 Task: Create a shopping list for pet supplies on Amazon.
Action: Mouse moved to (307, 78)
Screenshot: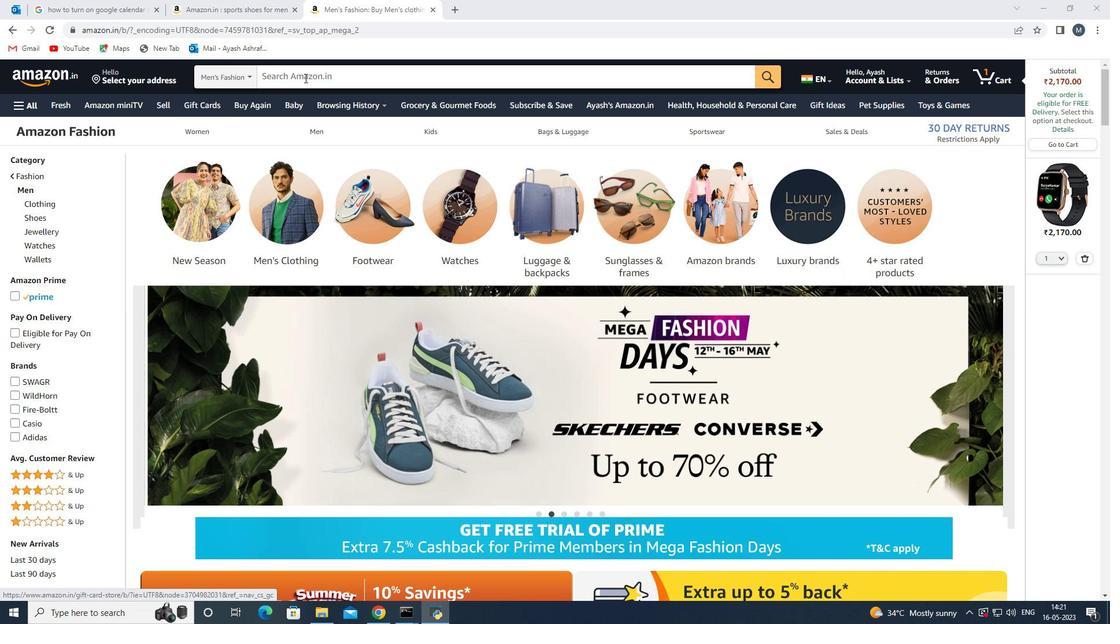 
Action: Mouse pressed left at (307, 78)
Screenshot: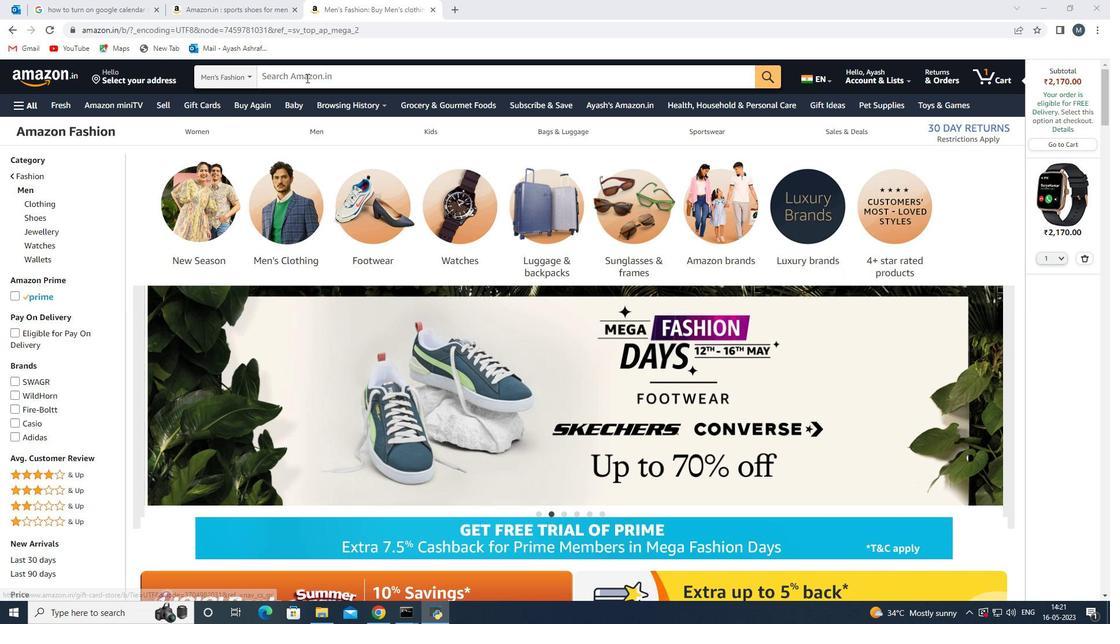 
Action: Key pressed pet<Key.space>supplies<Key.enter>
Screenshot: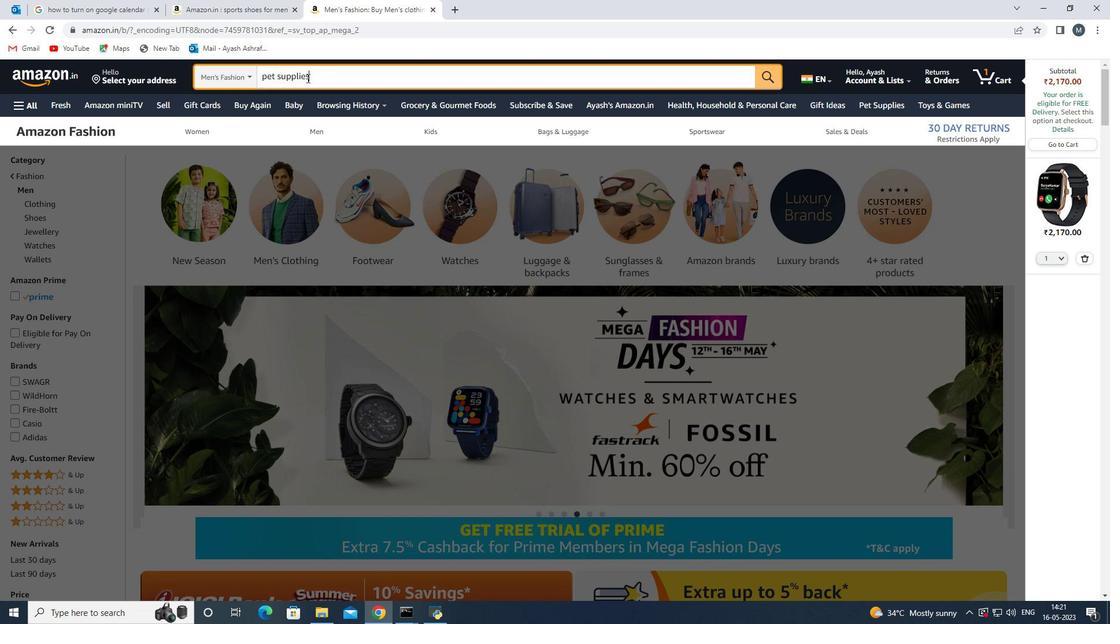 
Action: Mouse moved to (415, 336)
Screenshot: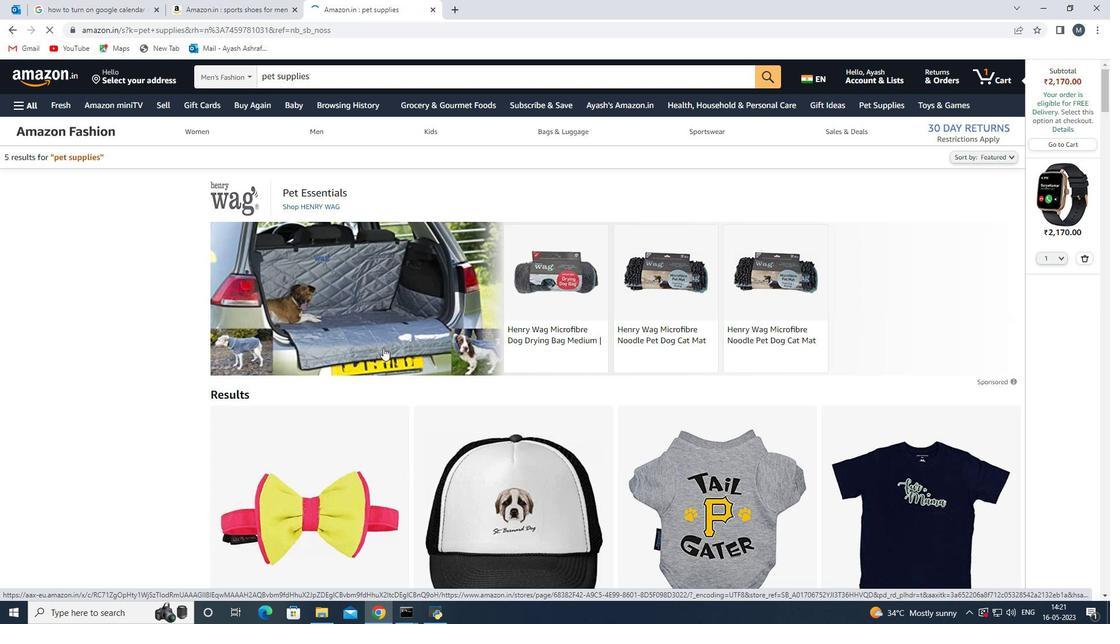 
Action: Mouse scrolled (415, 335) with delta (0, 0)
Screenshot: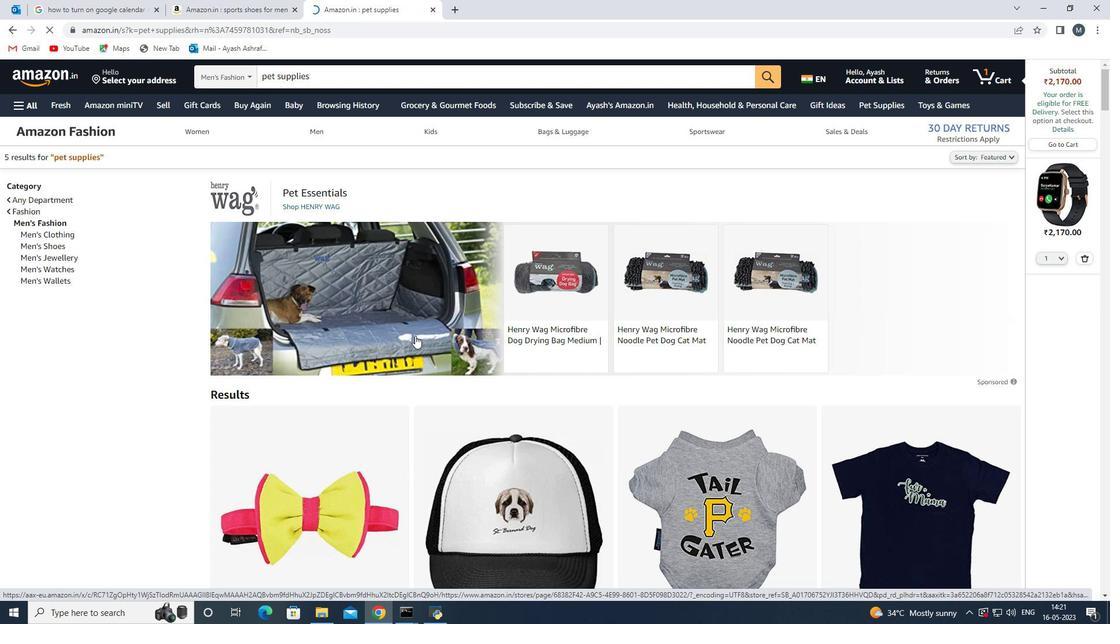 
Action: Mouse scrolled (415, 335) with delta (0, 0)
Screenshot: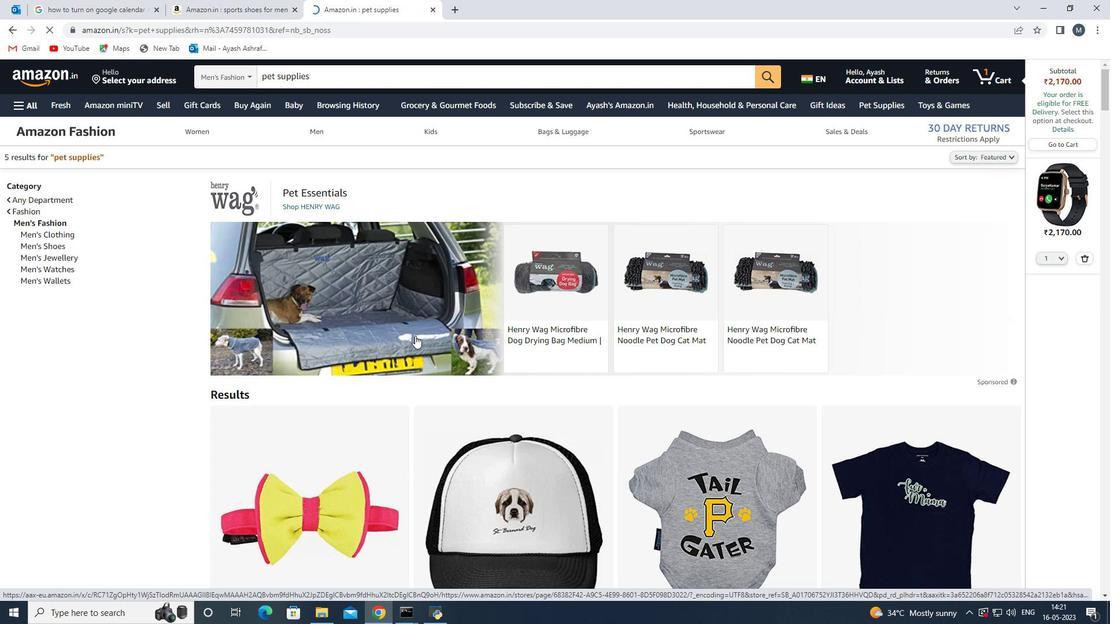
Action: Mouse scrolled (415, 335) with delta (0, 0)
Screenshot: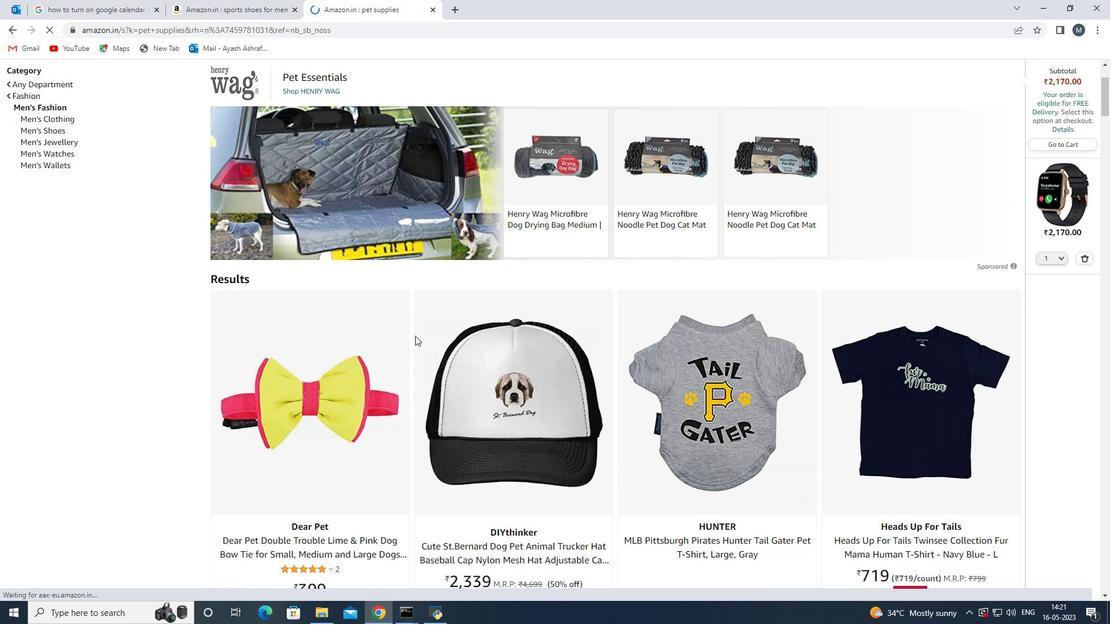 
Action: Mouse scrolled (415, 335) with delta (0, 0)
Screenshot: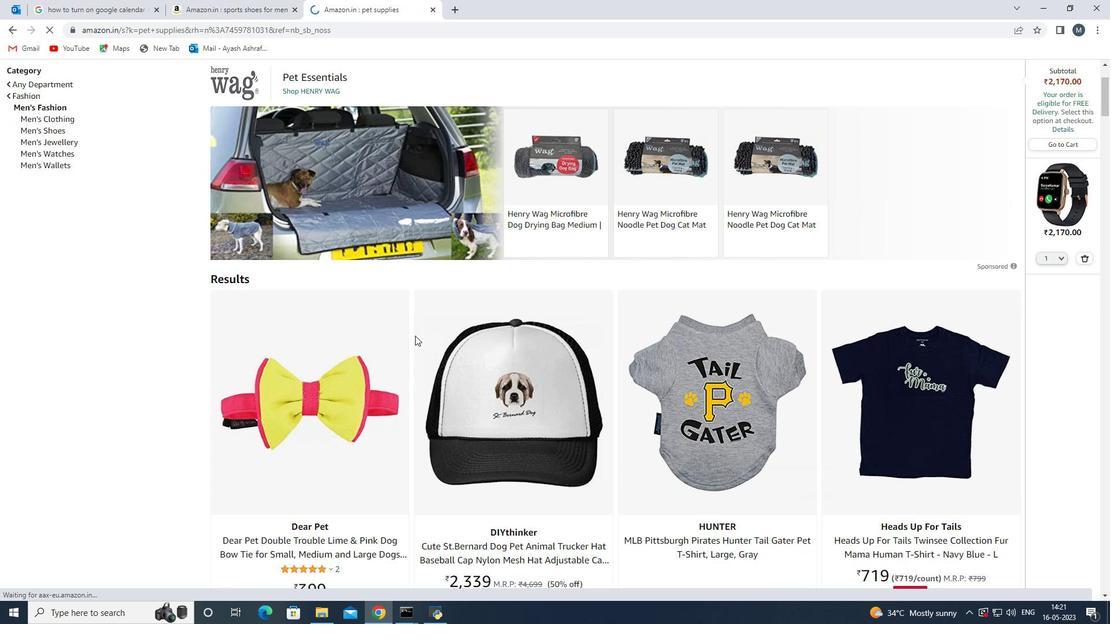 
Action: Mouse moved to (415, 337)
Screenshot: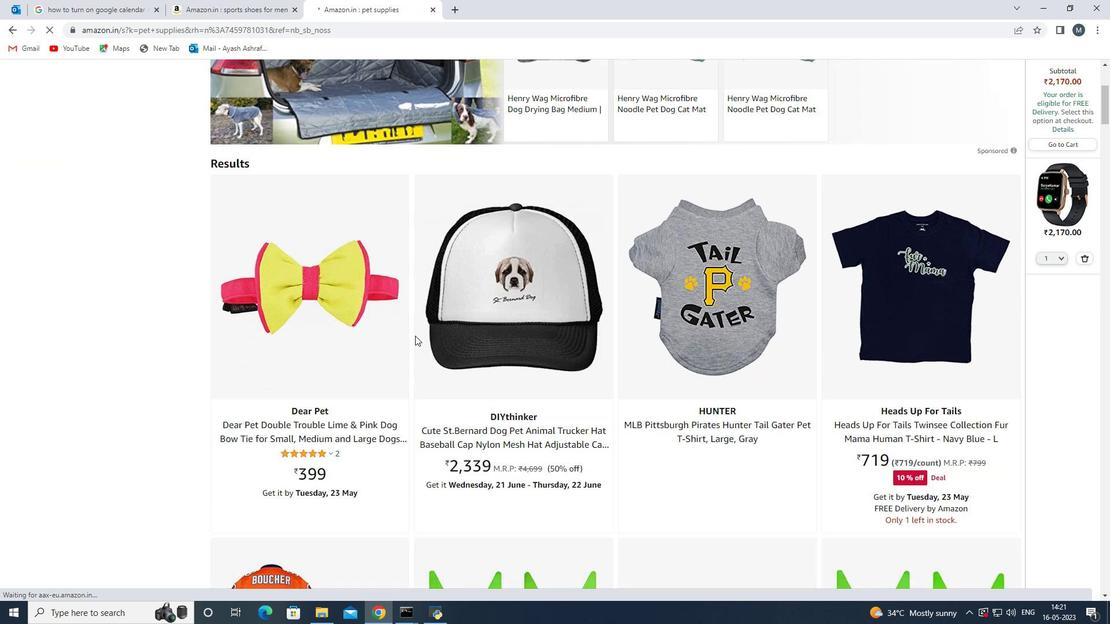 
Action: Mouse scrolled (415, 336) with delta (0, 0)
Screenshot: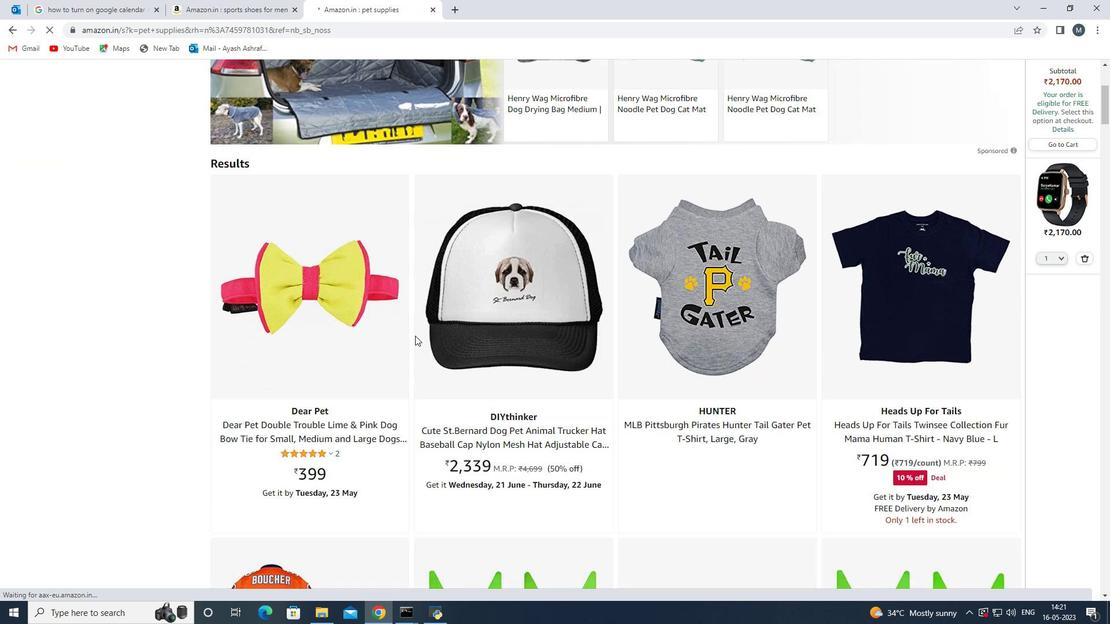 
Action: Mouse scrolled (415, 336) with delta (0, 0)
Screenshot: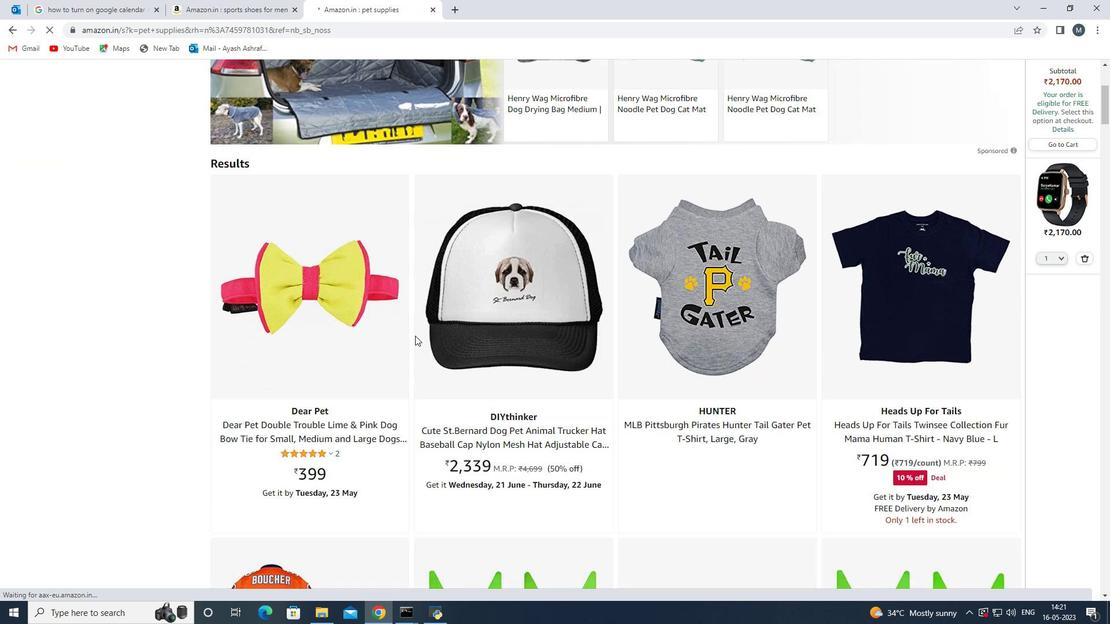 
Action: Mouse scrolled (415, 336) with delta (0, 0)
Screenshot: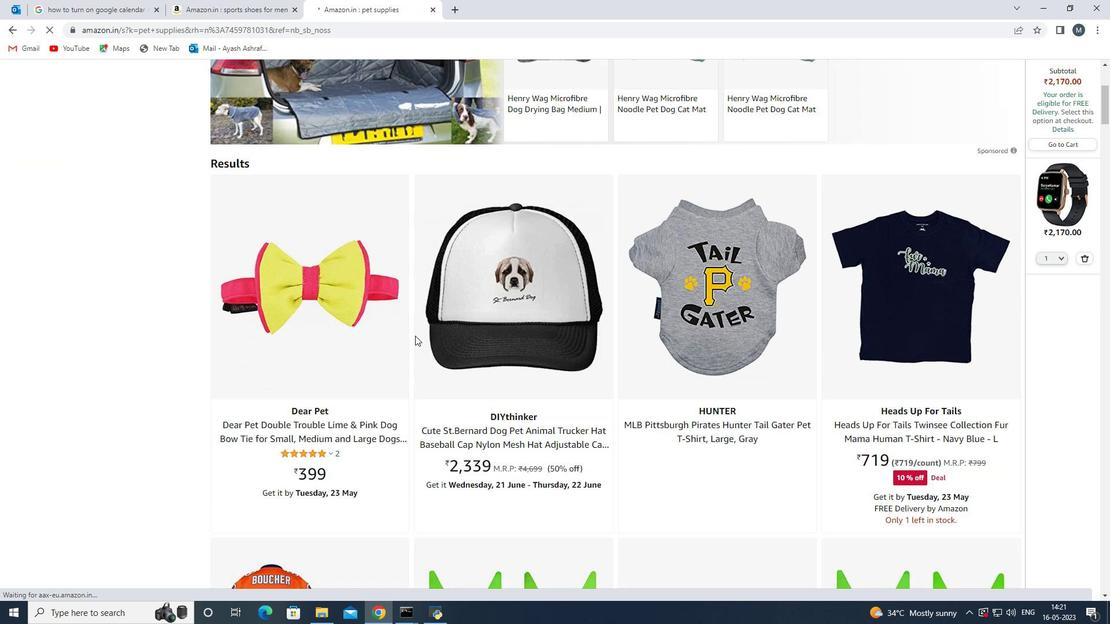 
Action: Mouse moved to (414, 338)
Screenshot: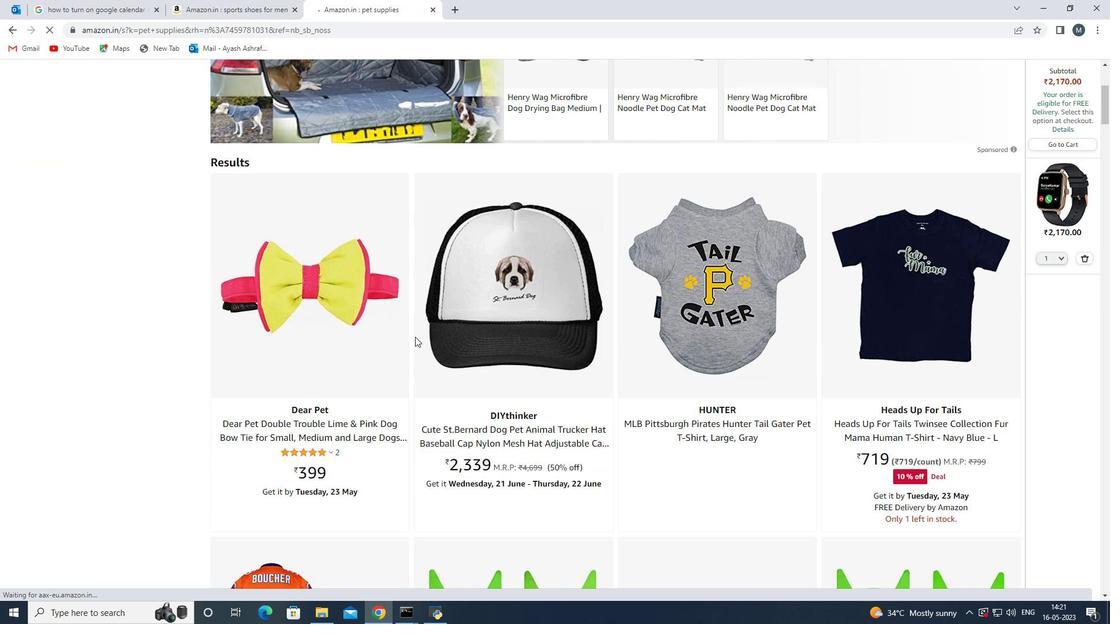 
Action: Mouse scrolled (414, 338) with delta (0, 0)
Screenshot: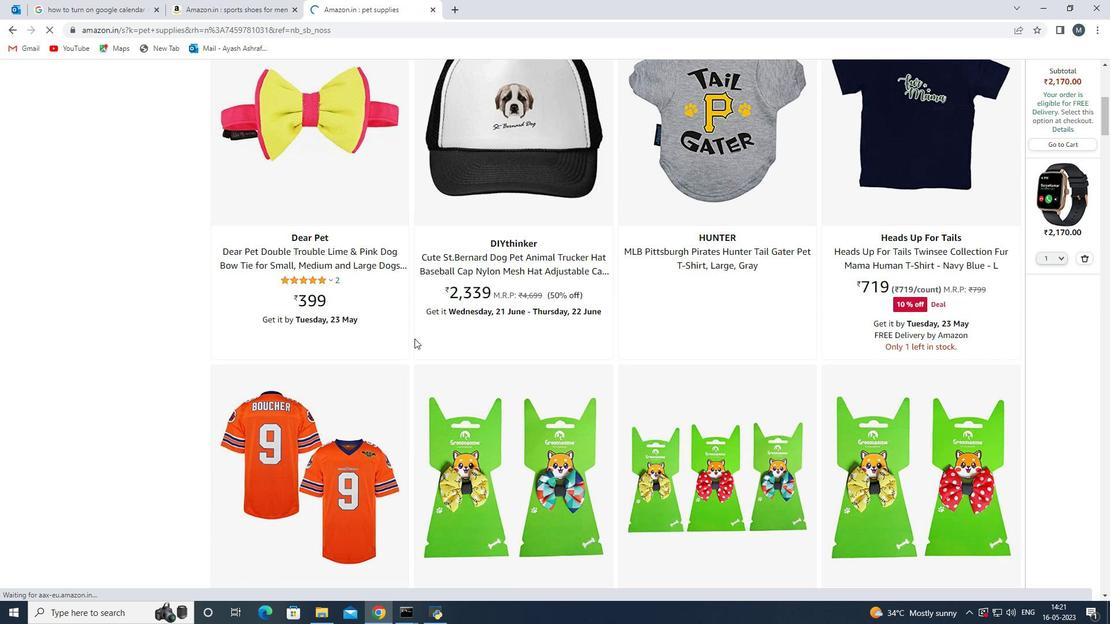 
Action: Mouse scrolled (414, 338) with delta (0, 0)
Screenshot: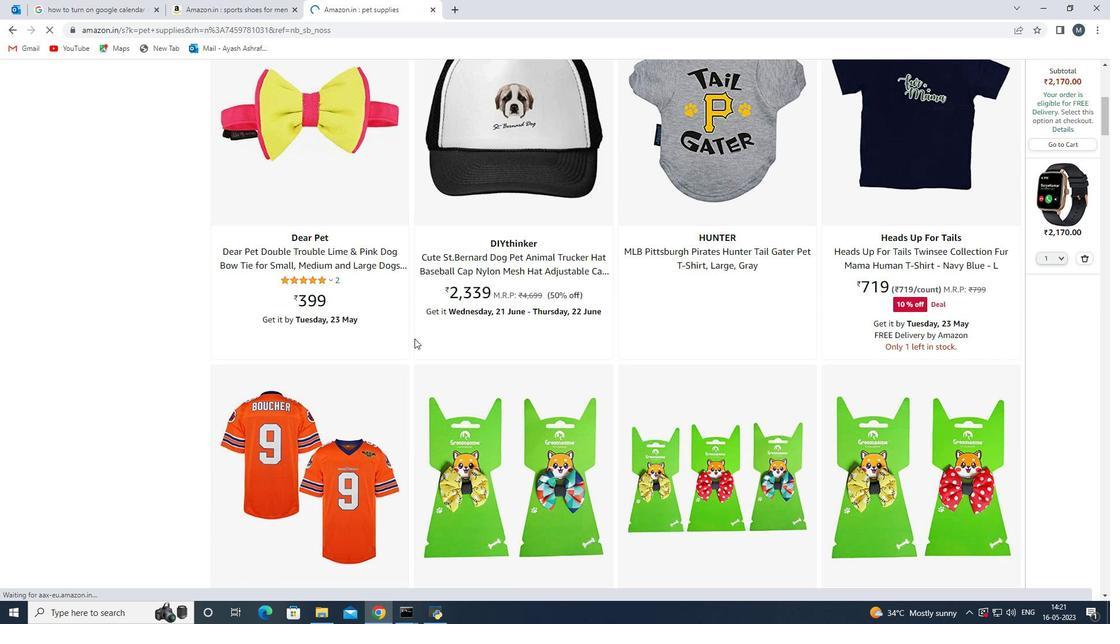 
Action: Mouse scrolled (414, 338) with delta (0, 0)
Screenshot: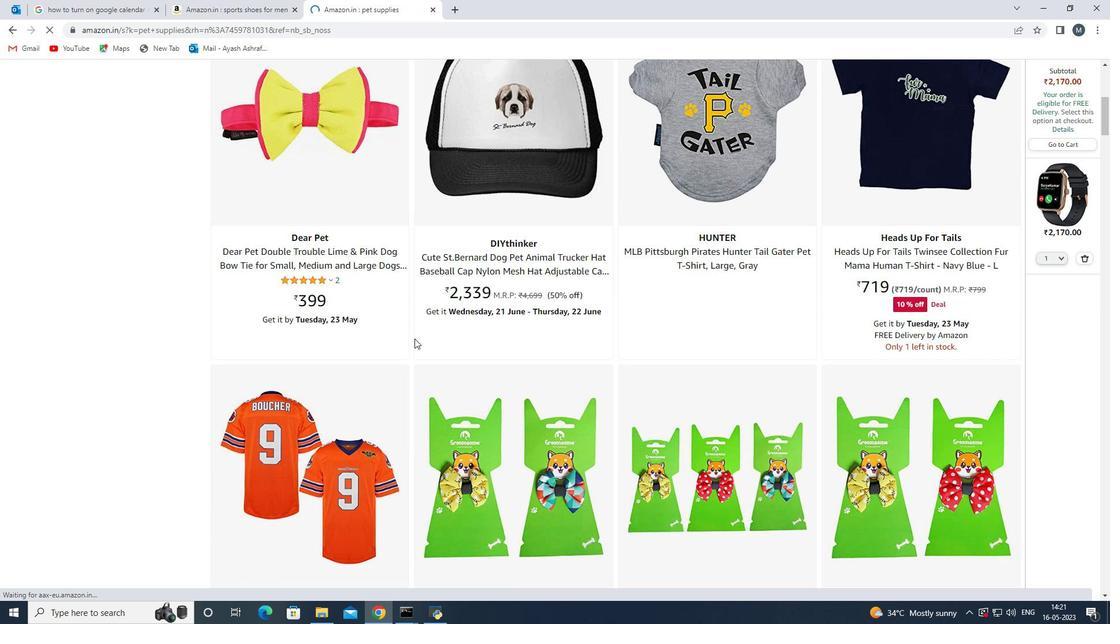 
Action: Mouse moved to (485, 308)
Screenshot: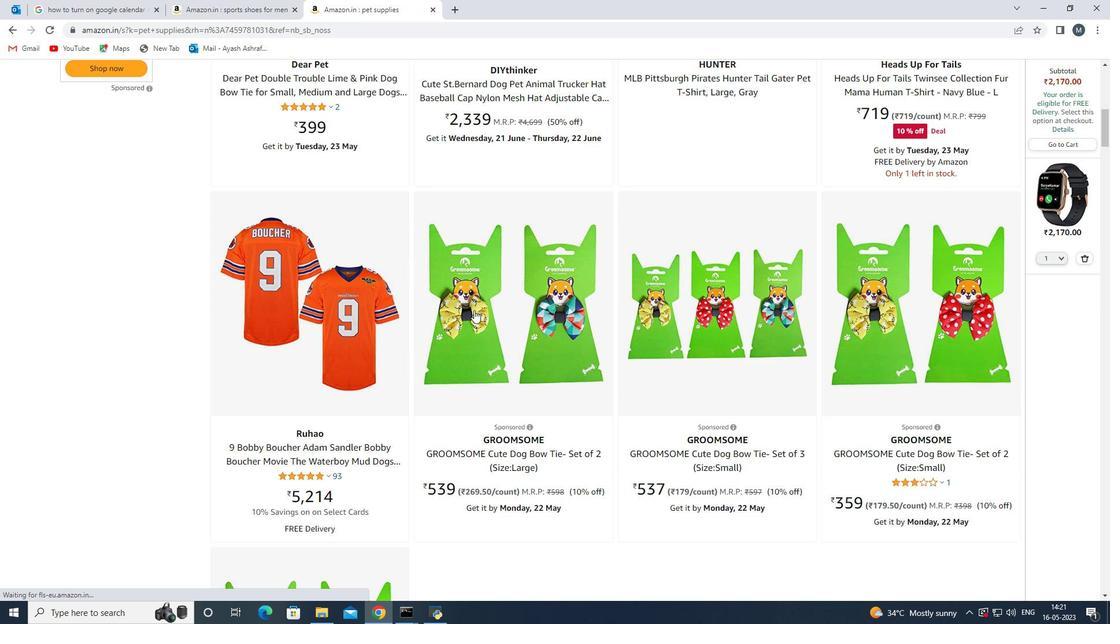 
Action: Mouse scrolled (485, 307) with delta (0, 0)
Screenshot: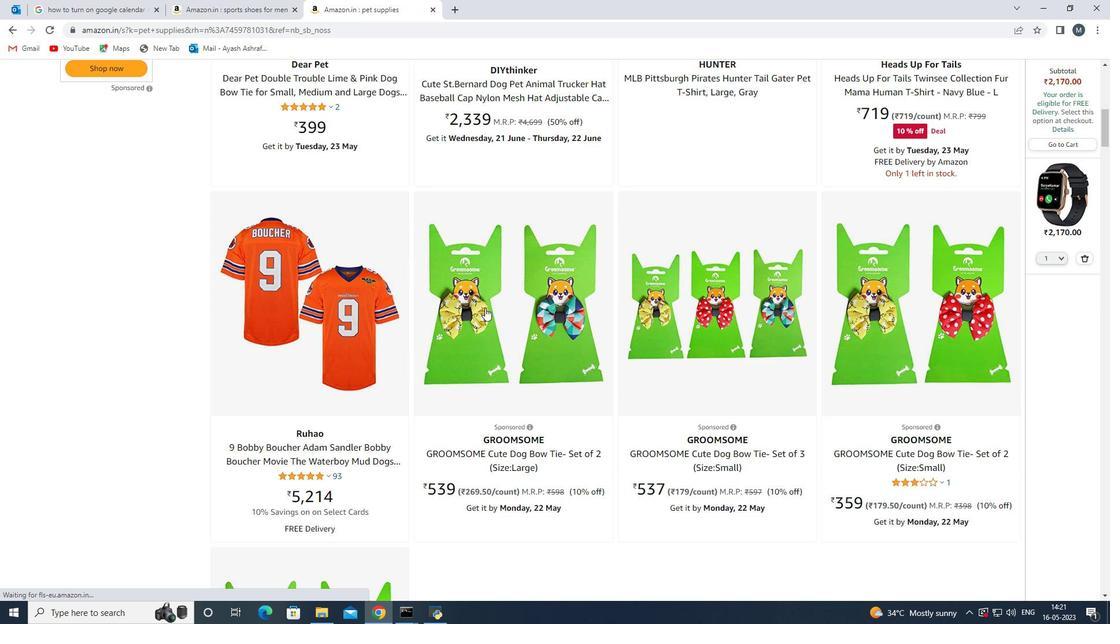 
Action: Mouse scrolled (485, 307) with delta (0, 0)
Screenshot: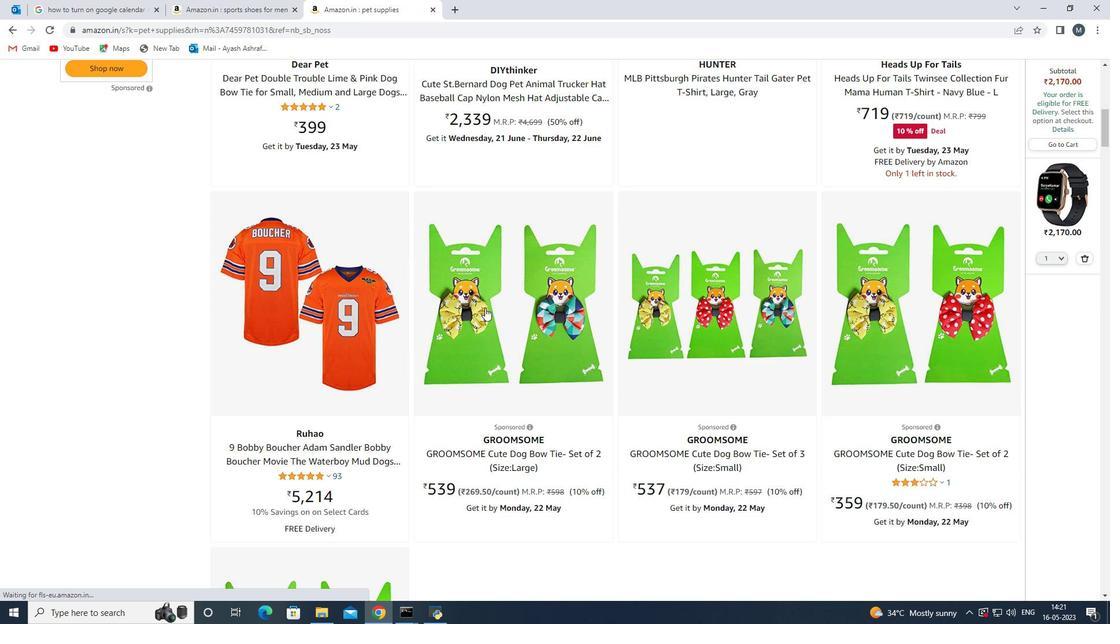 
Action: Mouse moved to (487, 304)
Screenshot: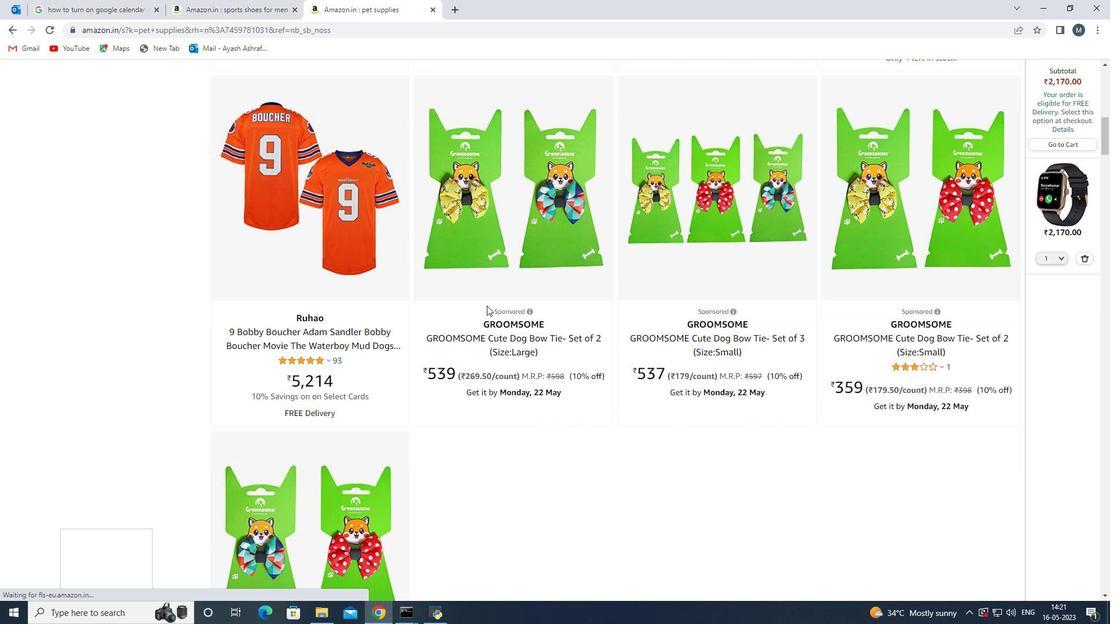 
Action: Mouse scrolled (487, 303) with delta (0, 0)
Screenshot: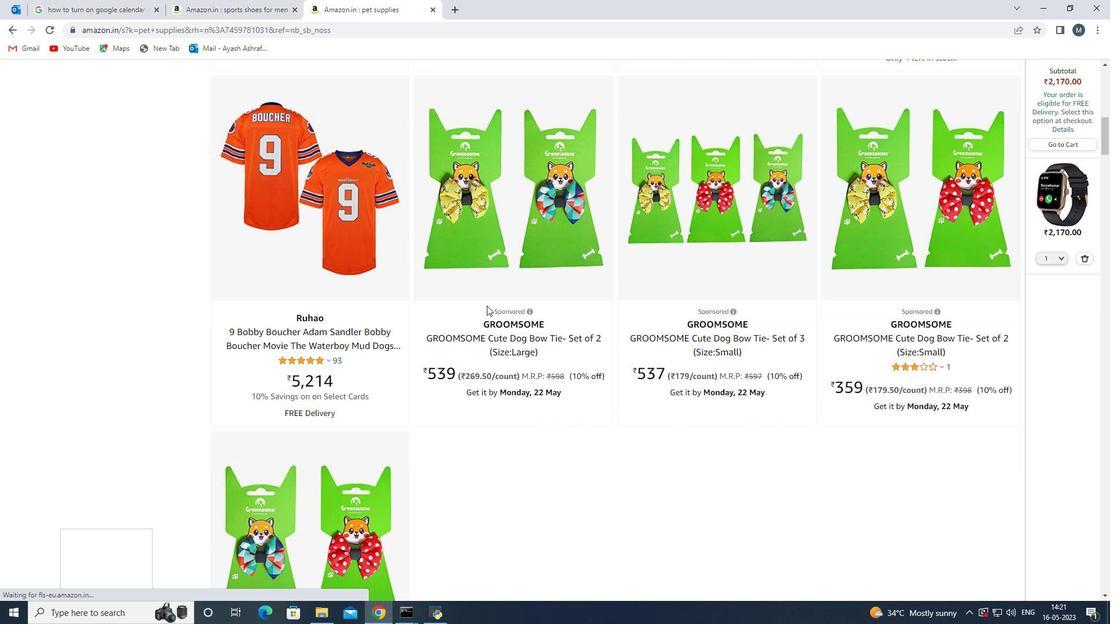 
Action: Mouse scrolled (487, 303) with delta (0, 0)
Screenshot: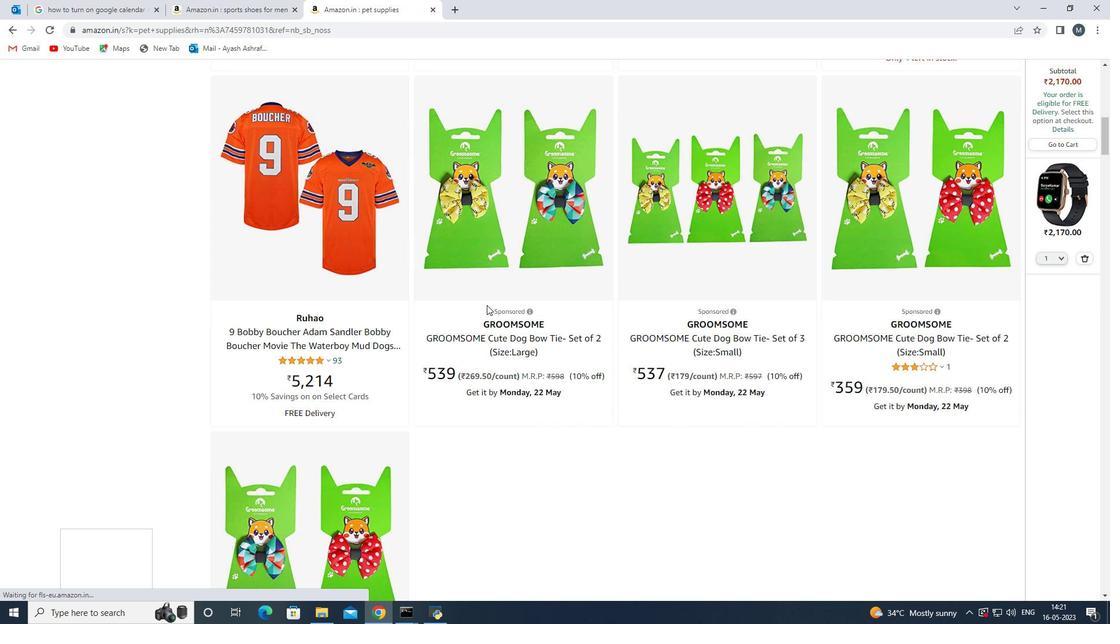 
Action: Mouse moved to (485, 288)
Screenshot: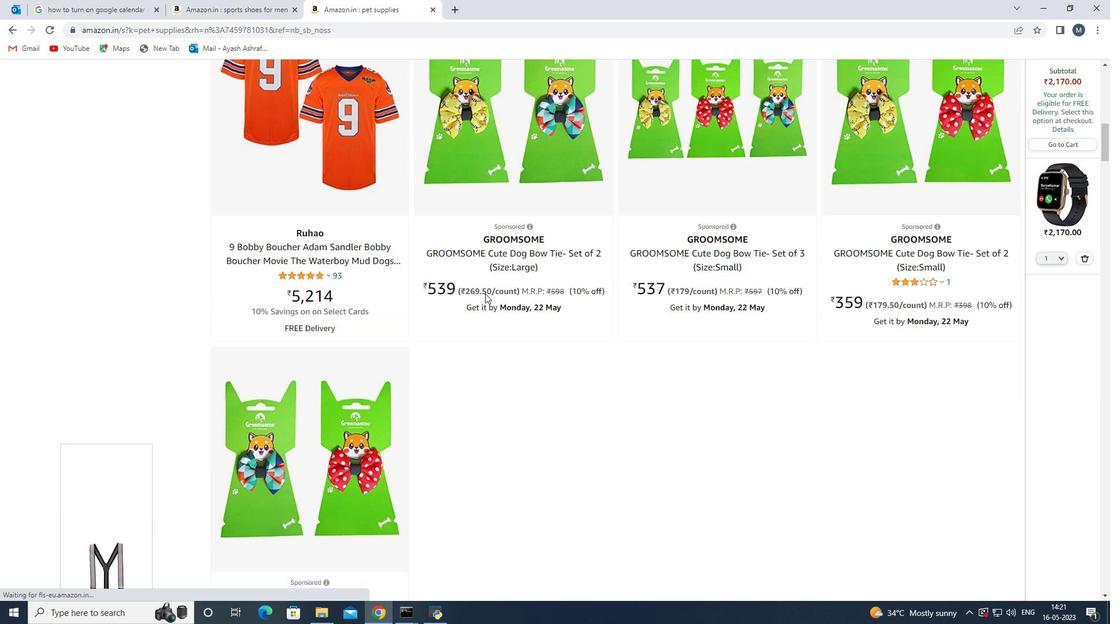 
Action: Mouse scrolled (485, 288) with delta (0, 0)
Screenshot: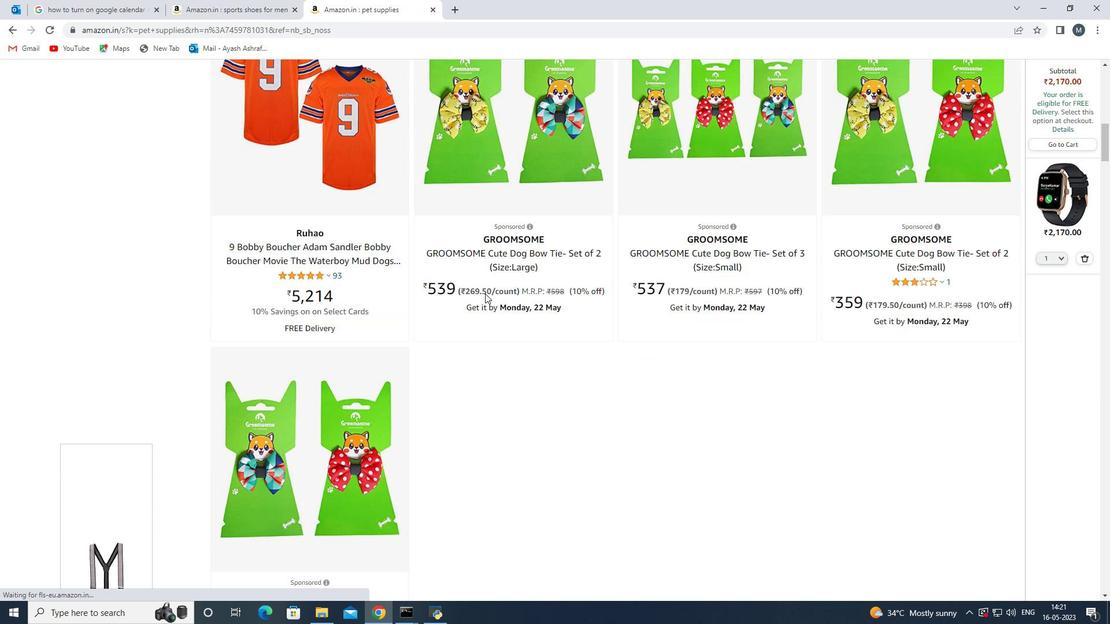 
Action: Mouse scrolled (485, 288) with delta (0, 0)
Screenshot: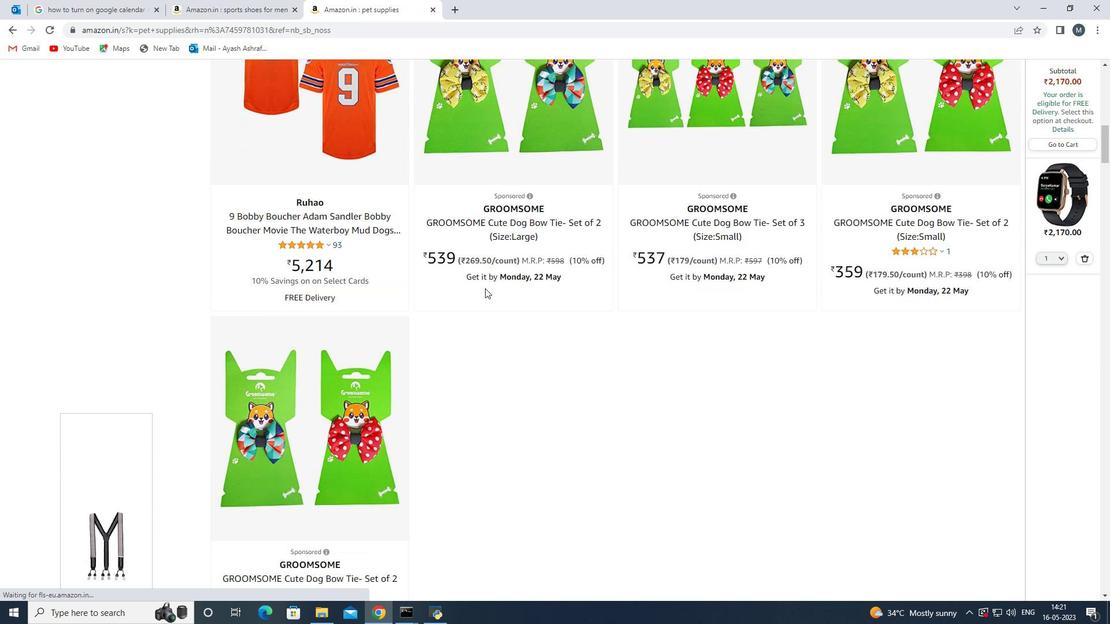 
Action: Mouse scrolled (485, 288) with delta (0, 0)
Screenshot: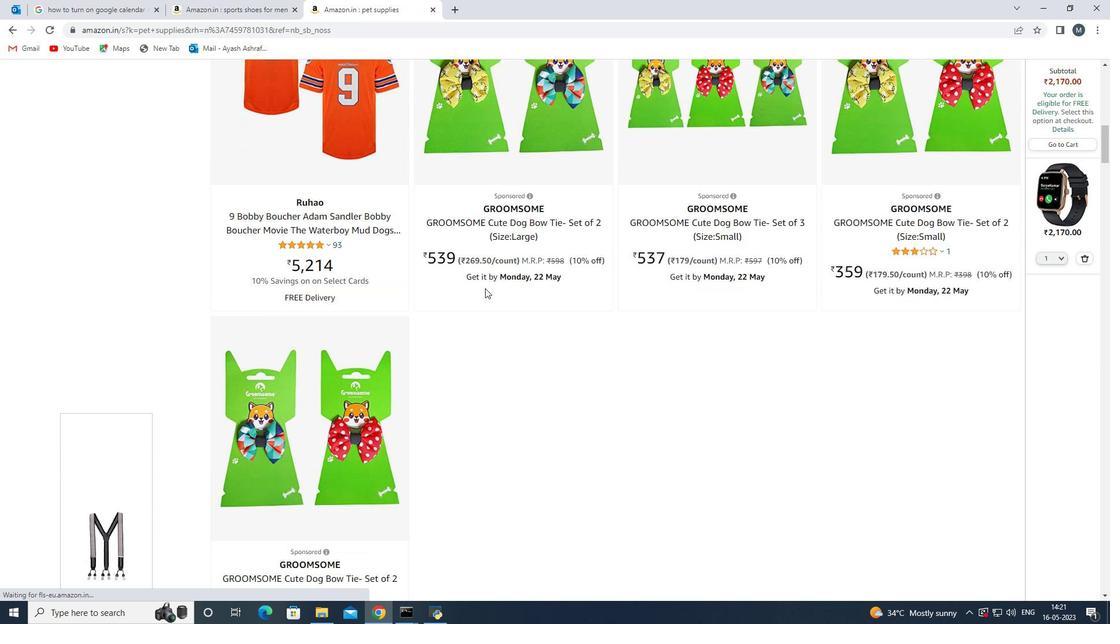 
Action: Mouse moved to (485, 288)
Screenshot: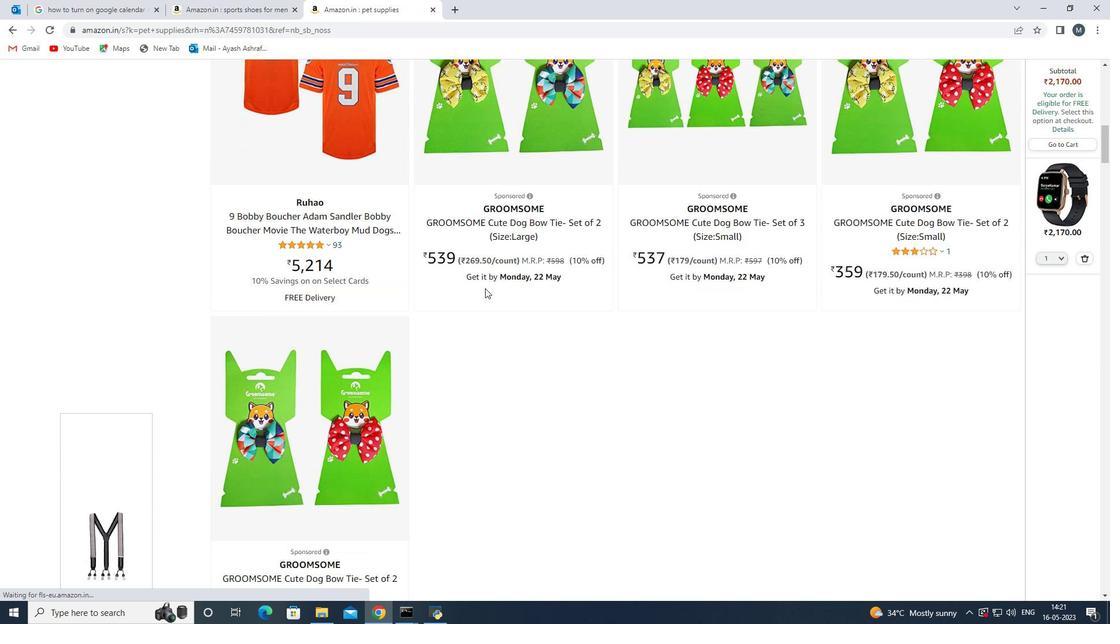 
Action: Mouse scrolled (485, 288) with delta (0, 0)
Screenshot: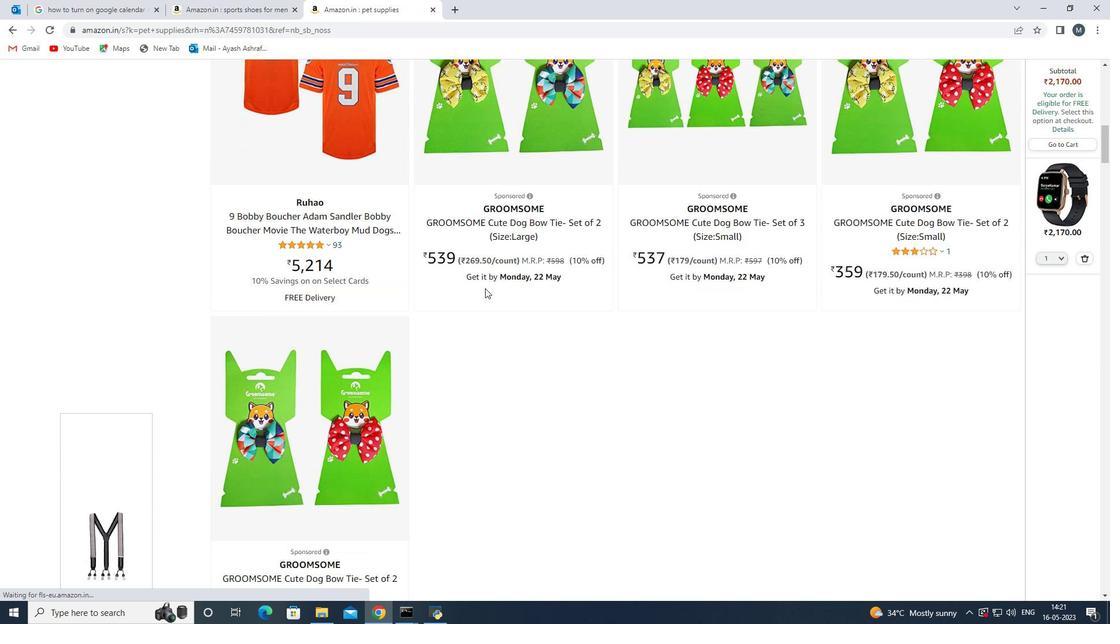 
Action: Mouse moved to (482, 308)
Screenshot: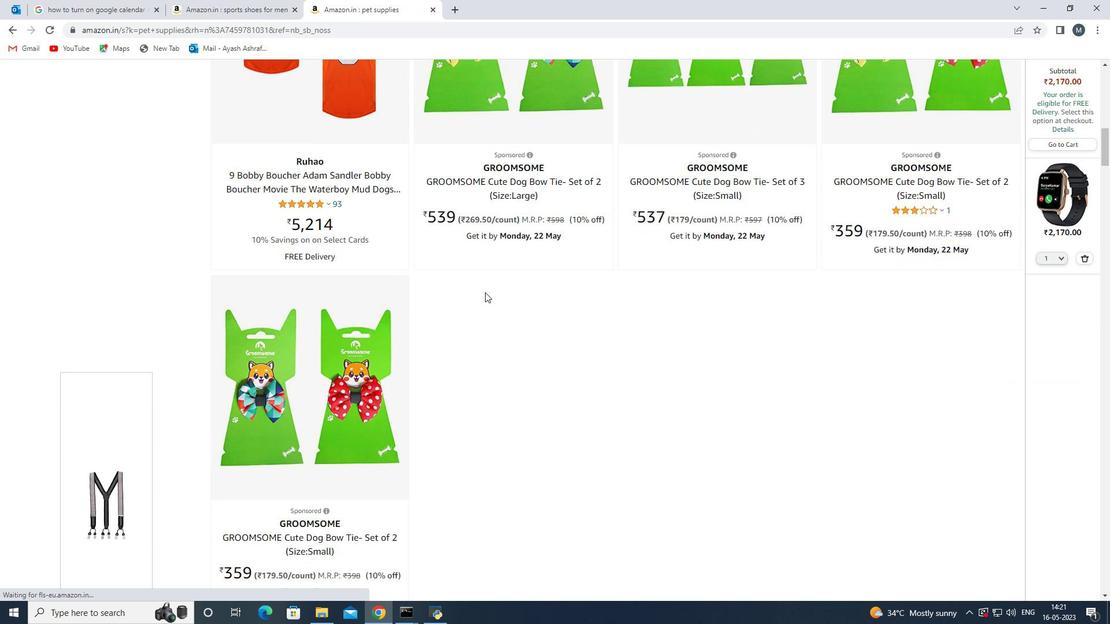 
Action: Mouse scrolled (482, 307) with delta (0, 0)
Screenshot: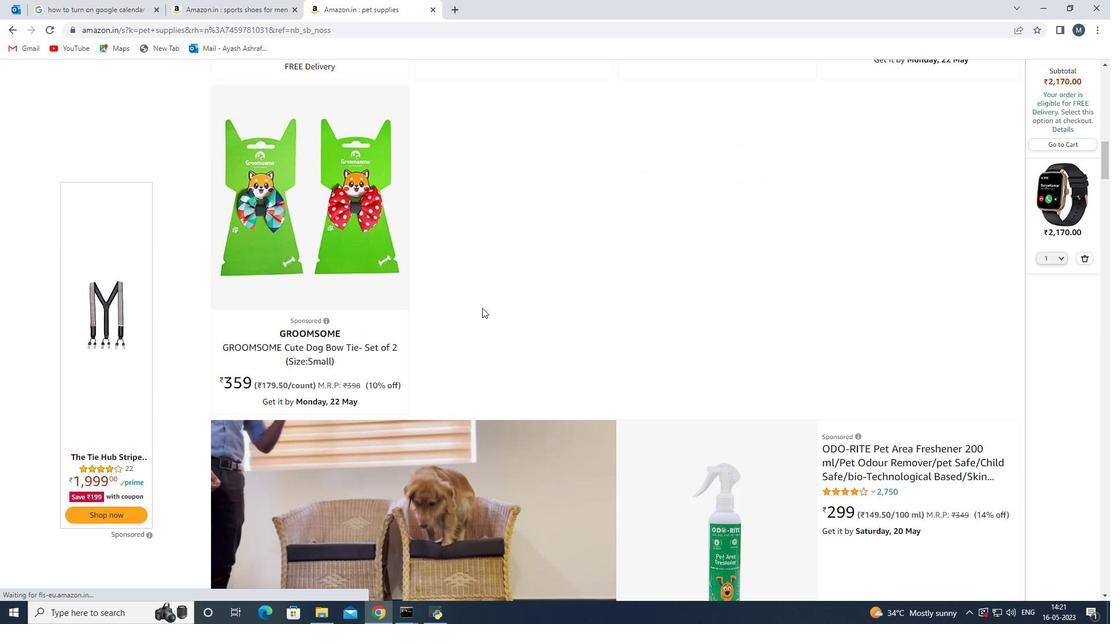 
Action: Mouse scrolled (482, 307) with delta (0, 0)
Screenshot: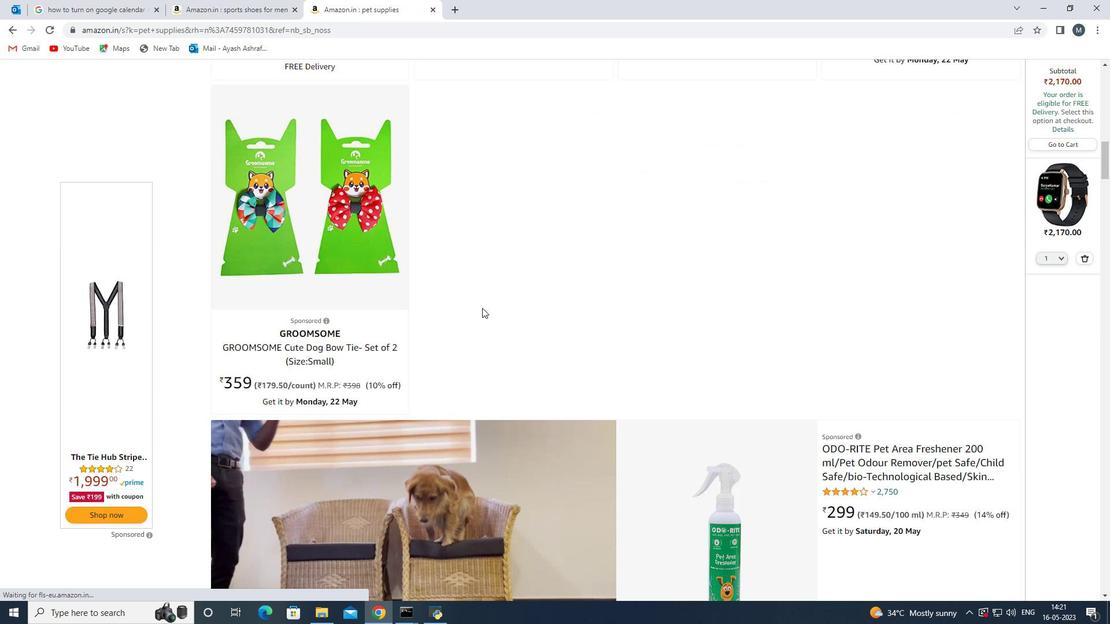 
Action: Mouse scrolled (482, 307) with delta (0, 0)
Screenshot: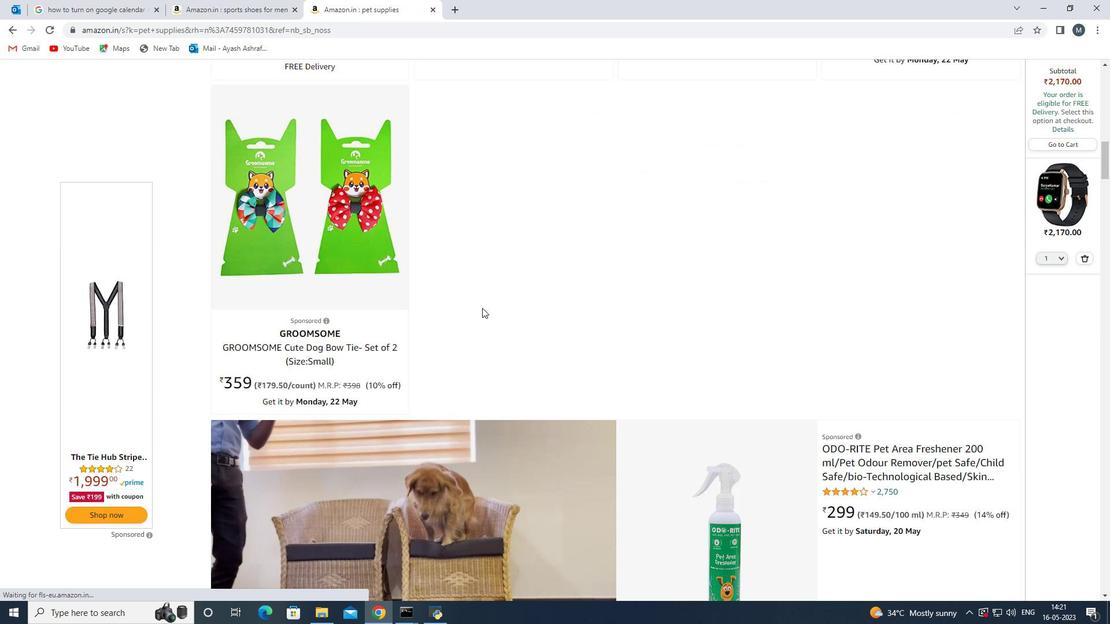 
Action: Mouse moved to (481, 307)
Screenshot: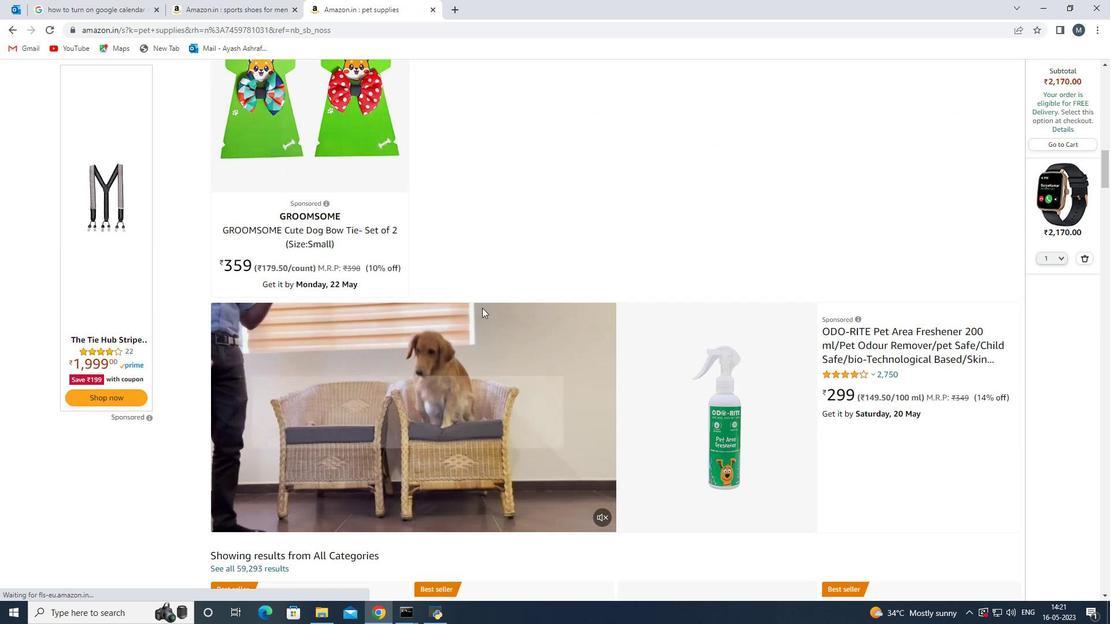 
Action: Mouse scrolled (481, 306) with delta (0, 0)
Screenshot: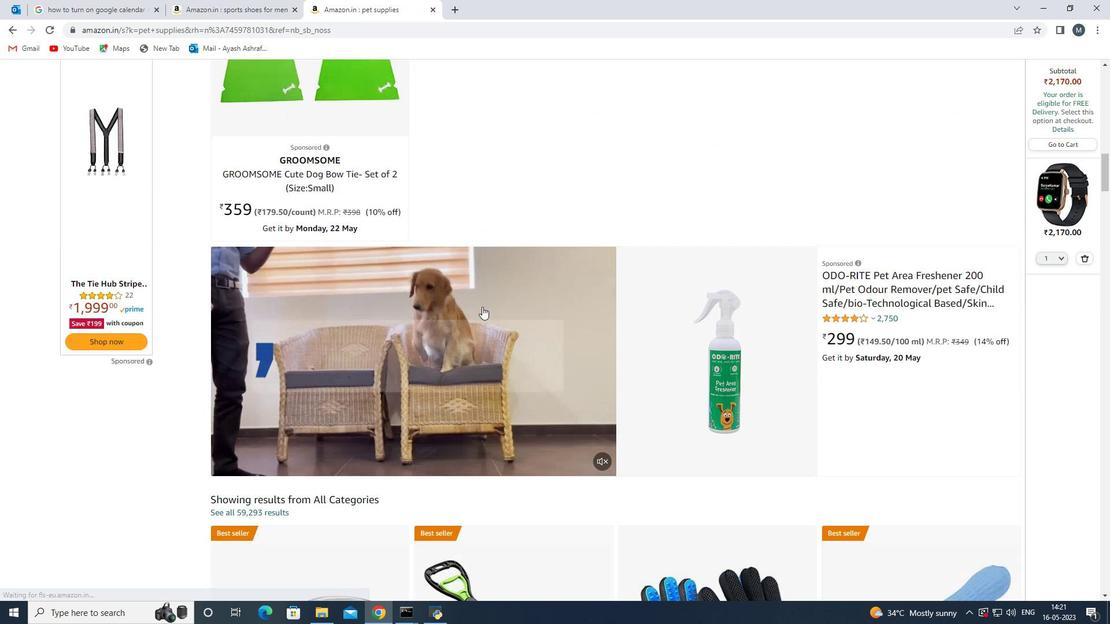 
Action: Mouse moved to (480, 307)
Screenshot: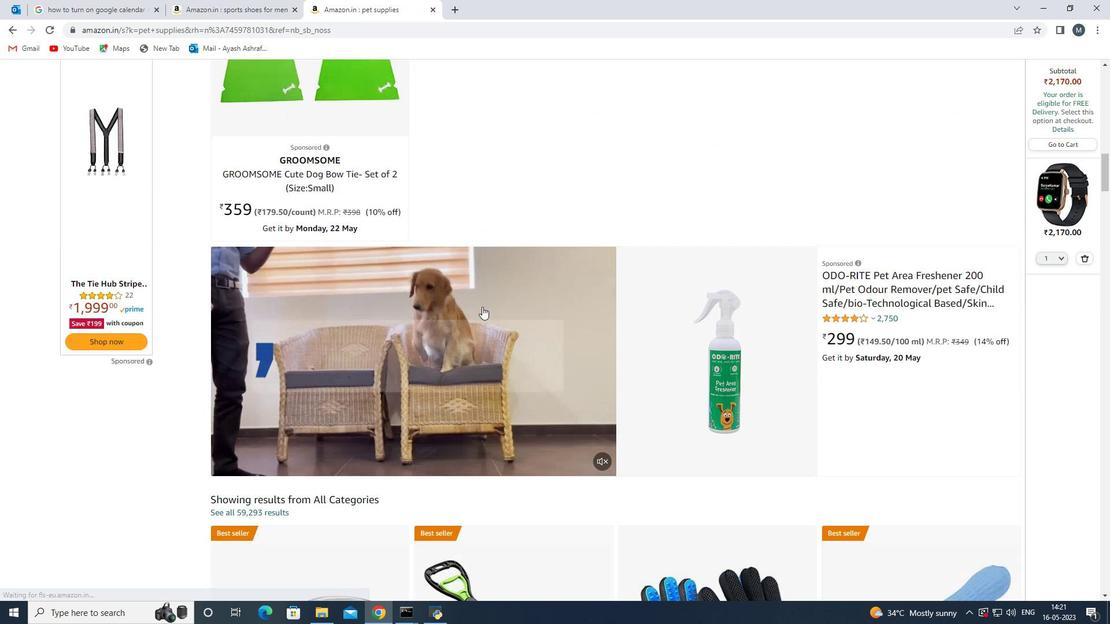 
Action: Mouse scrolled (480, 306) with delta (0, 0)
Screenshot: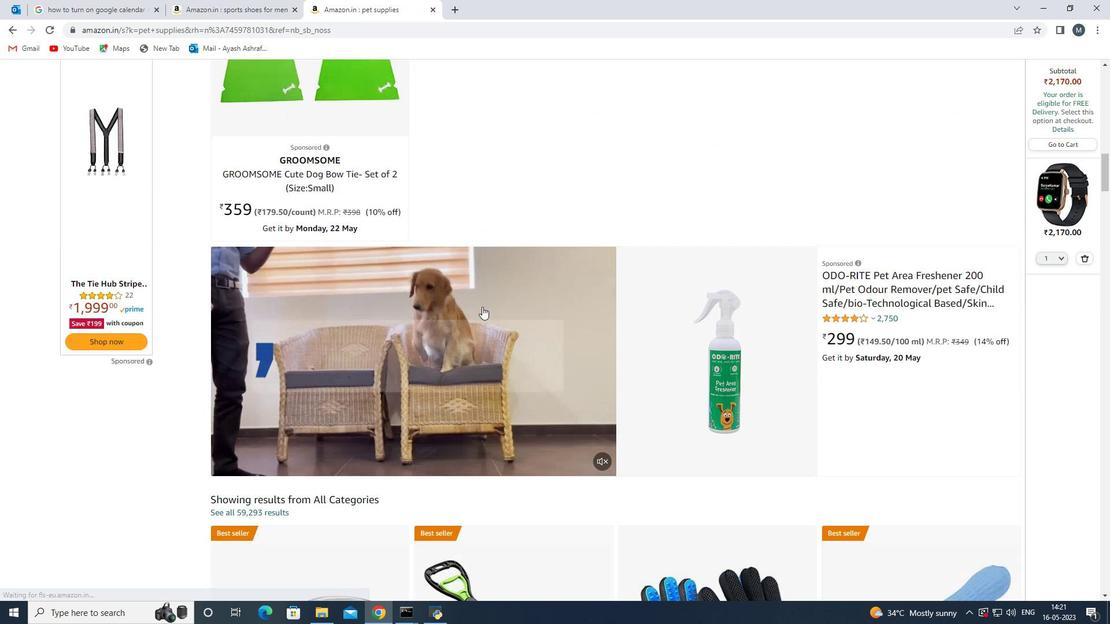 
Action: Mouse moved to (480, 308)
Screenshot: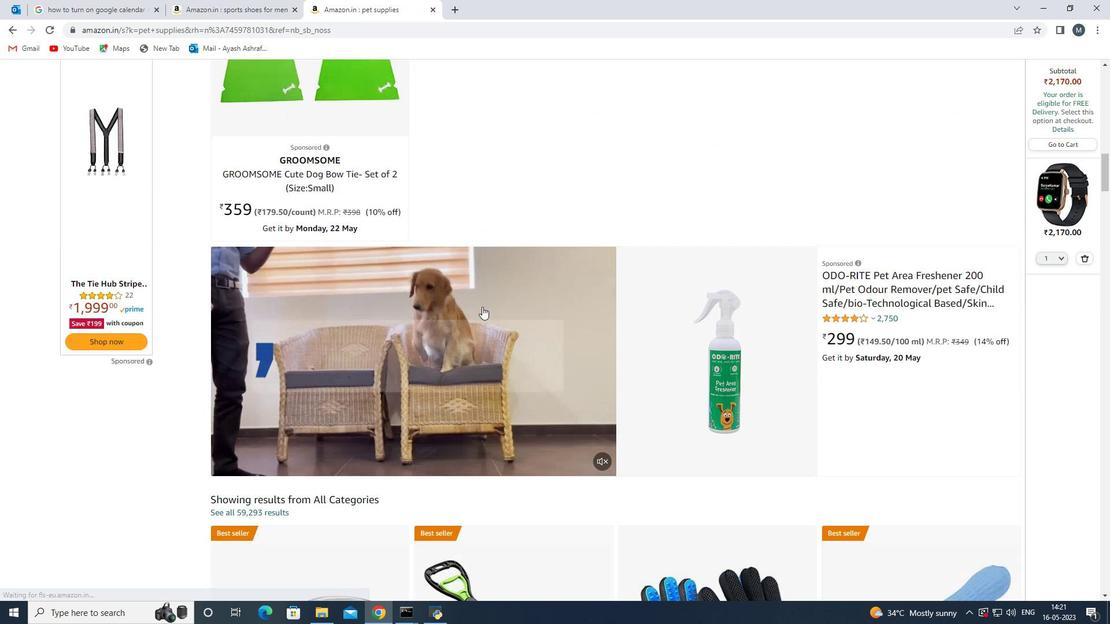 
Action: Mouse scrolled (480, 307) with delta (0, 0)
Screenshot: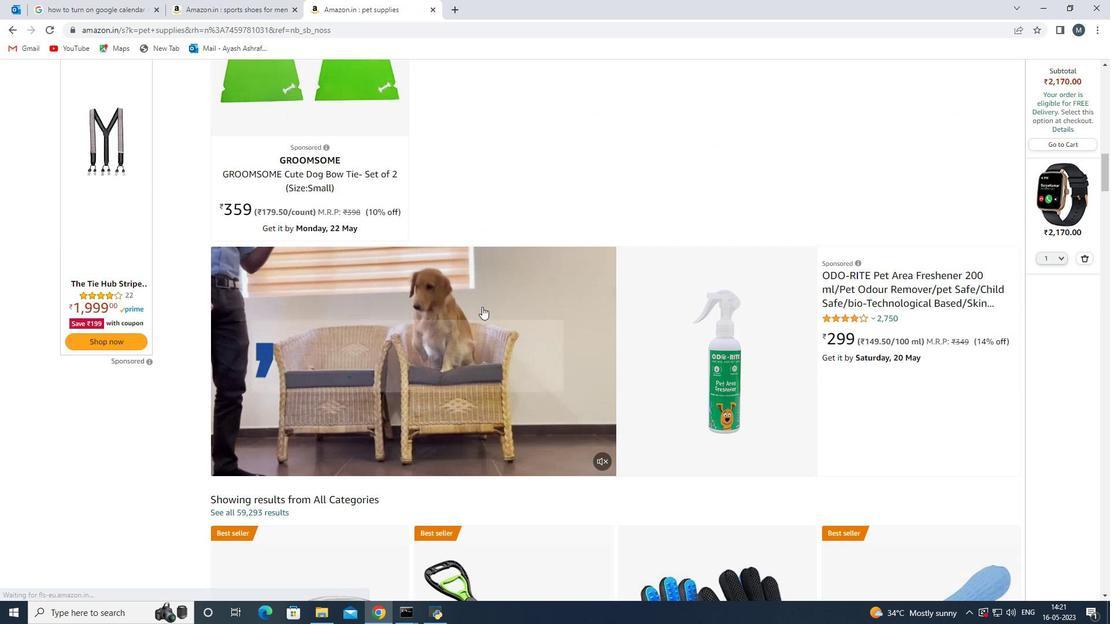 
Action: Mouse moved to (480, 308)
Screenshot: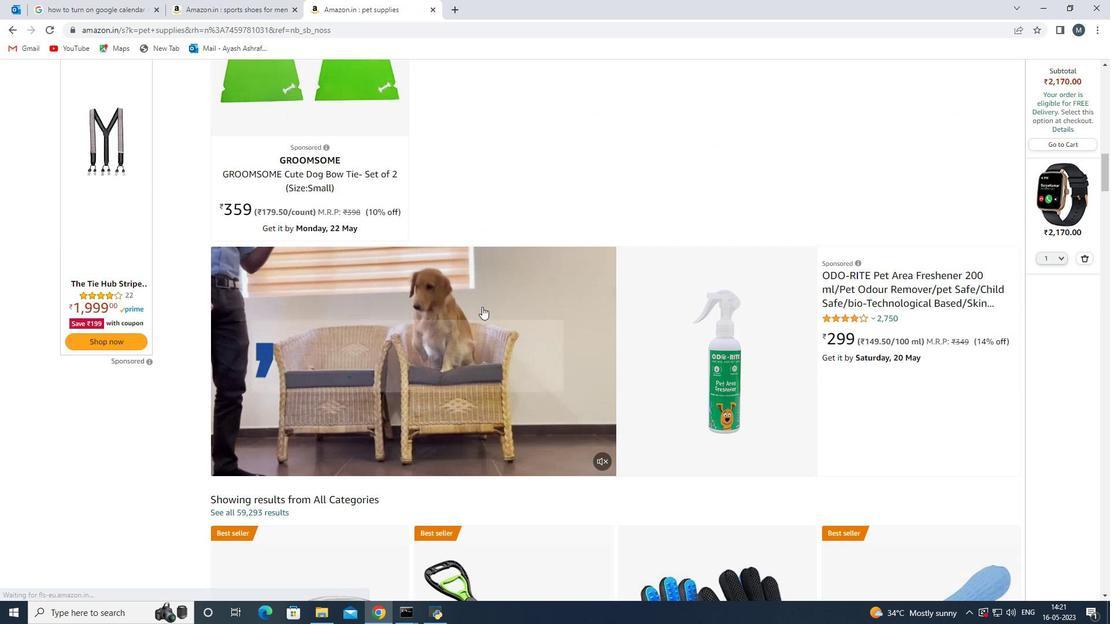 
Action: Mouse scrolled (480, 308) with delta (0, 0)
Screenshot: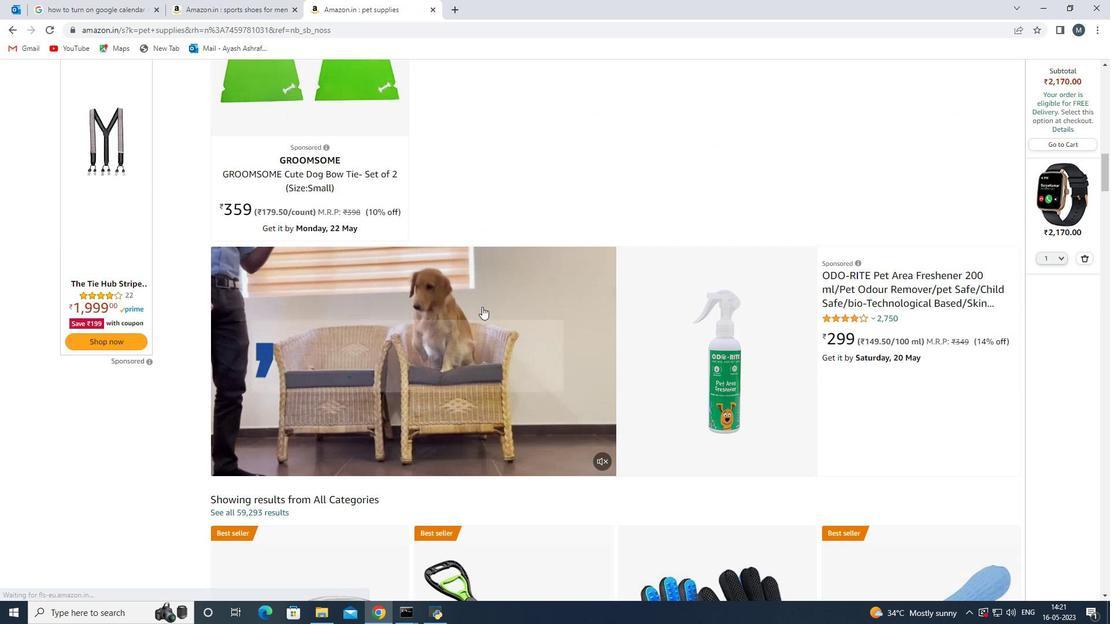 
Action: Mouse moved to (478, 314)
Screenshot: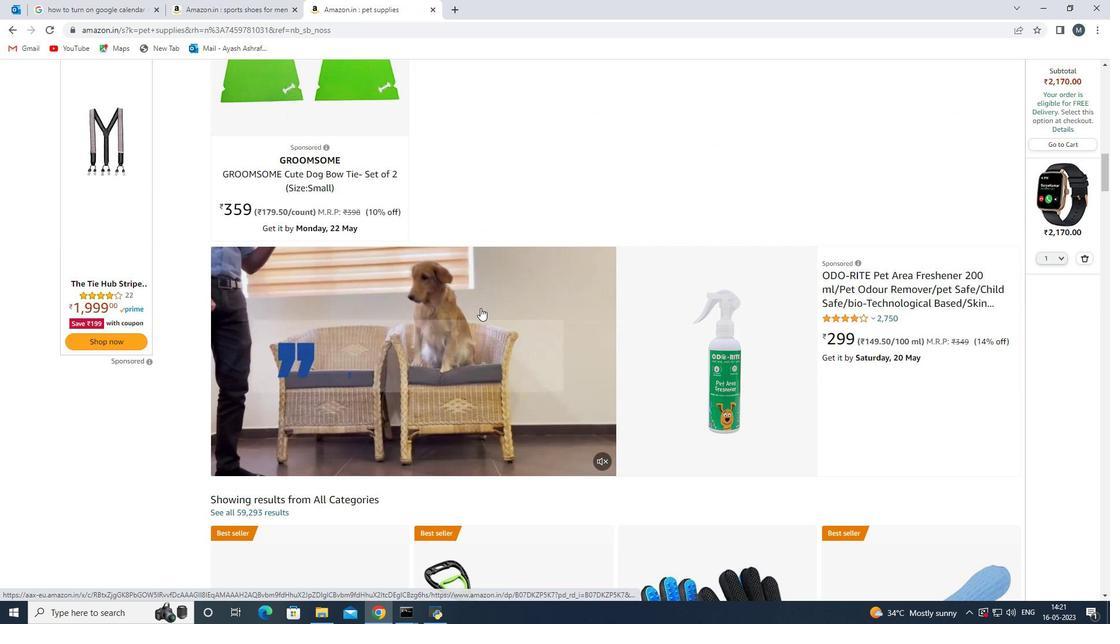 
Action: Mouse scrolled (478, 314) with delta (0, 0)
Screenshot: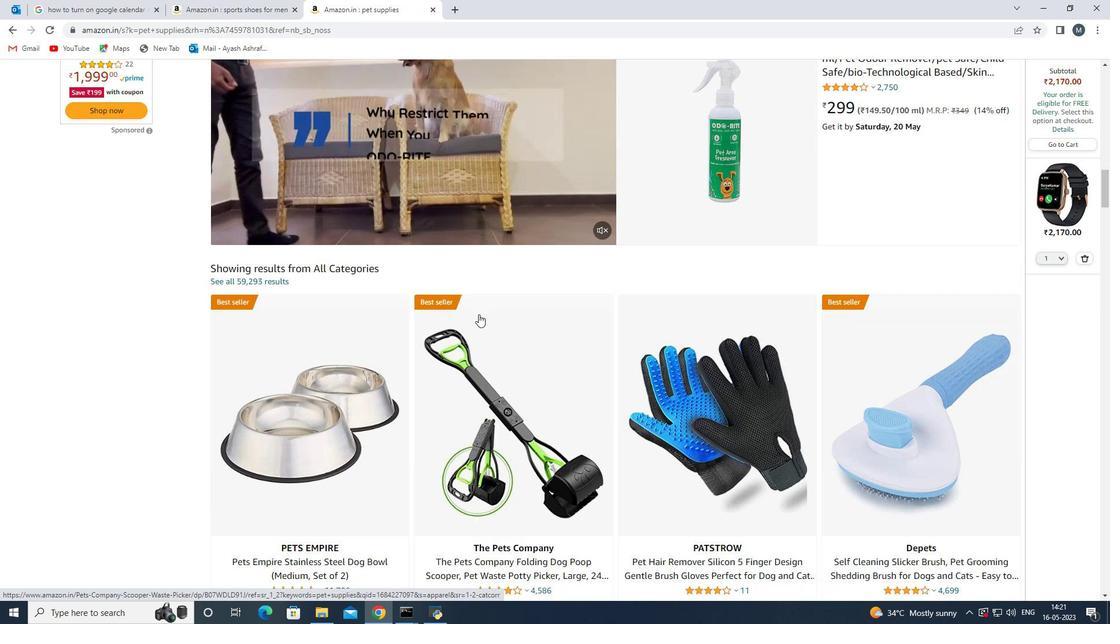 
Action: Mouse scrolled (478, 314) with delta (0, 0)
Screenshot: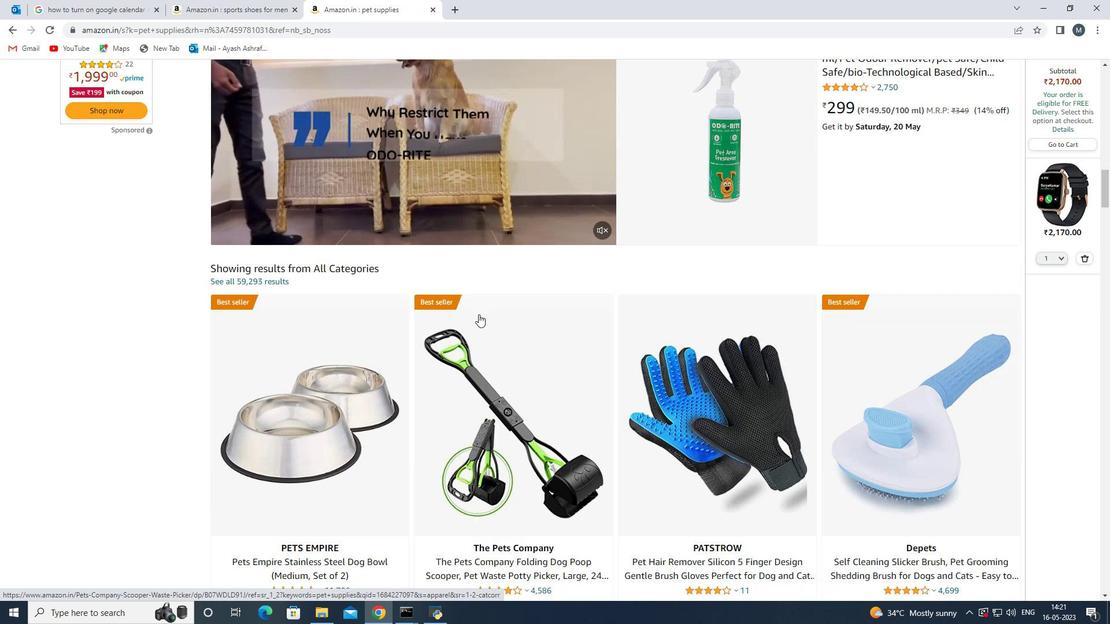 
Action: Mouse moved to (477, 320)
Screenshot: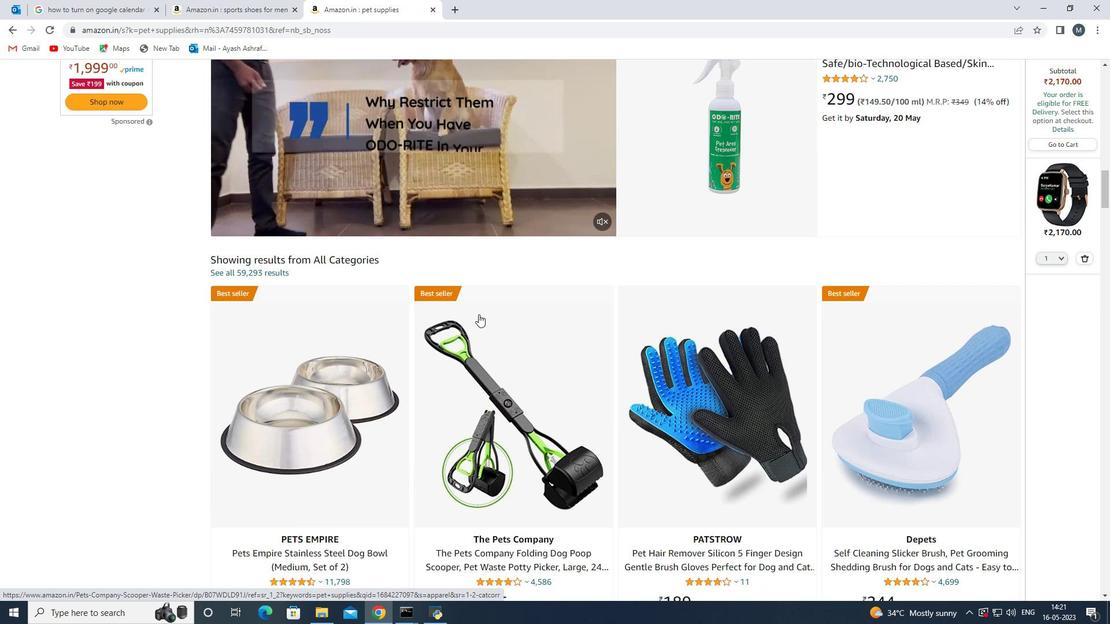 
Action: Mouse scrolled (477, 319) with delta (0, 0)
Screenshot: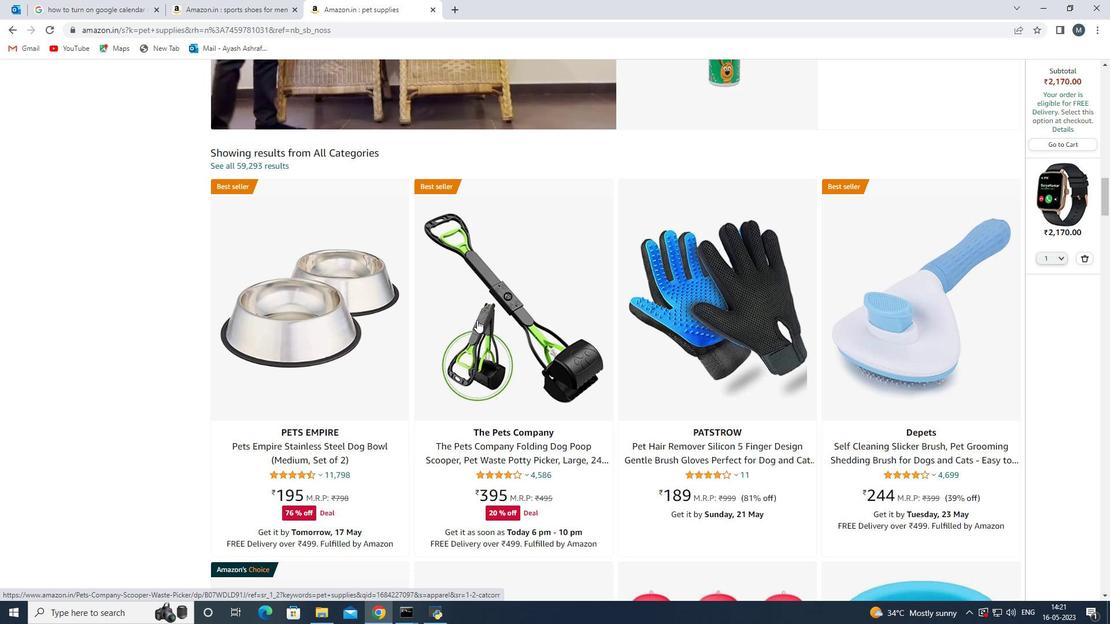 
Action: Mouse scrolled (477, 319) with delta (0, 0)
Screenshot: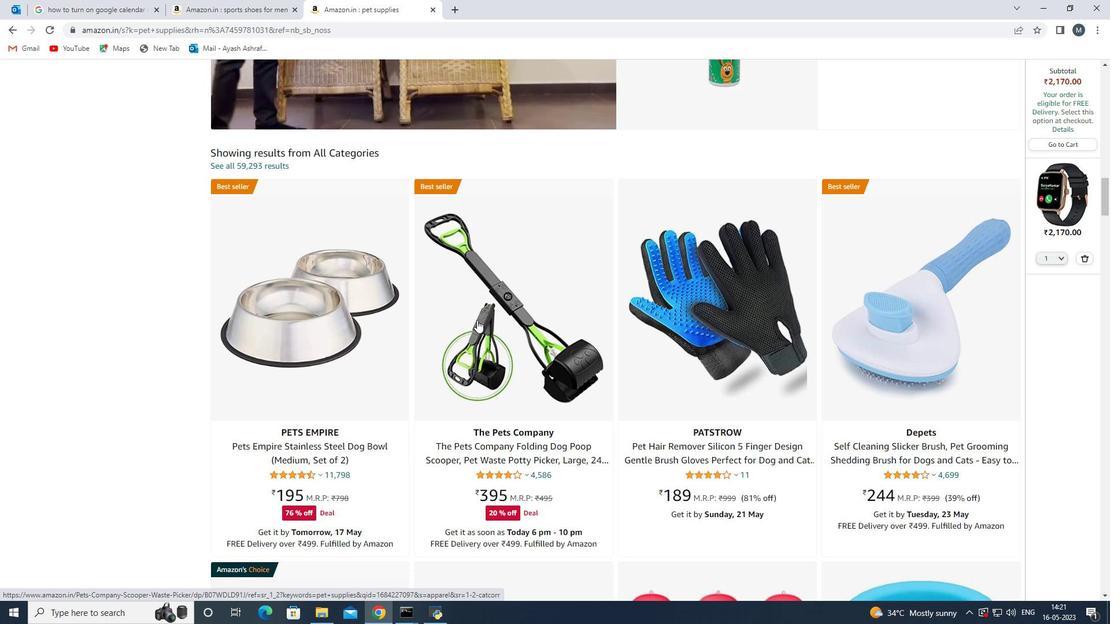 
Action: Mouse scrolled (477, 319) with delta (0, 0)
Screenshot: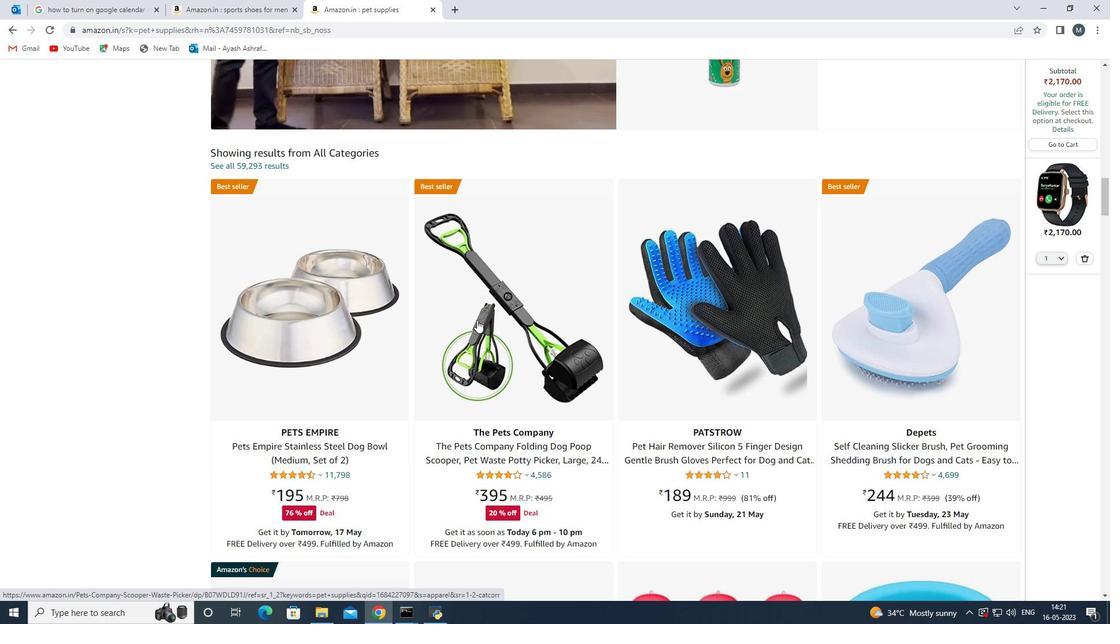 
Action: Mouse moved to (477, 321)
Screenshot: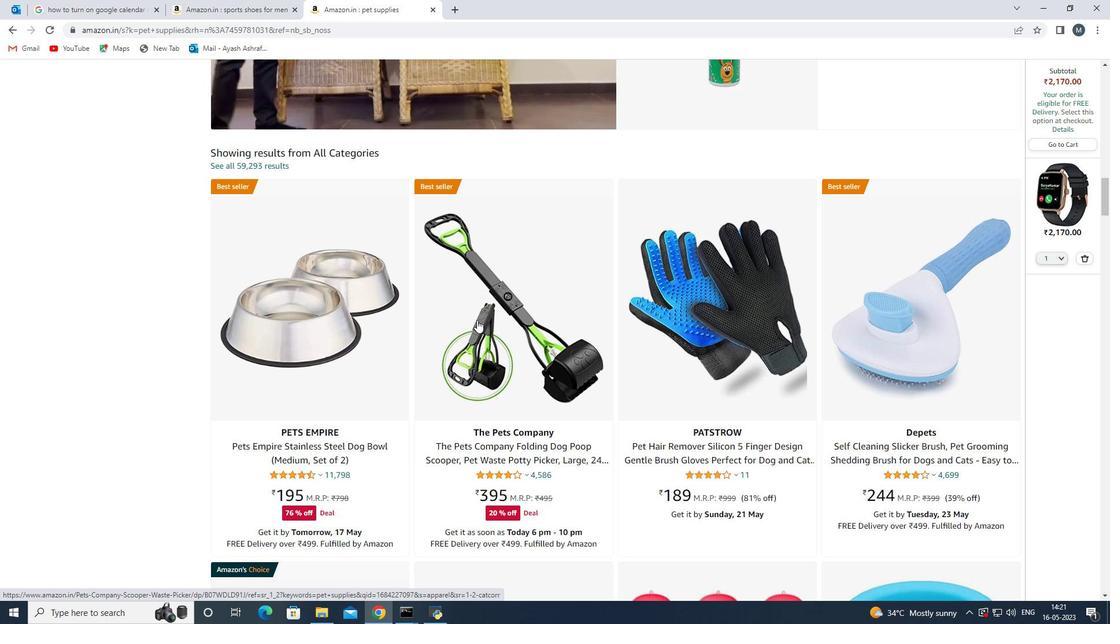 
Action: Mouse scrolled (477, 321) with delta (0, 0)
Screenshot: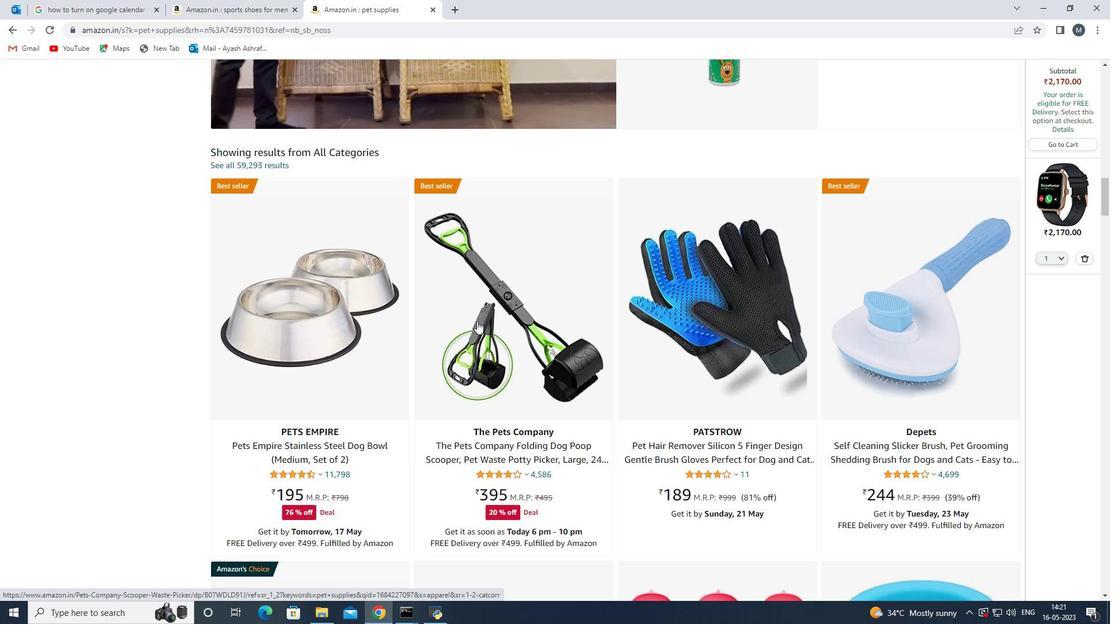 
Action: Mouse scrolled (477, 321) with delta (0, 0)
Screenshot: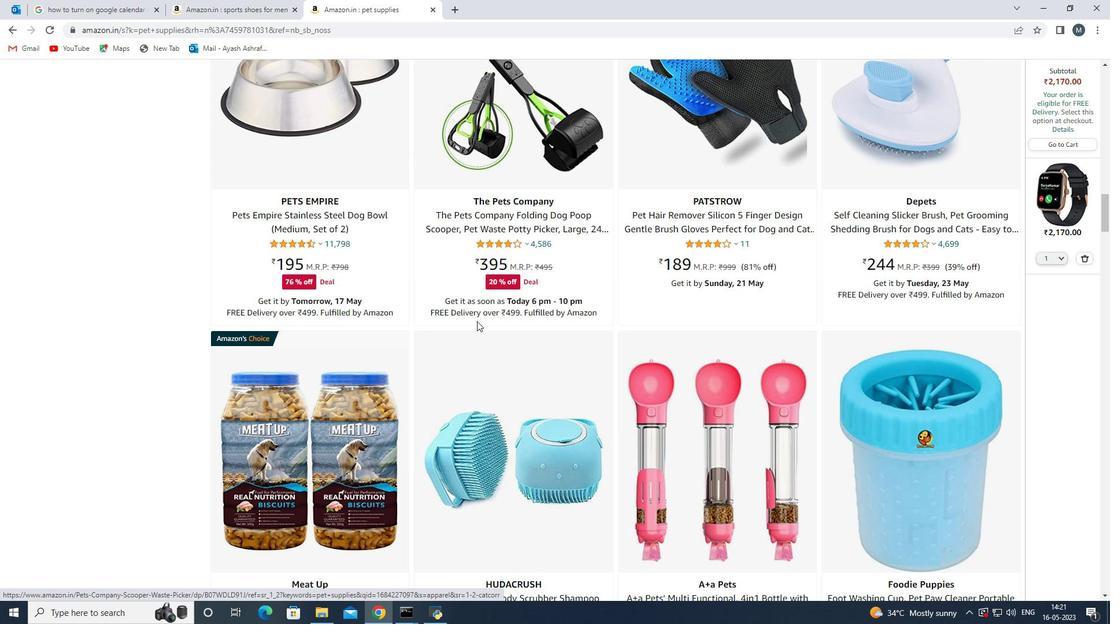 
Action: Mouse moved to (326, 451)
Screenshot: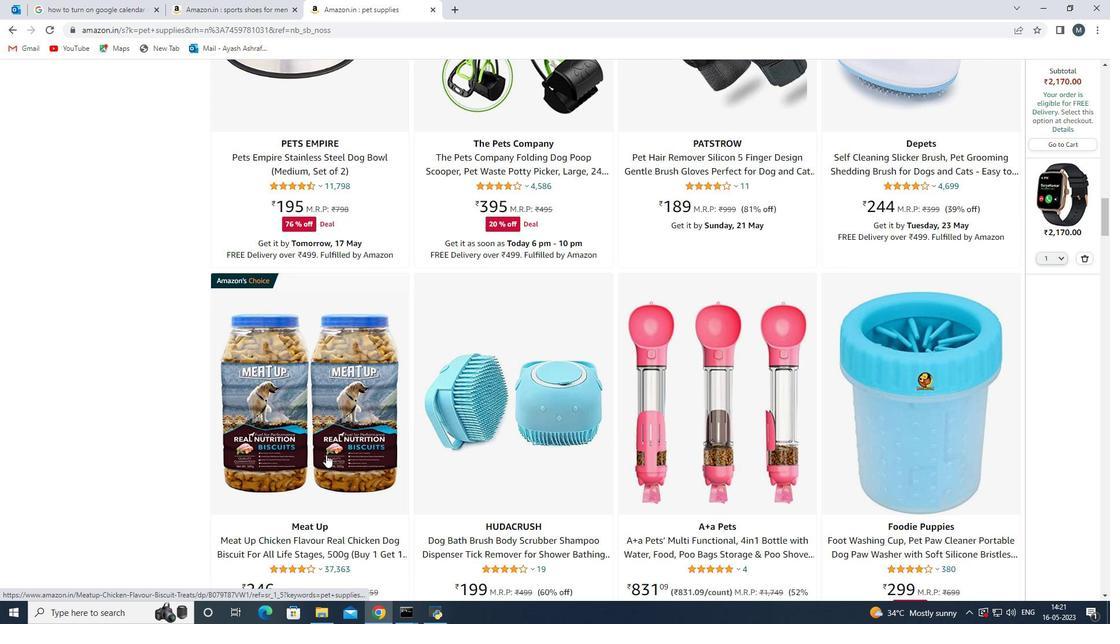 
Action: Mouse pressed left at (326, 451)
Screenshot: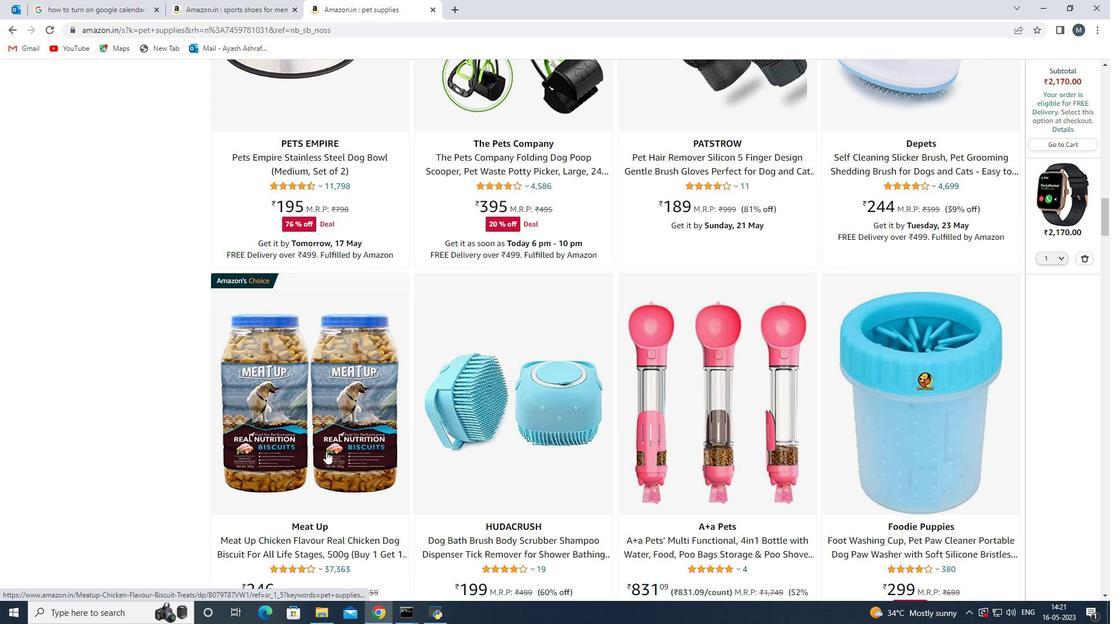 
Action: Mouse moved to (565, 312)
Screenshot: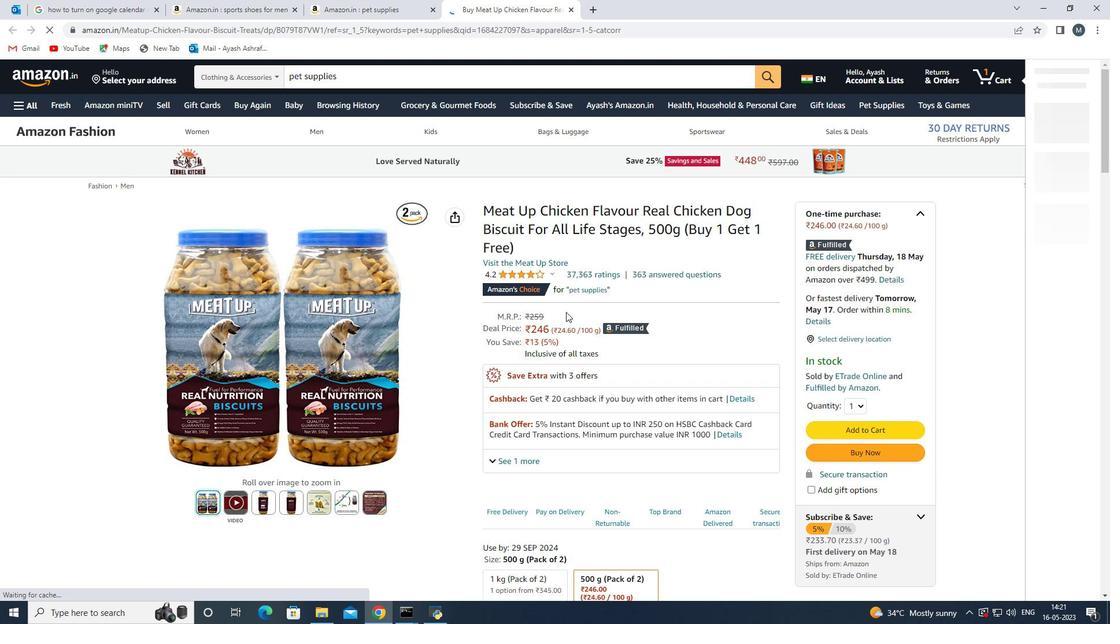 
Action: Mouse scrolled (565, 311) with delta (0, 0)
Screenshot: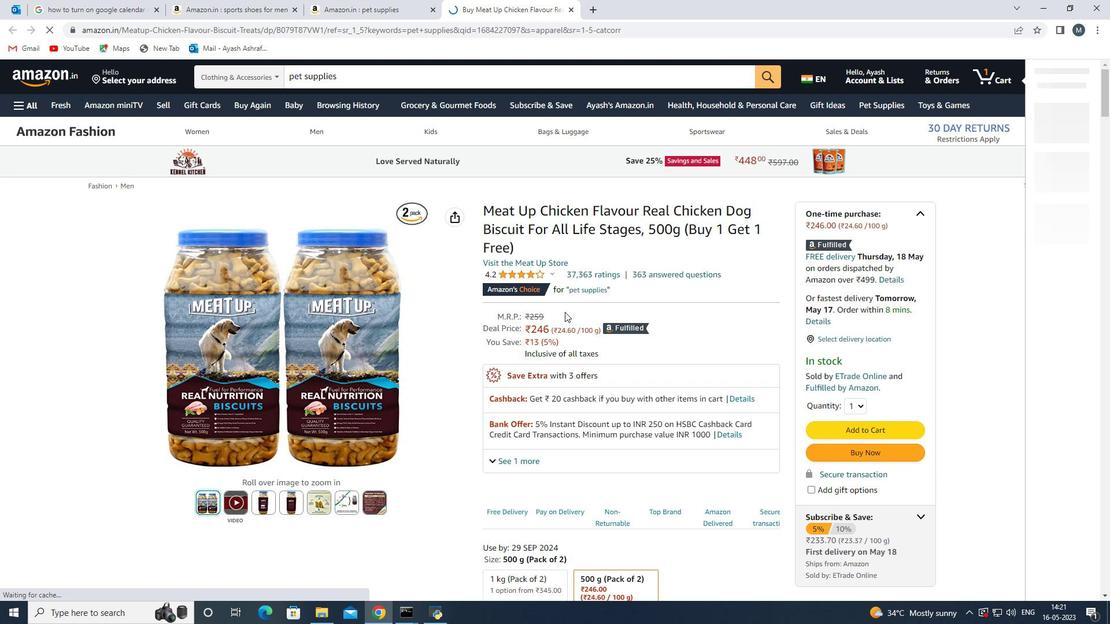 
Action: Mouse scrolled (565, 311) with delta (0, 0)
Screenshot: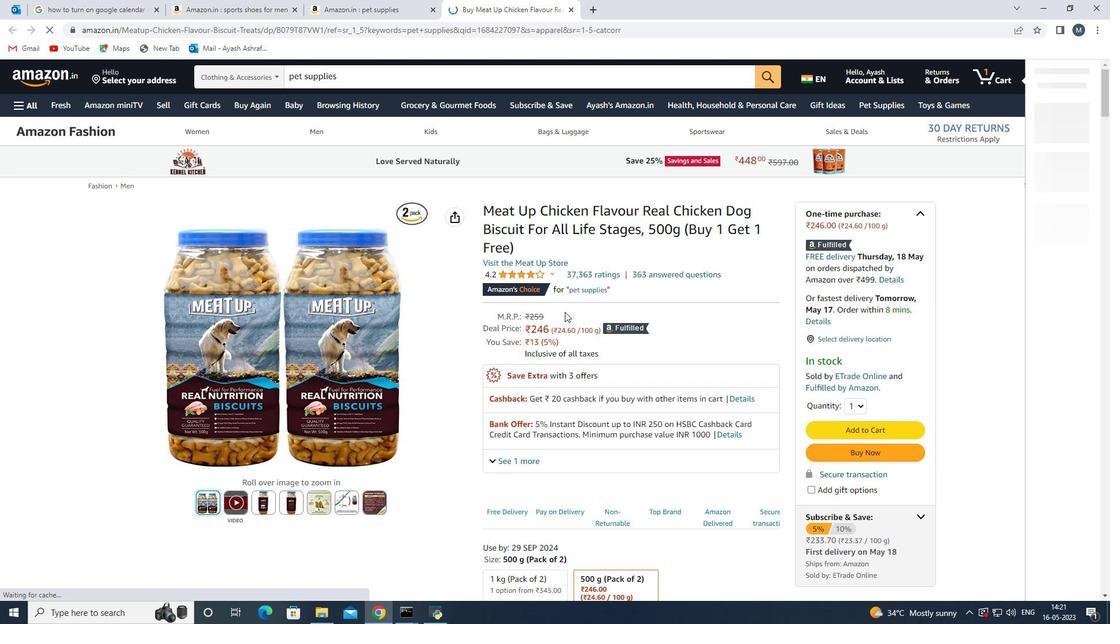 
Action: Mouse moved to (764, 352)
Screenshot: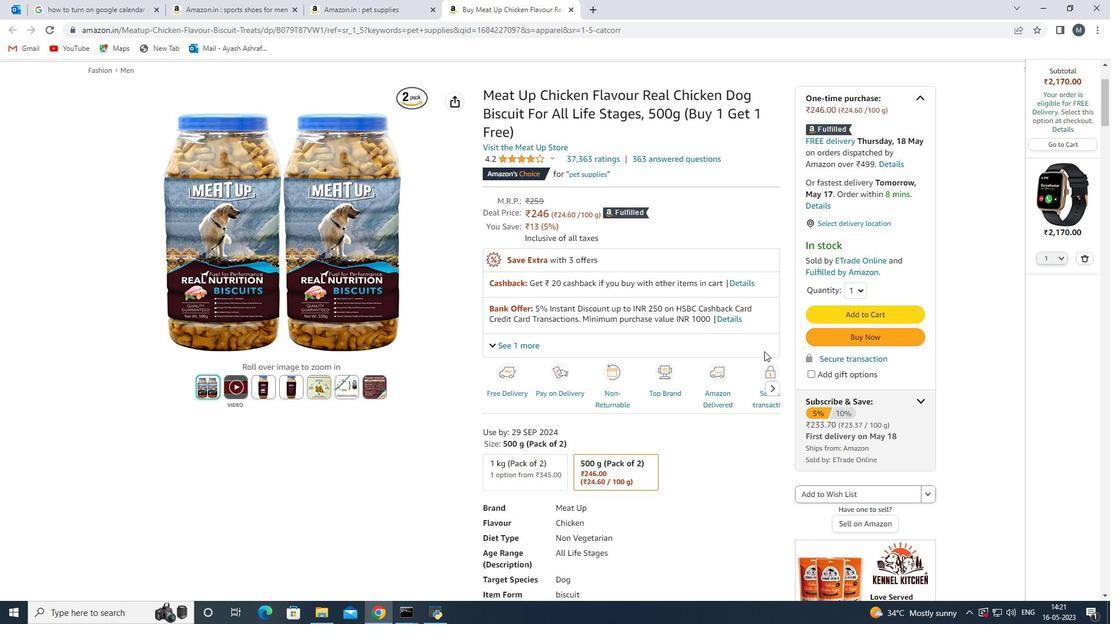 
Action: Mouse scrolled (764, 351) with delta (0, 0)
Screenshot: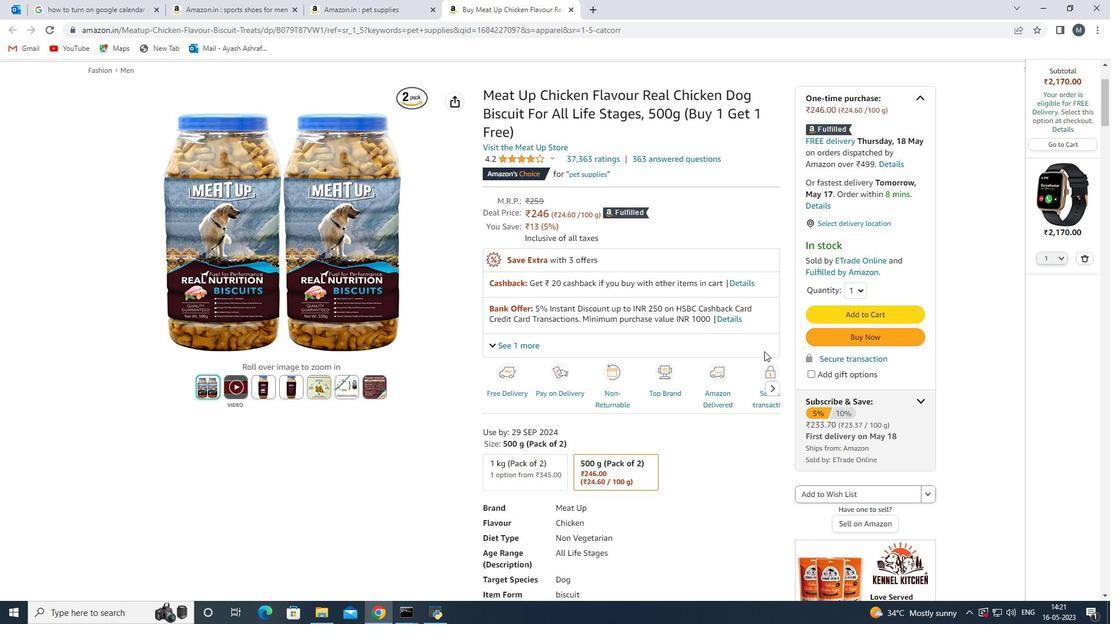 
Action: Mouse moved to (844, 437)
Screenshot: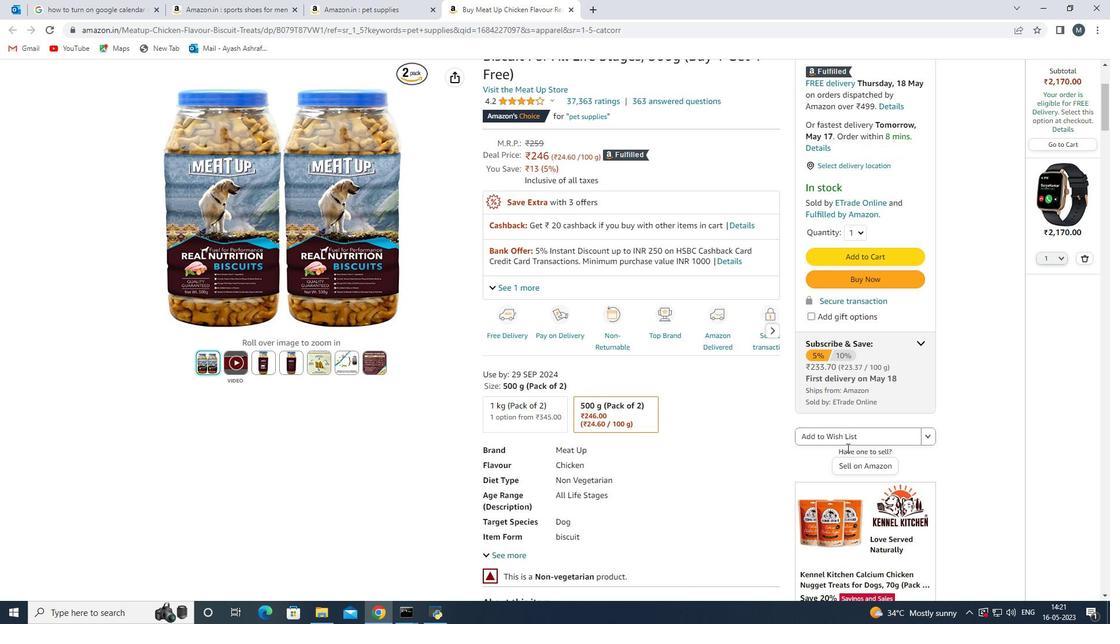 
Action: Mouse pressed left at (844, 437)
Screenshot: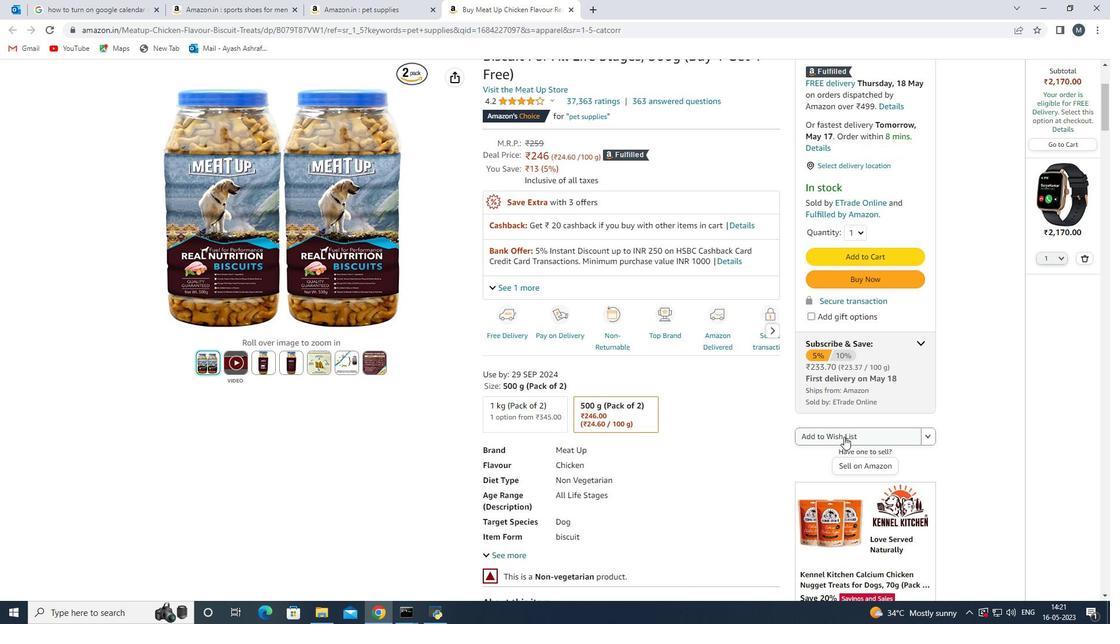 
Action: Mouse moved to (711, 275)
Screenshot: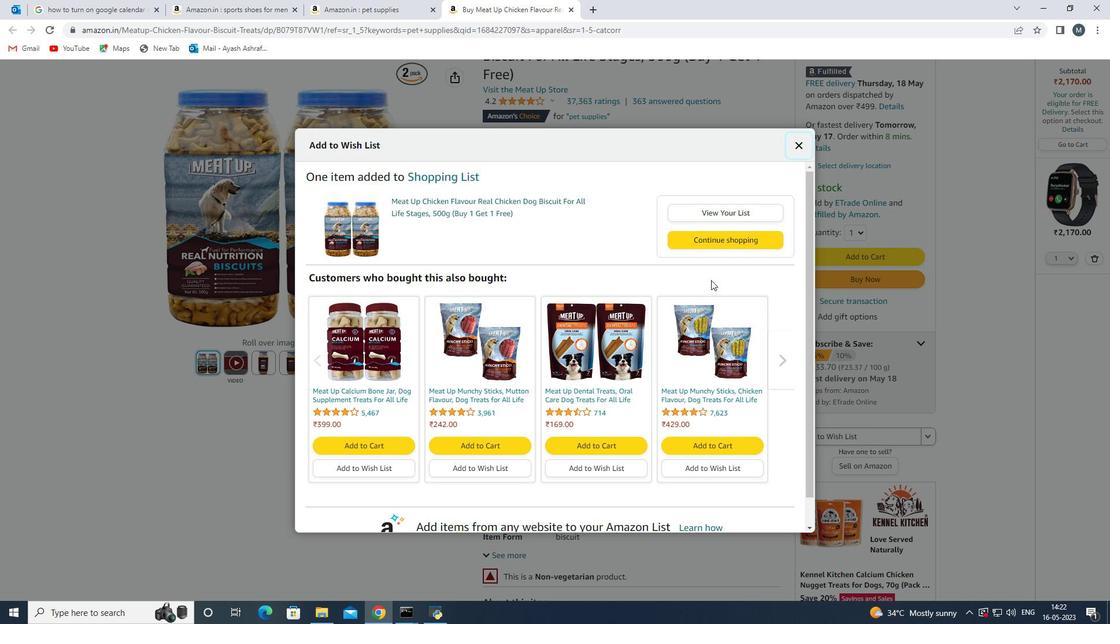 
Action: Mouse scrolled (711, 274) with delta (0, 0)
Screenshot: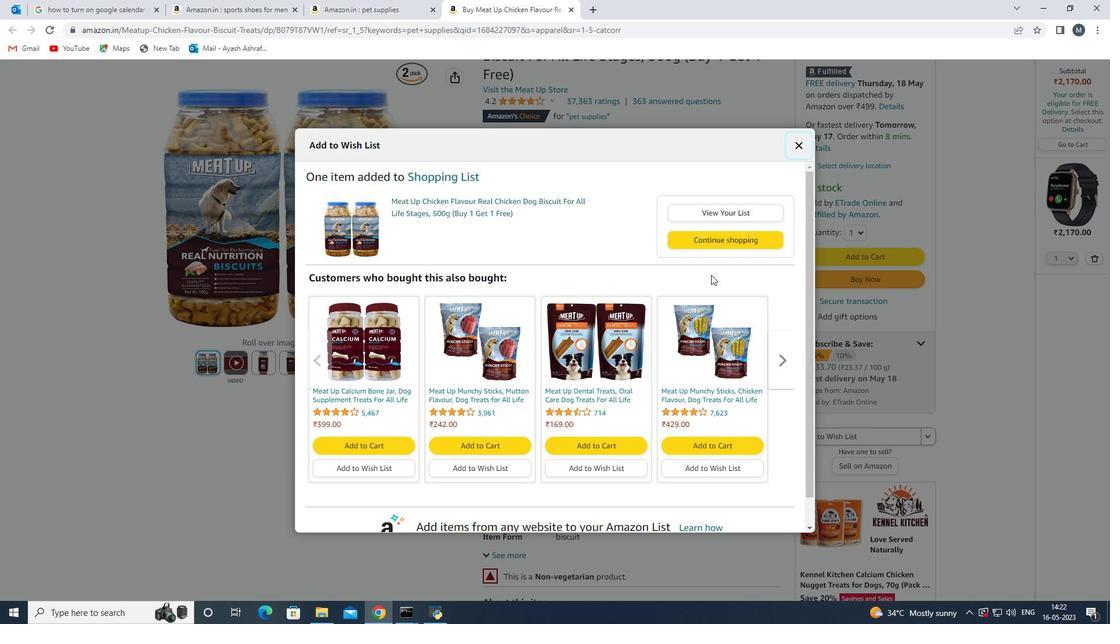 
Action: Mouse moved to (710, 275)
Screenshot: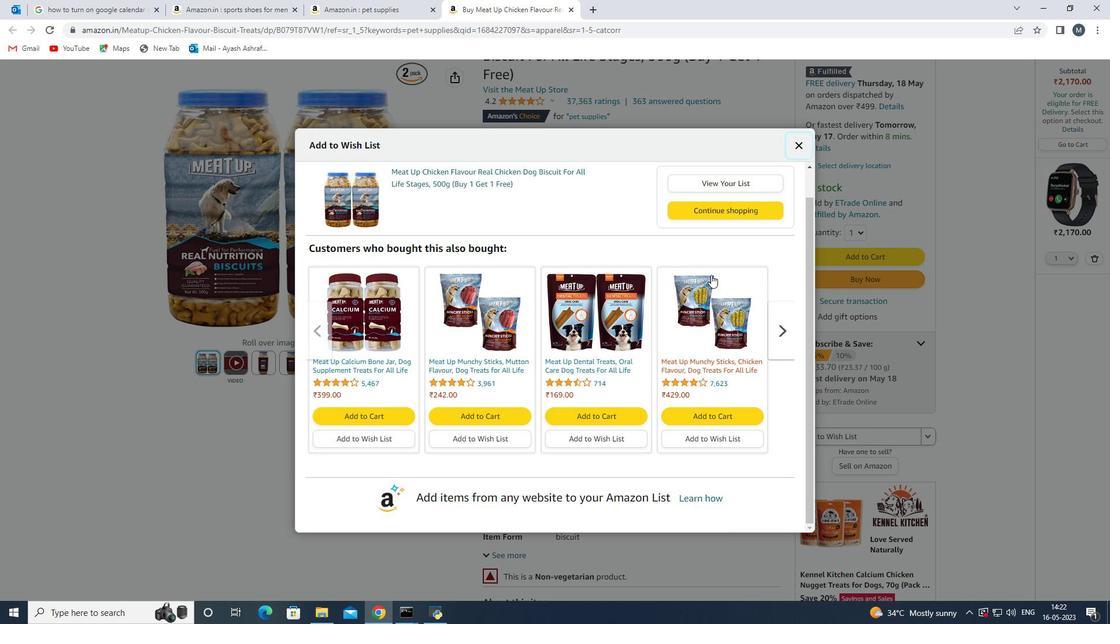 
Action: Mouse scrolled (710, 275) with delta (0, 0)
Screenshot: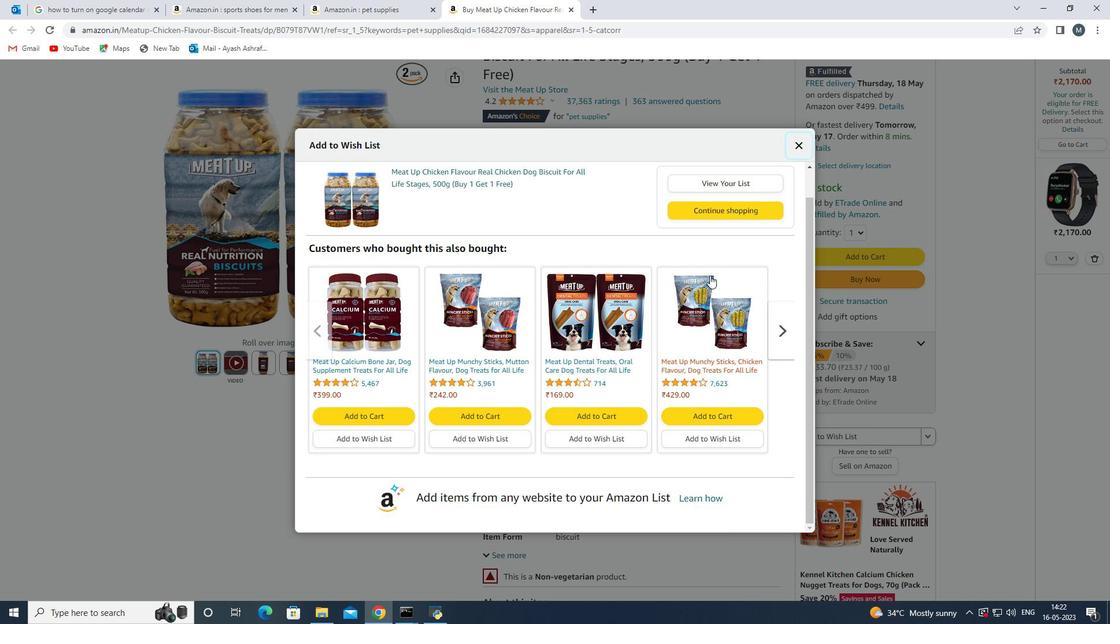 
Action: Mouse moved to (702, 281)
Screenshot: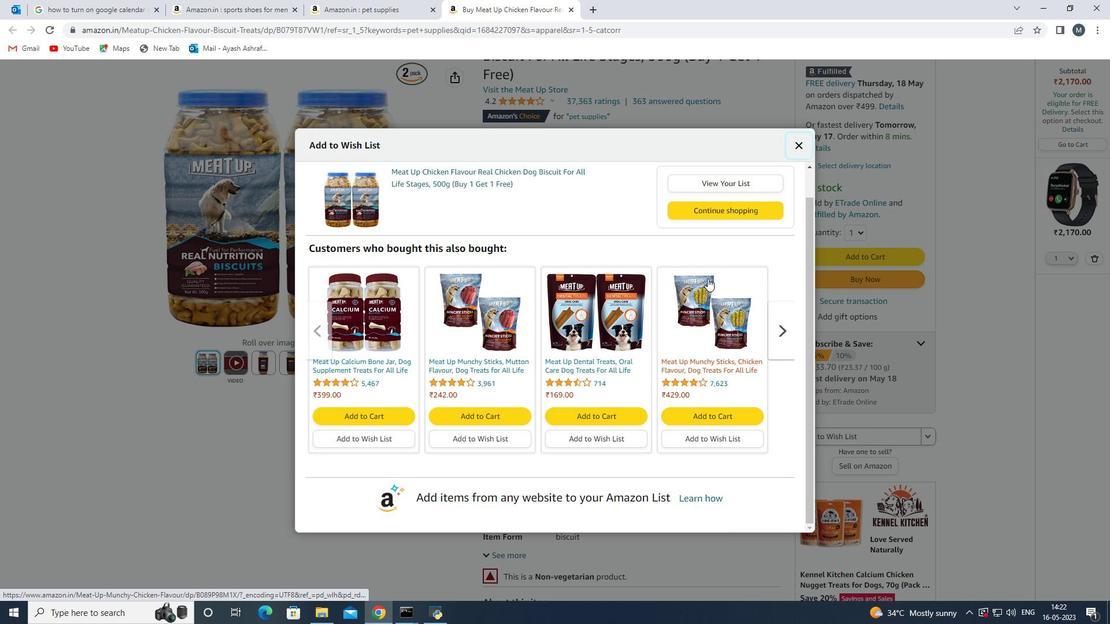 
Action: Mouse scrolled (702, 281) with delta (0, 0)
Screenshot: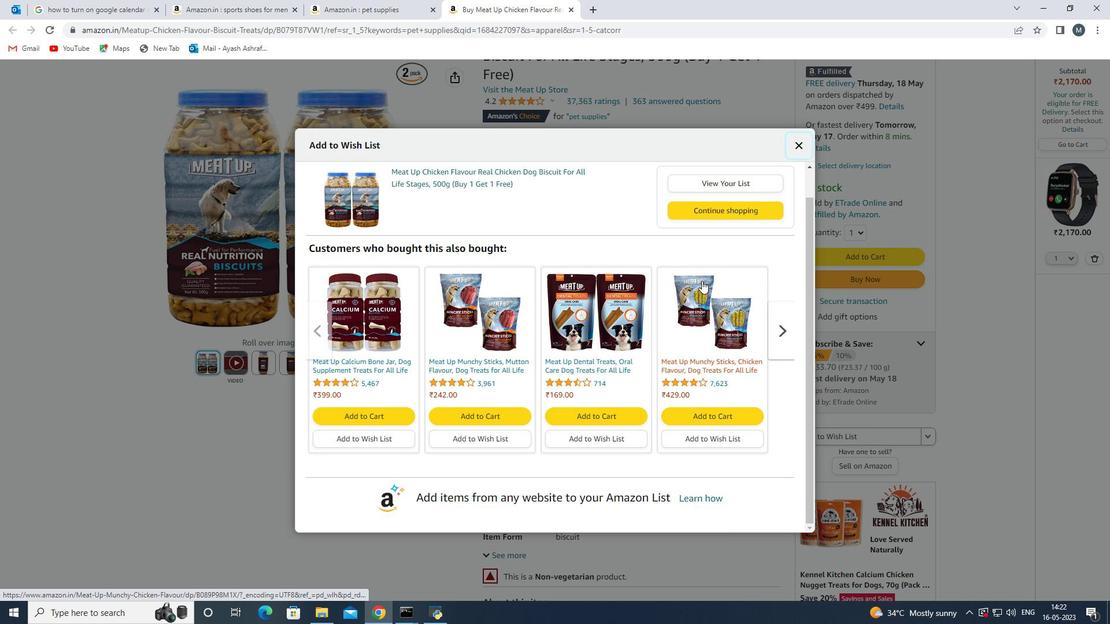 
Action: Mouse scrolled (702, 281) with delta (0, 0)
Screenshot: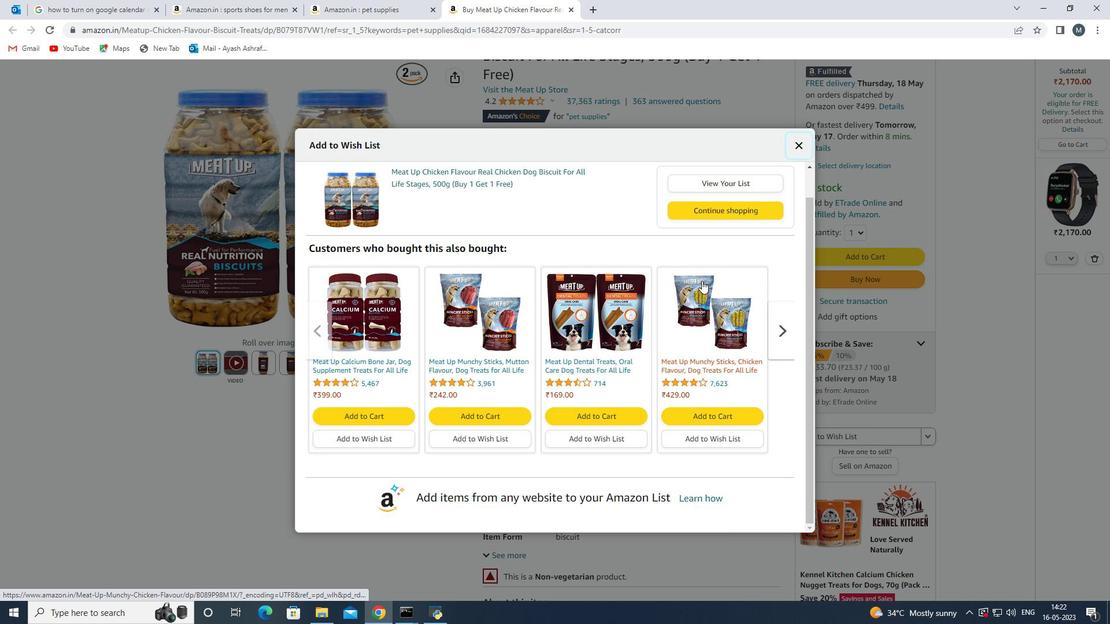 
Action: Mouse scrolled (702, 281) with delta (0, 0)
Screenshot: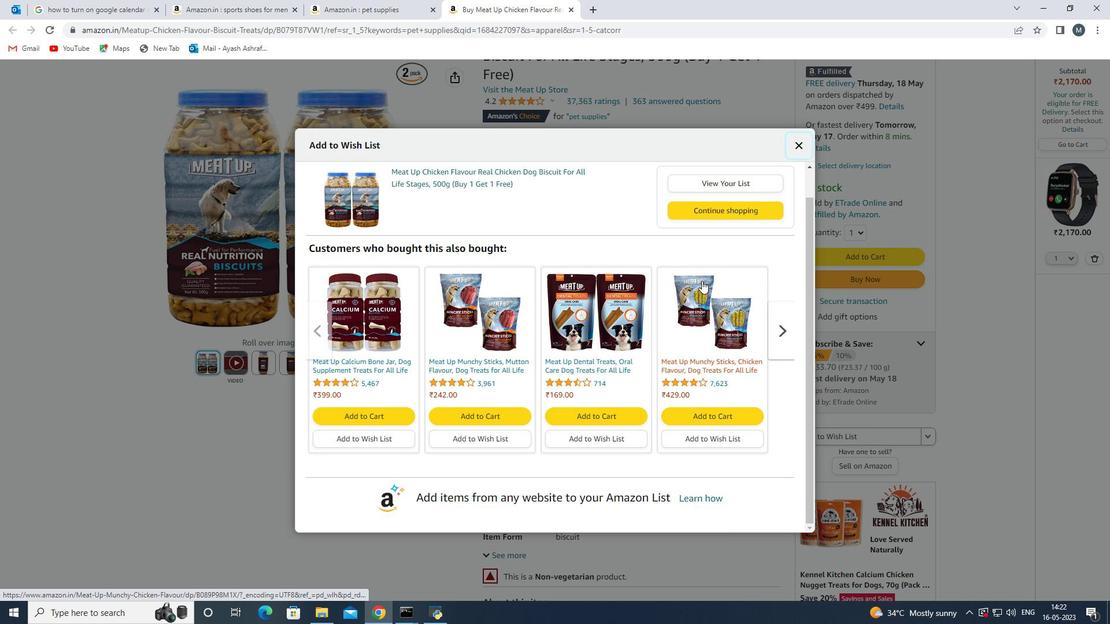 
Action: Mouse scrolled (702, 281) with delta (0, 0)
Screenshot: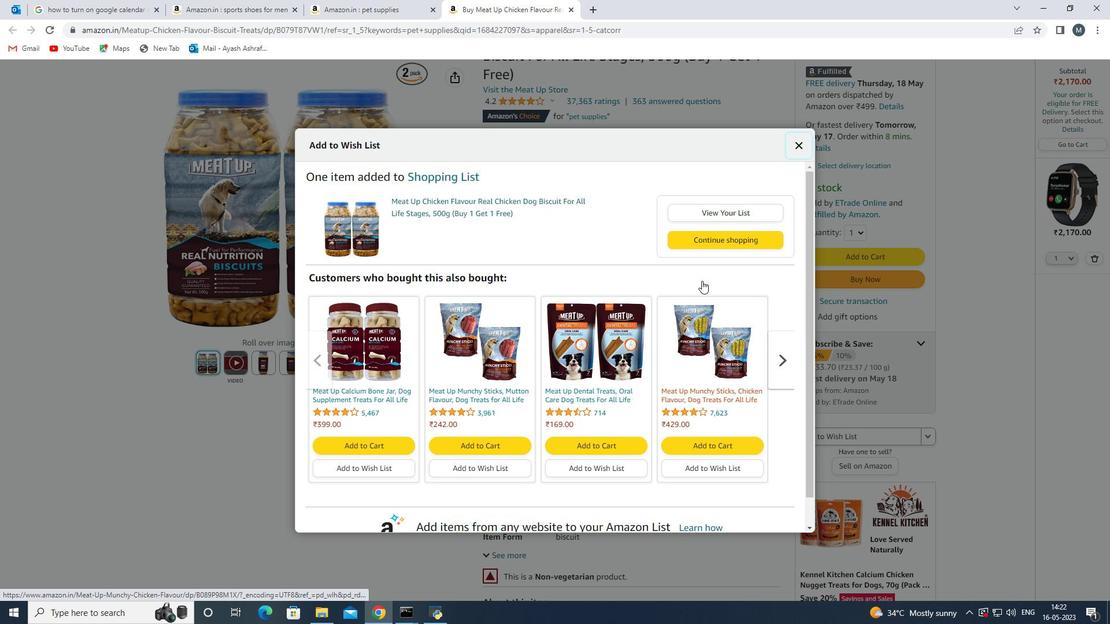 
Action: Mouse scrolled (702, 281) with delta (0, 0)
Screenshot: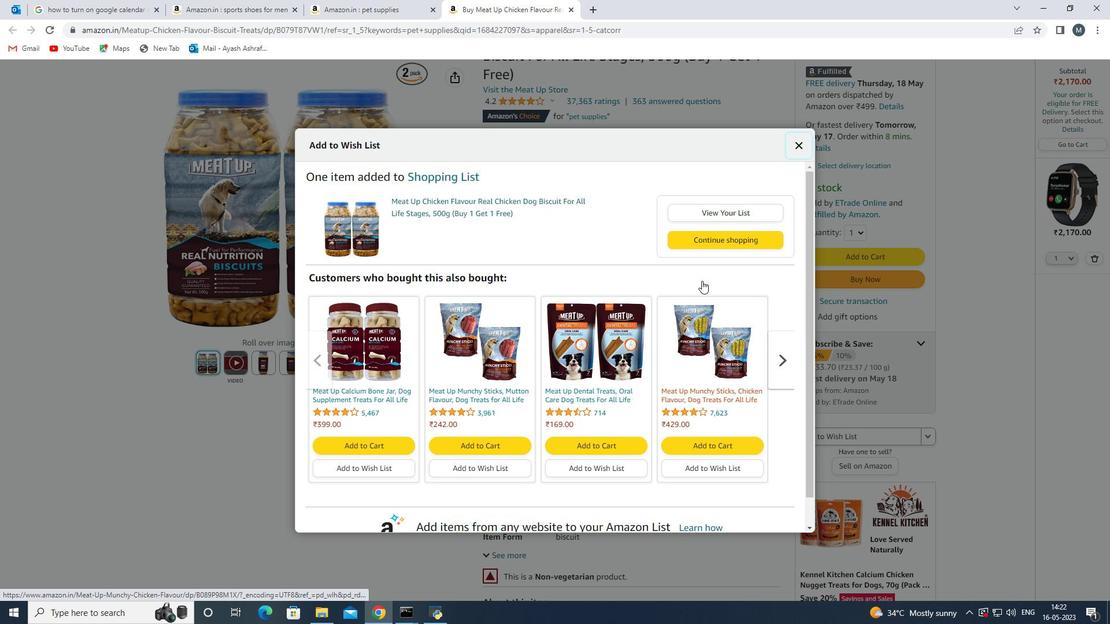 
Action: Mouse moved to (806, 140)
Screenshot: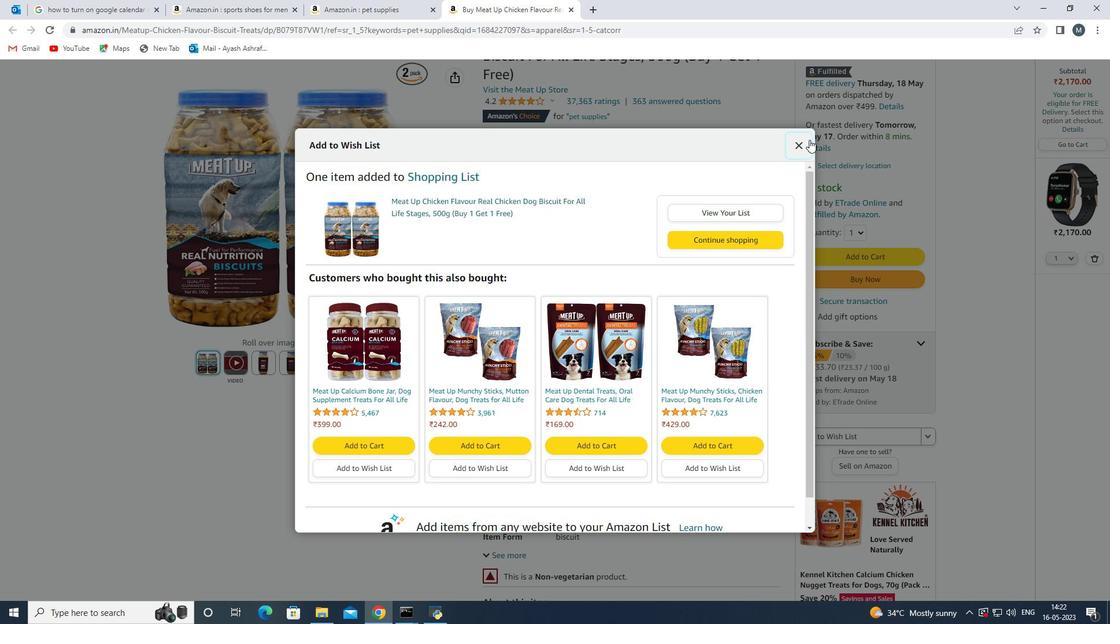 
Action: Mouse pressed left at (806, 140)
Screenshot: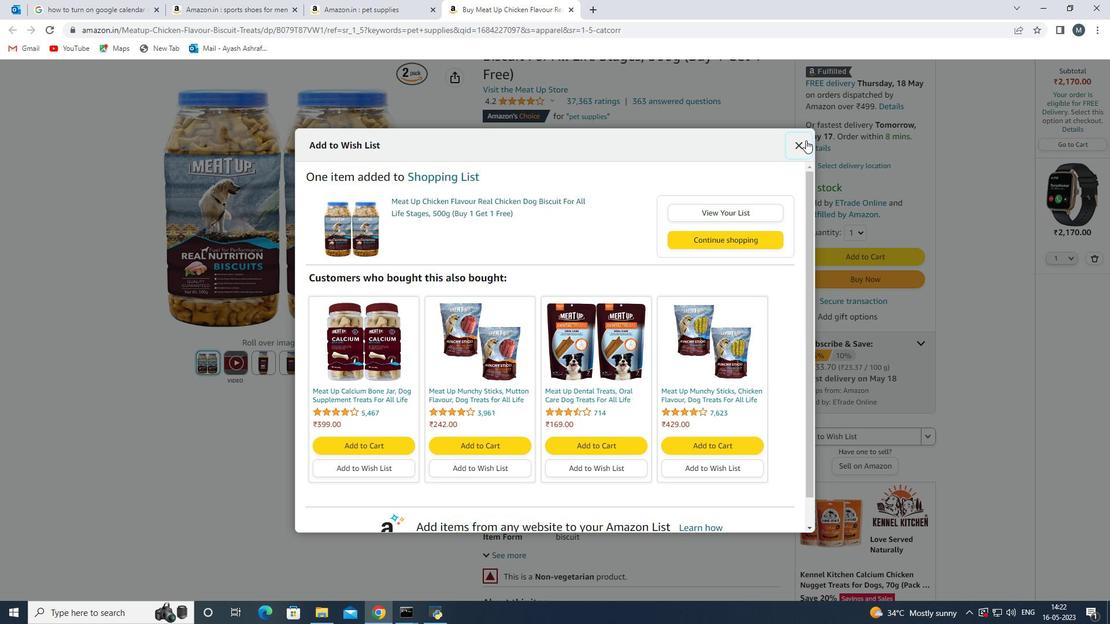 
Action: Mouse moved to (932, 434)
Screenshot: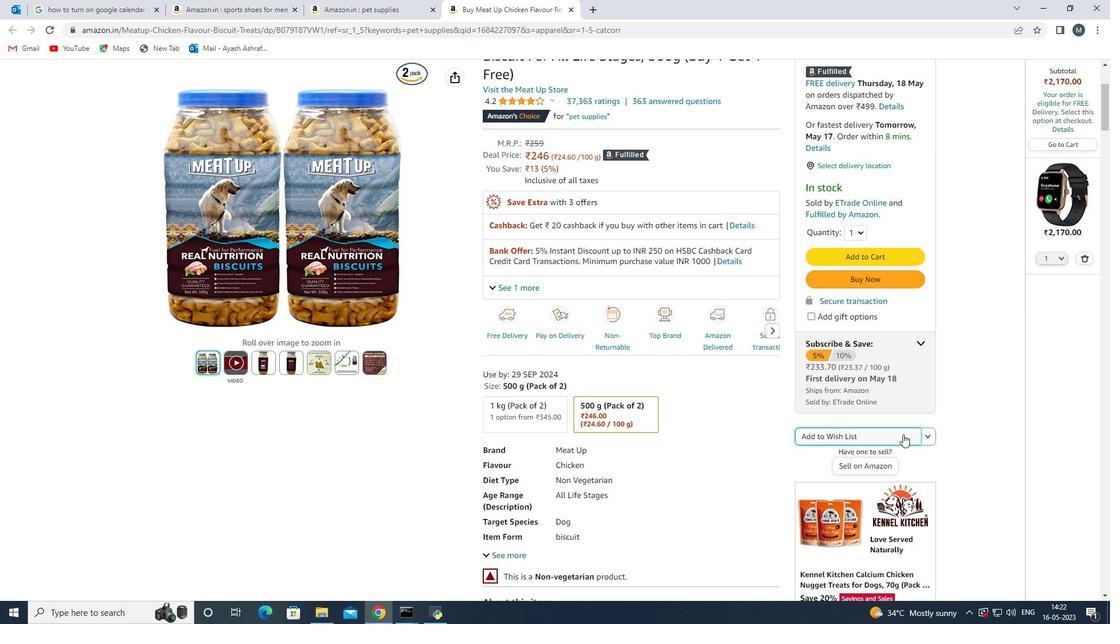 
Action: Mouse pressed left at (932, 434)
Screenshot: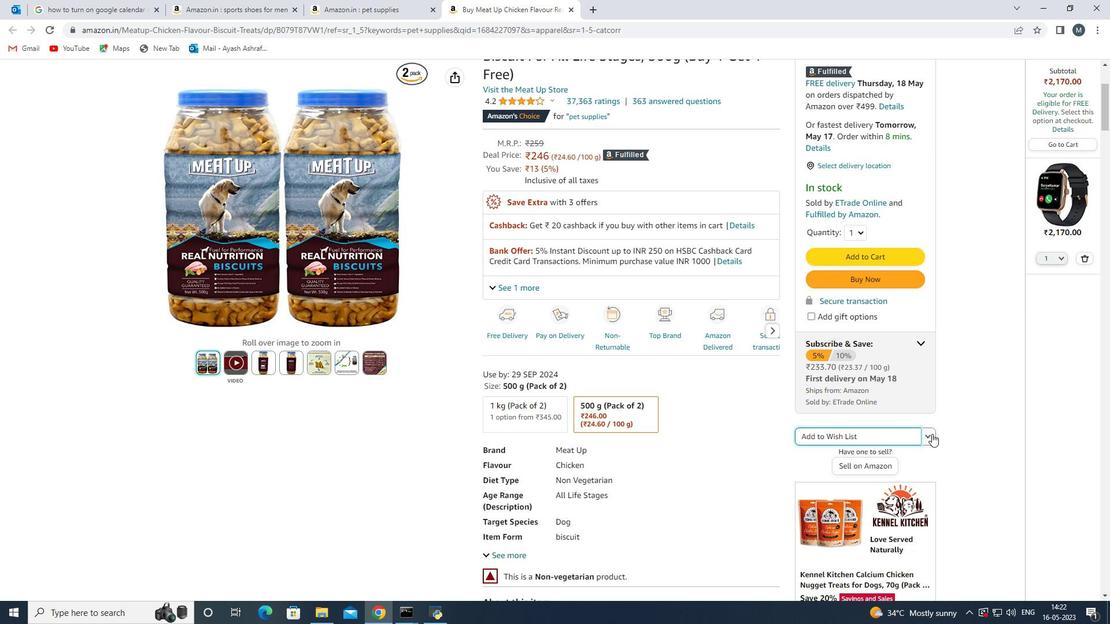 
Action: Mouse moved to (521, 389)
Screenshot: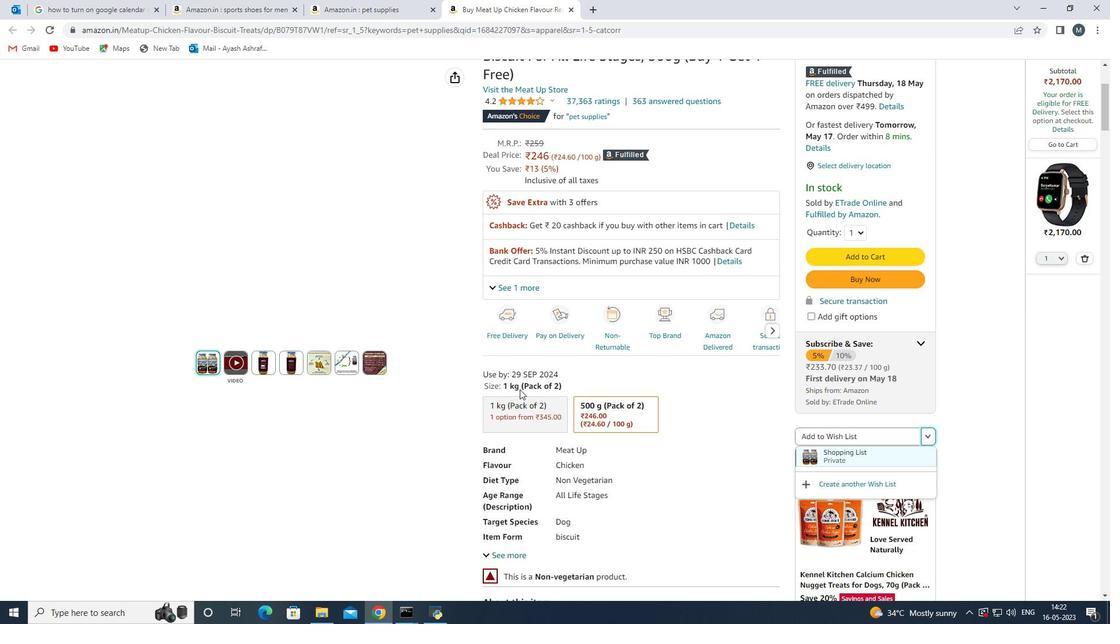 
Action: Mouse scrolled (521, 388) with delta (0, 0)
Screenshot: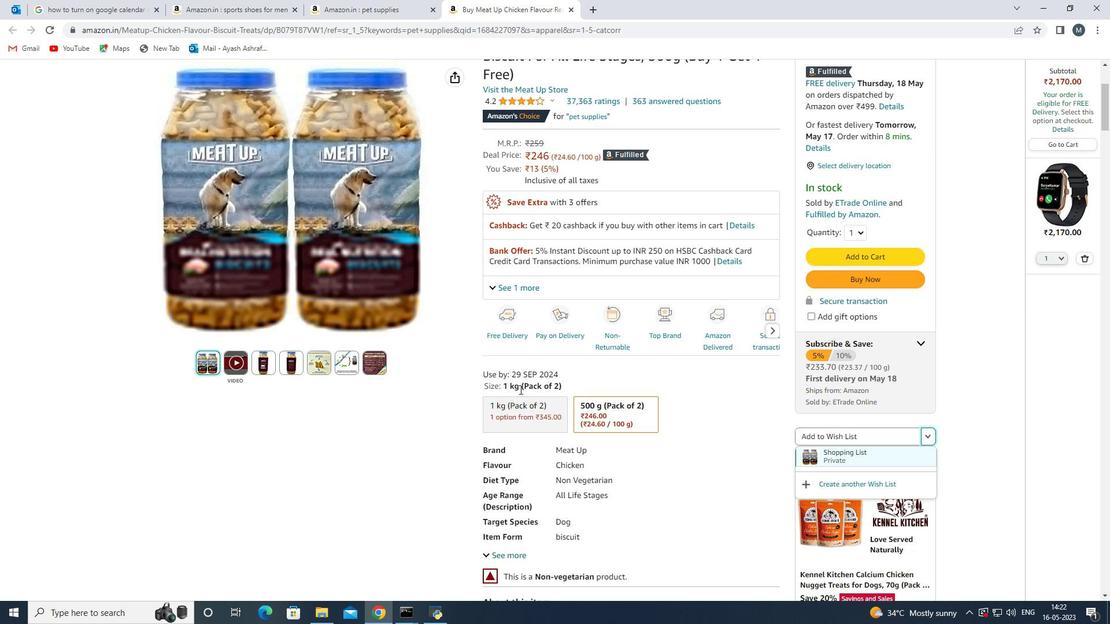 
Action: Mouse scrolled (521, 388) with delta (0, 0)
Screenshot: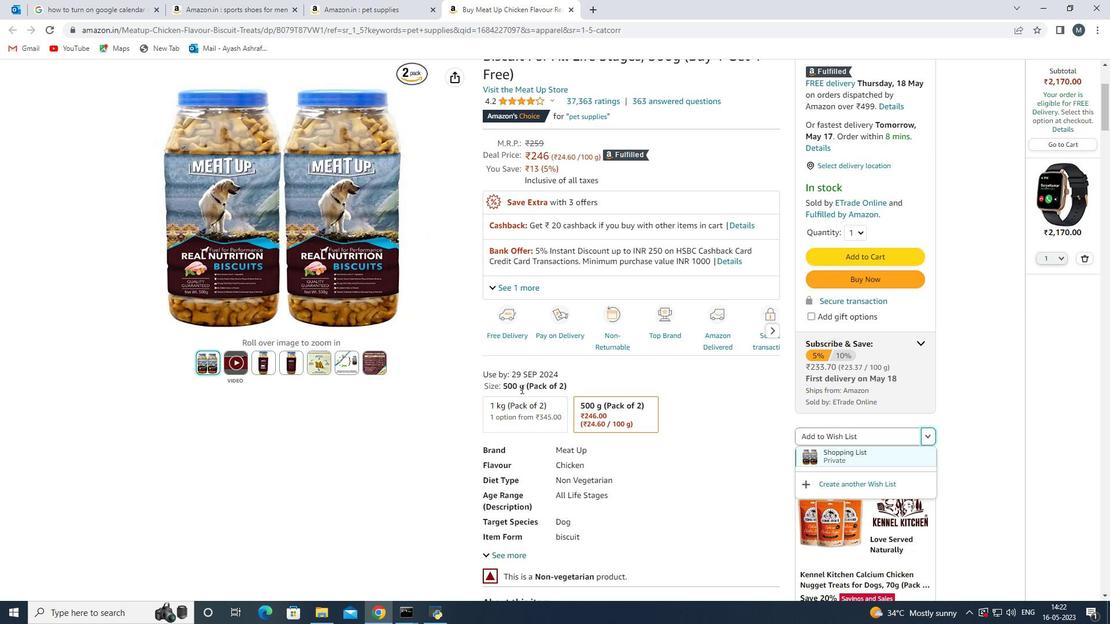 
Action: Mouse scrolled (521, 388) with delta (0, 0)
Screenshot: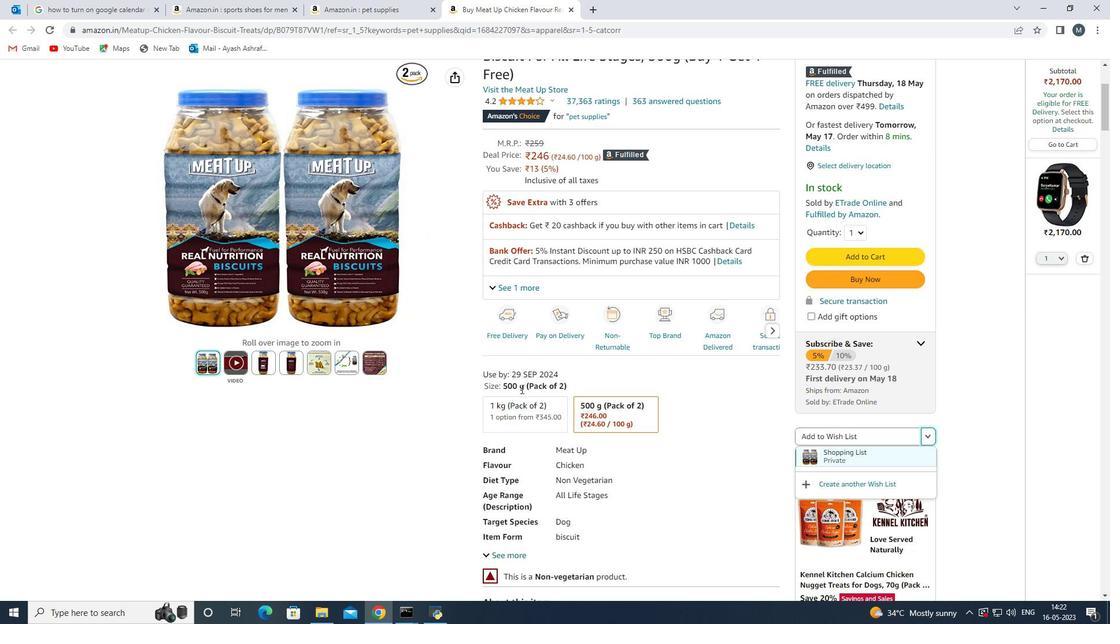 
Action: Mouse moved to (526, 390)
Screenshot: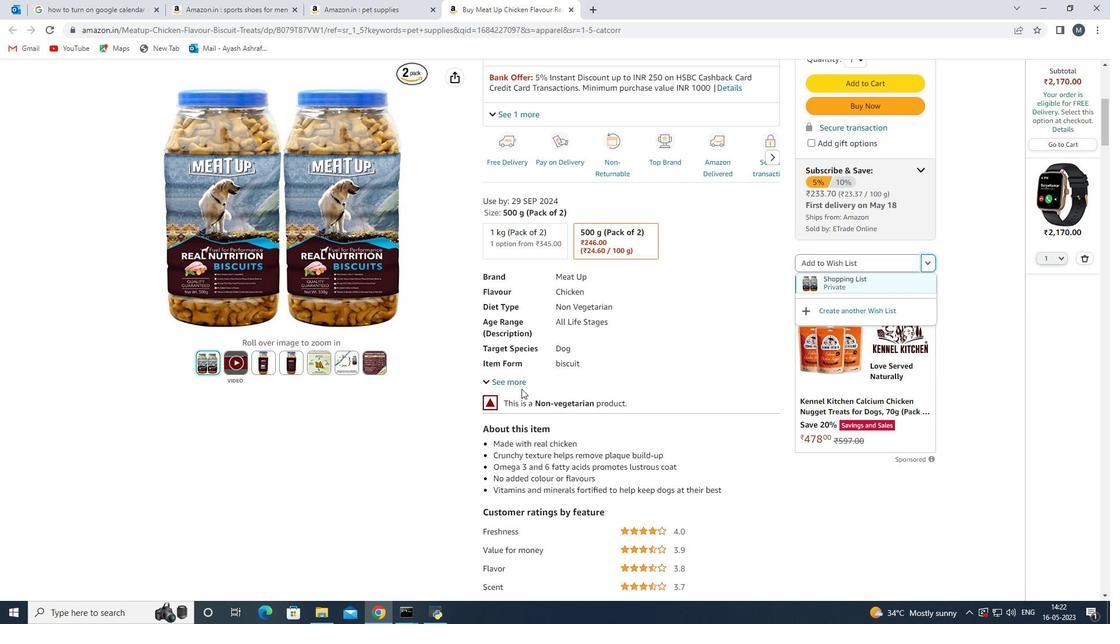 
Action: Mouse scrolled (526, 389) with delta (0, 0)
Screenshot: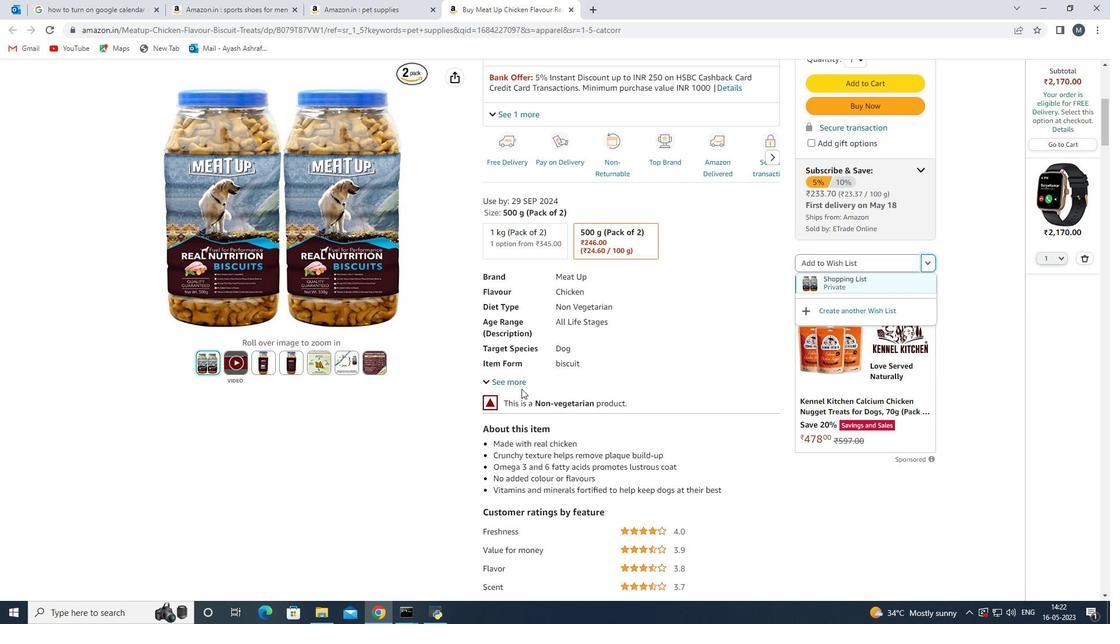 
Action: Mouse moved to (527, 391)
Screenshot: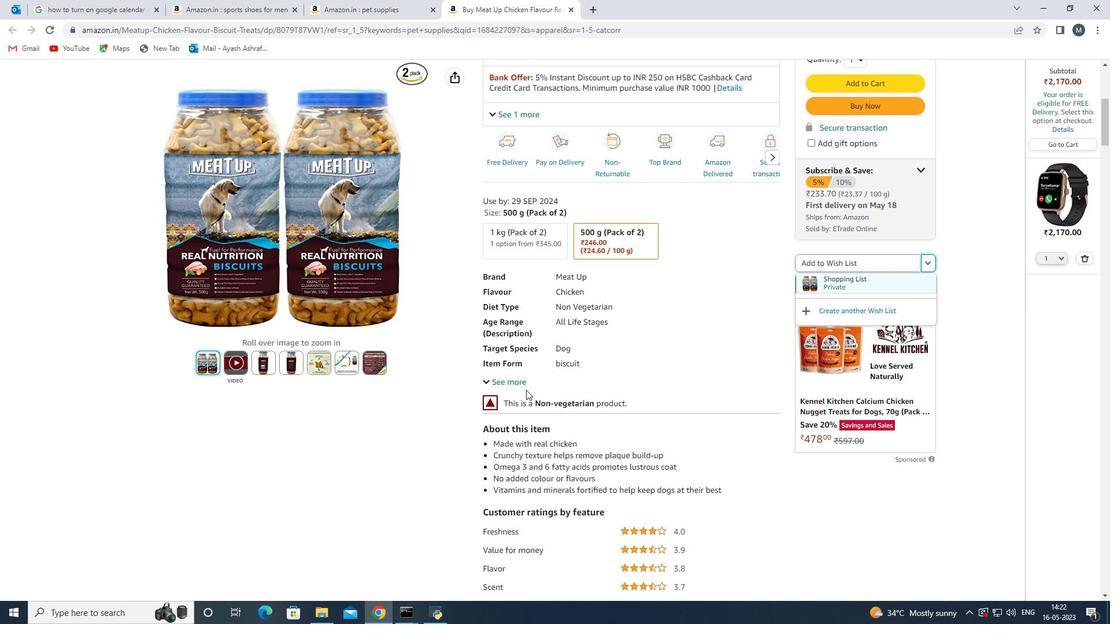 
Action: Mouse scrolled (527, 390) with delta (0, 0)
Screenshot: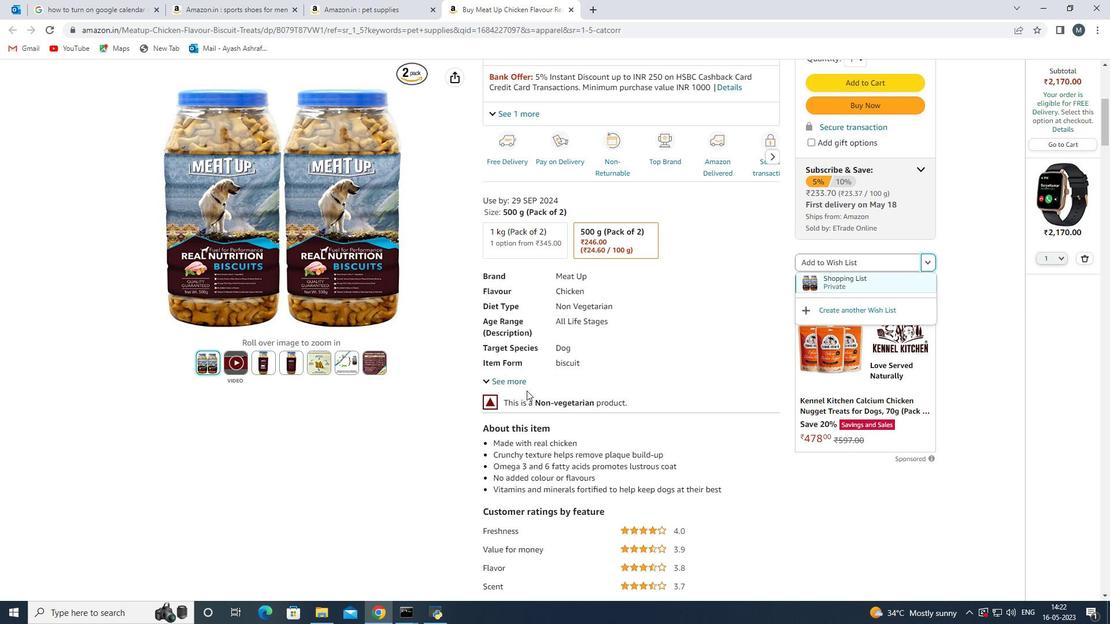
Action: Mouse scrolled (527, 390) with delta (0, 0)
Screenshot: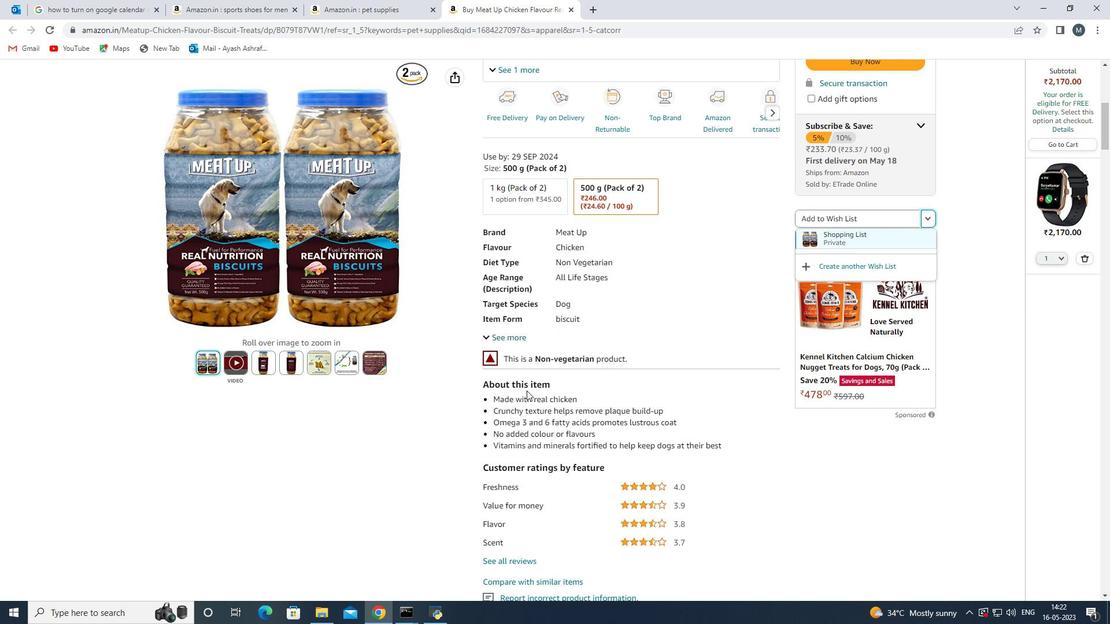 
Action: Mouse scrolled (527, 390) with delta (0, 0)
Screenshot: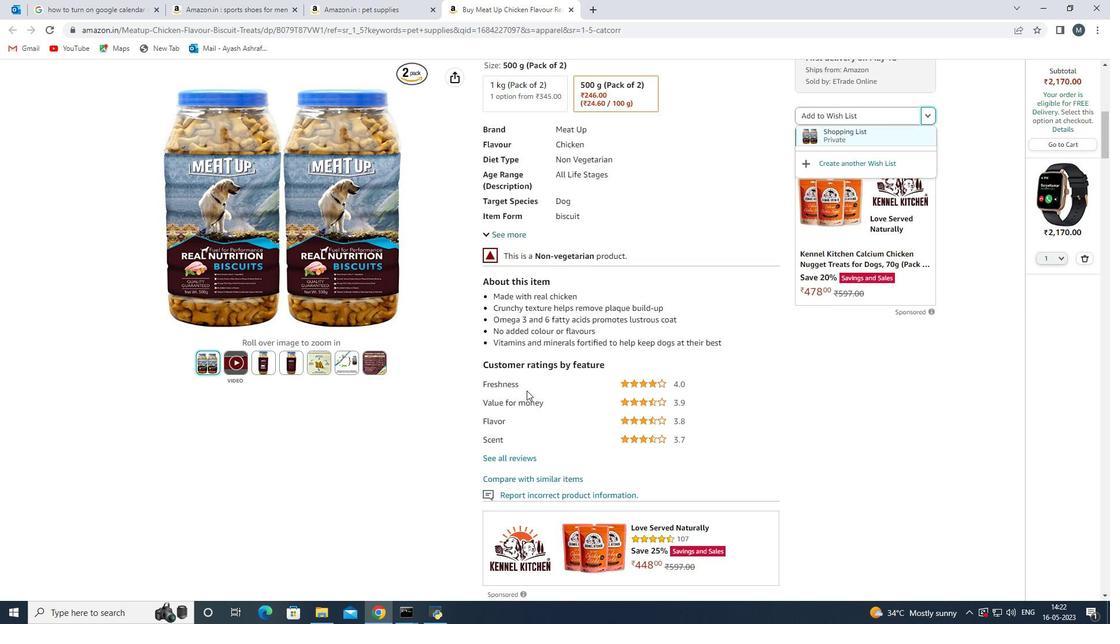 
Action: Mouse scrolled (527, 390) with delta (0, 0)
Screenshot: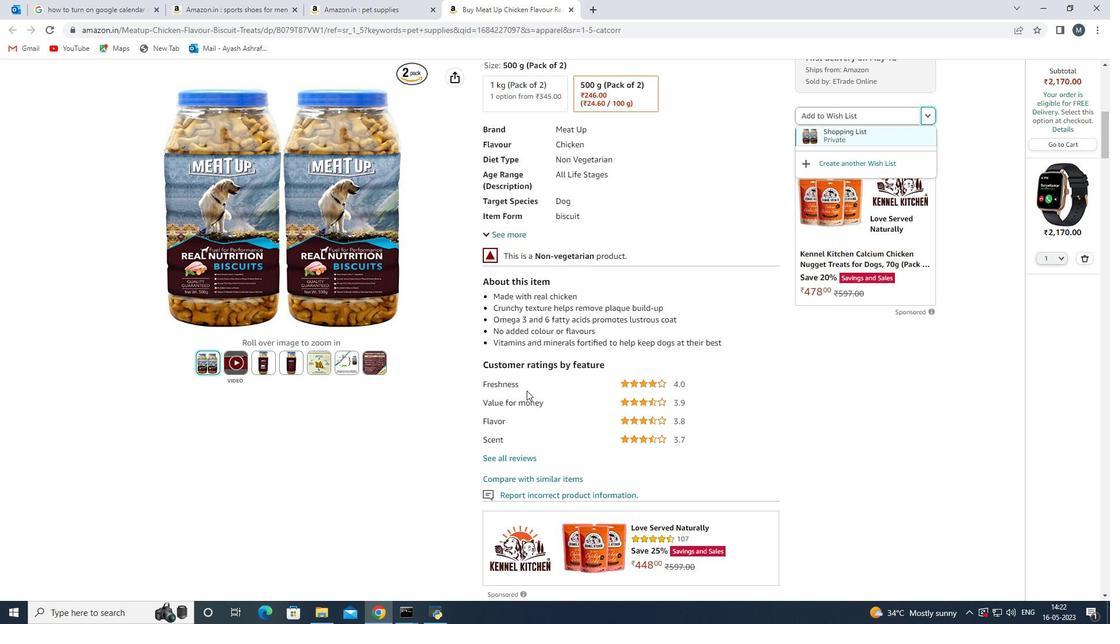 
Action: Mouse scrolled (527, 390) with delta (0, 0)
Screenshot: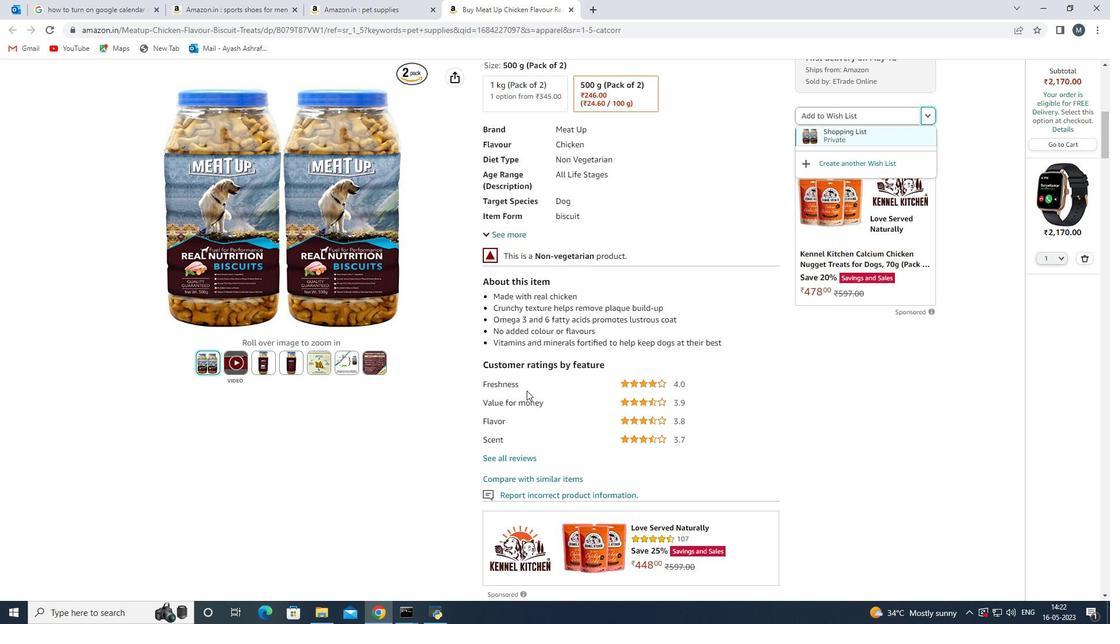 
Action: Mouse scrolled (527, 390) with delta (0, 0)
Screenshot: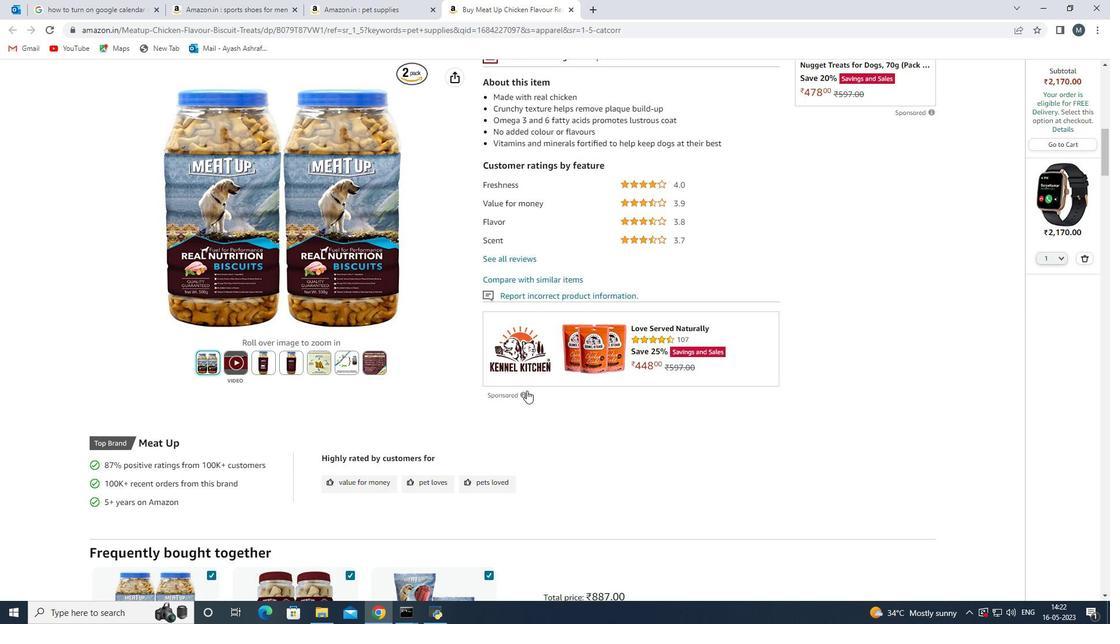 
Action: Mouse scrolled (527, 390) with delta (0, 0)
Screenshot: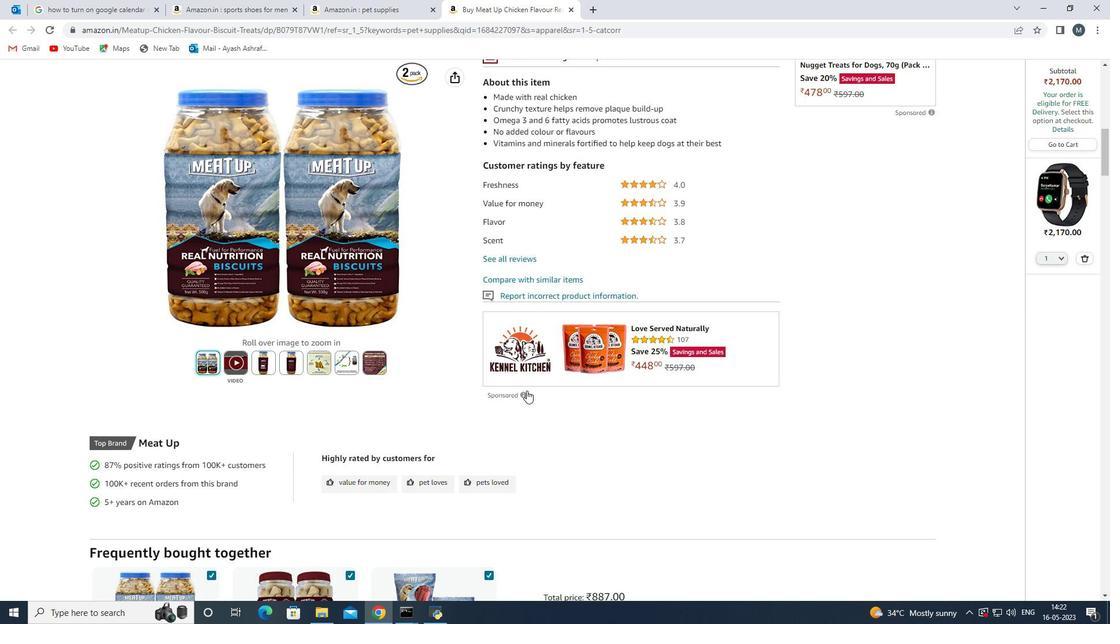 
Action: Mouse scrolled (527, 390) with delta (0, 0)
Screenshot: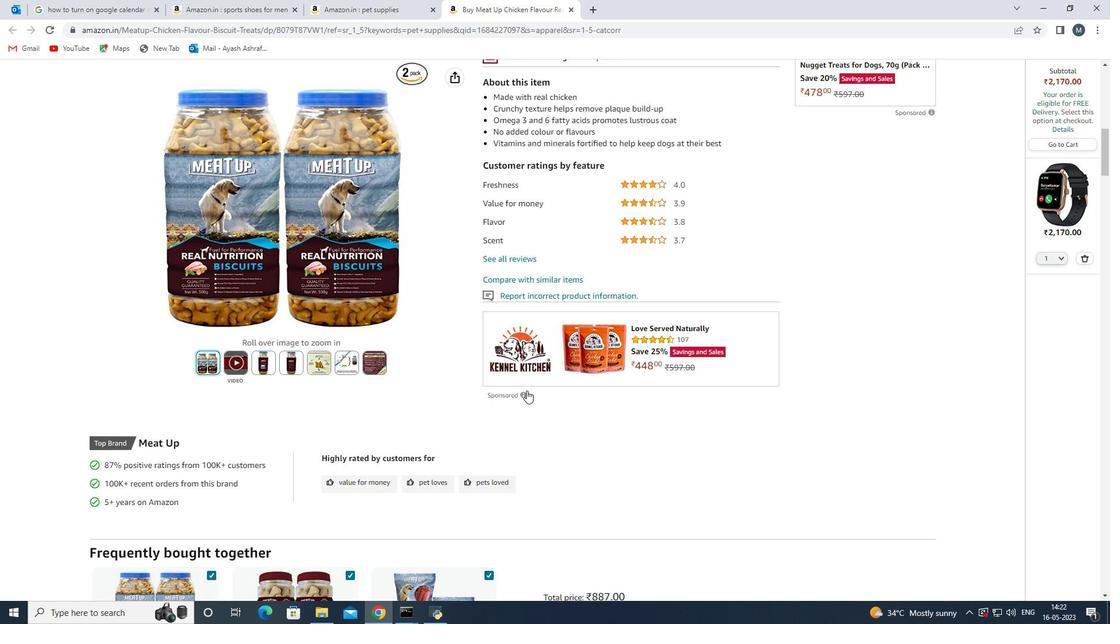 
Action: Mouse moved to (285, 458)
Screenshot: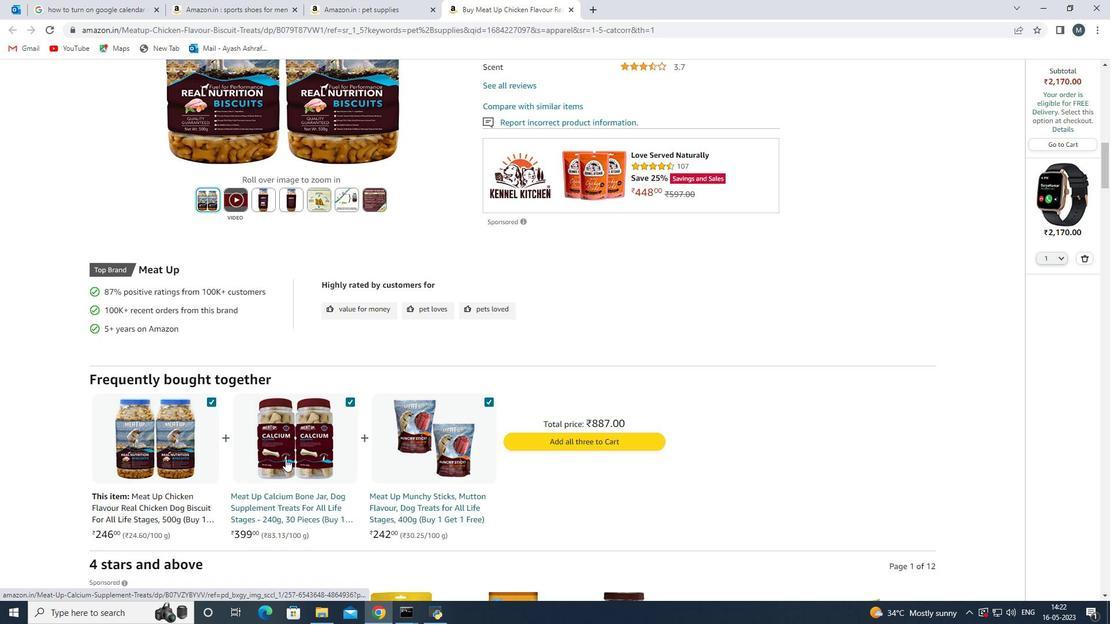 
Action: Mouse pressed left at (285, 458)
Screenshot: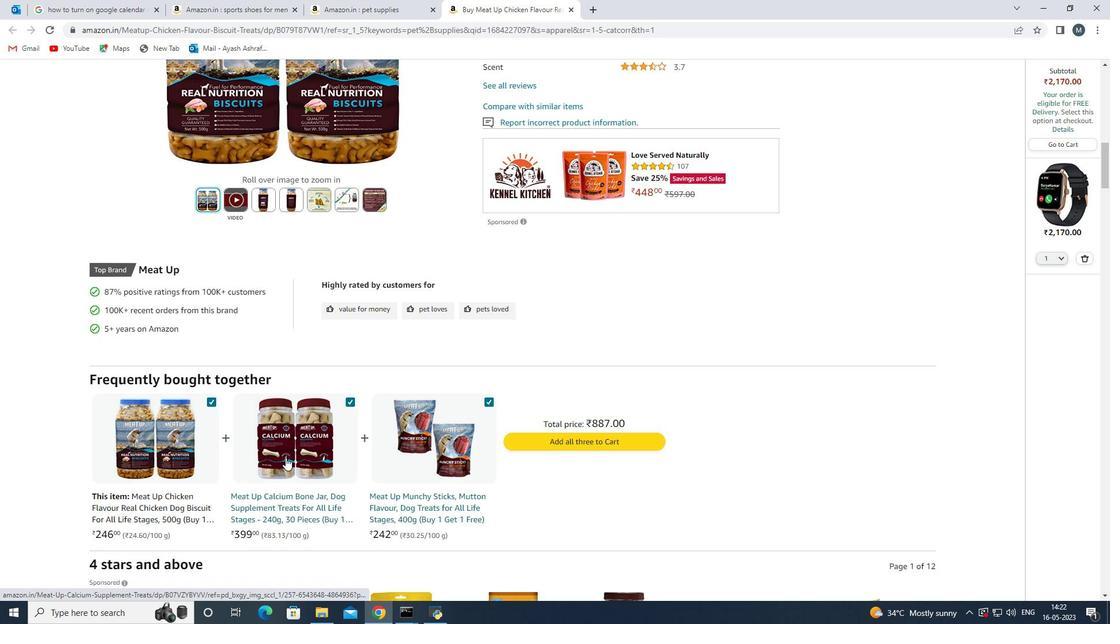 
Action: Mouse moved to (830, 506)
Screenshot: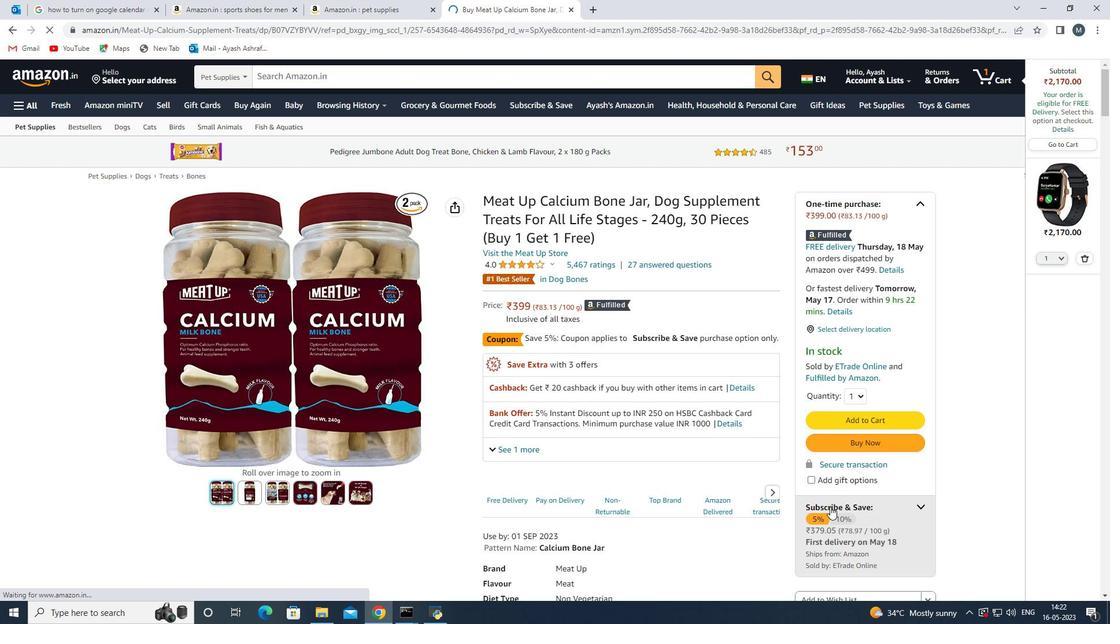 
Action: Mouse scrolled (830, 505) with delta (0, 0)
Screenshot: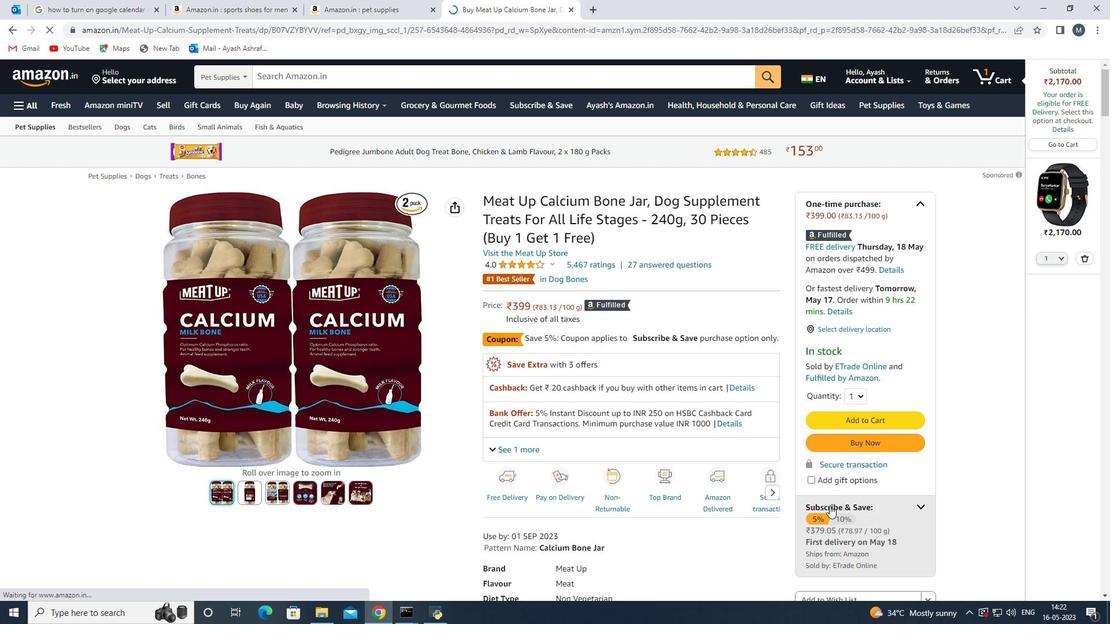 
Action: Mouse moved to (849, 490)
Screenshot: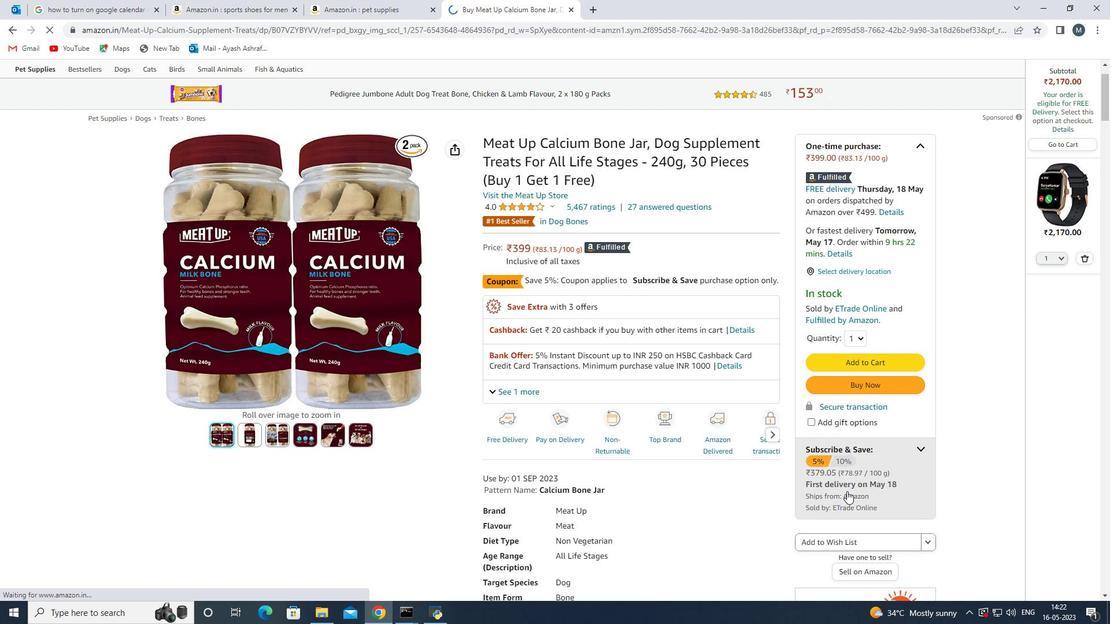 
Action: Mouse scrolled (849, 489) with delta (0, 0)
Screenshot: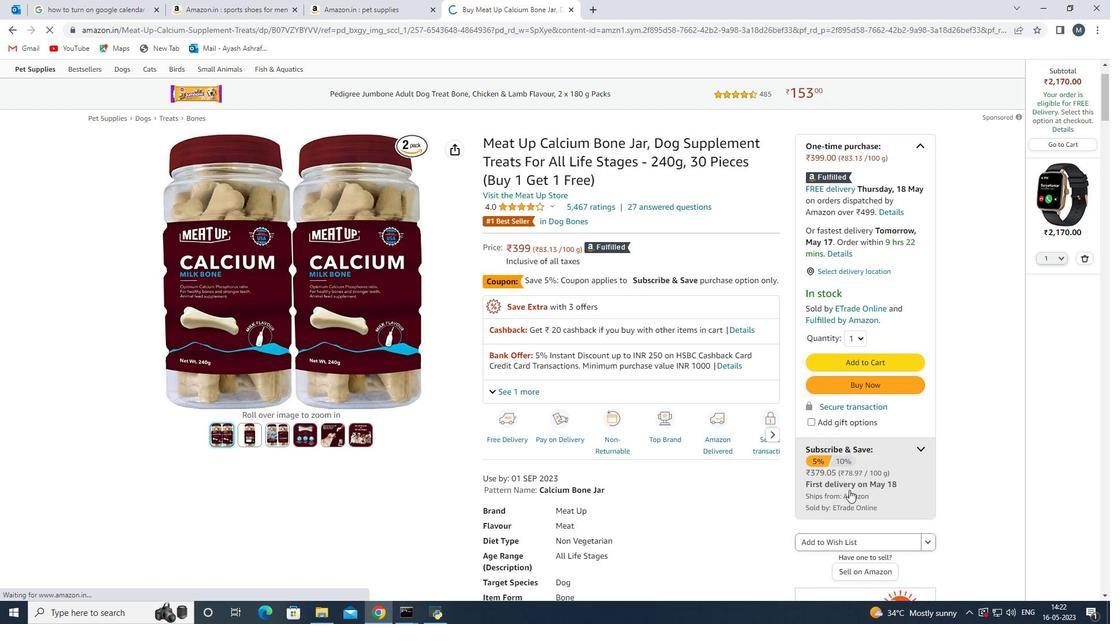 
Action: Mouse moved to (848, 488)
Screenshot: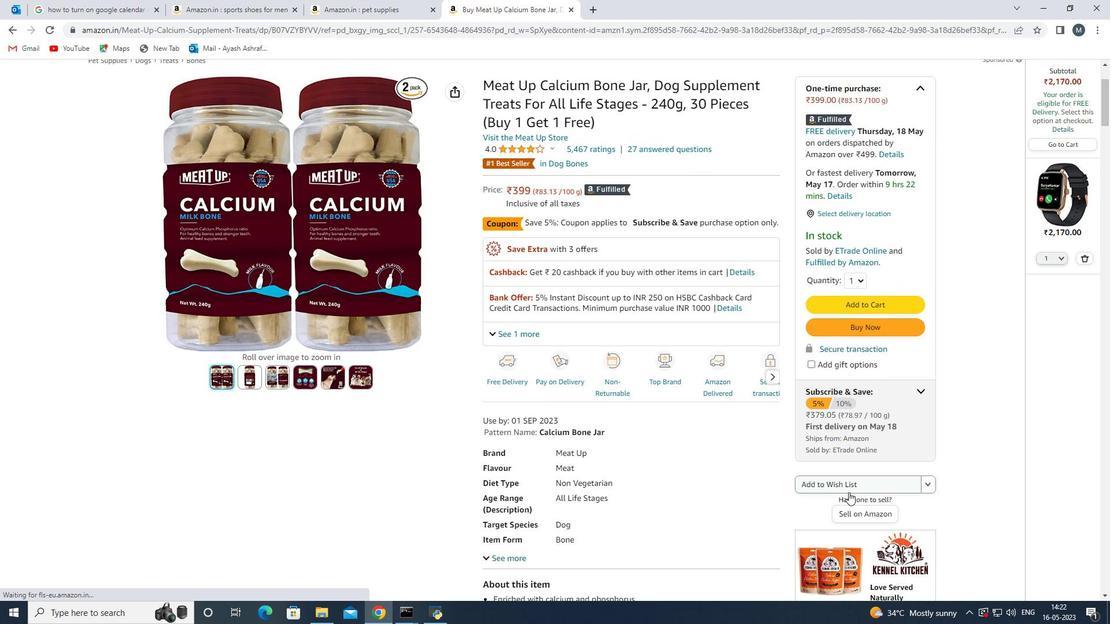 
Action: Mouse pressed left at (848, 488)
Screenshot: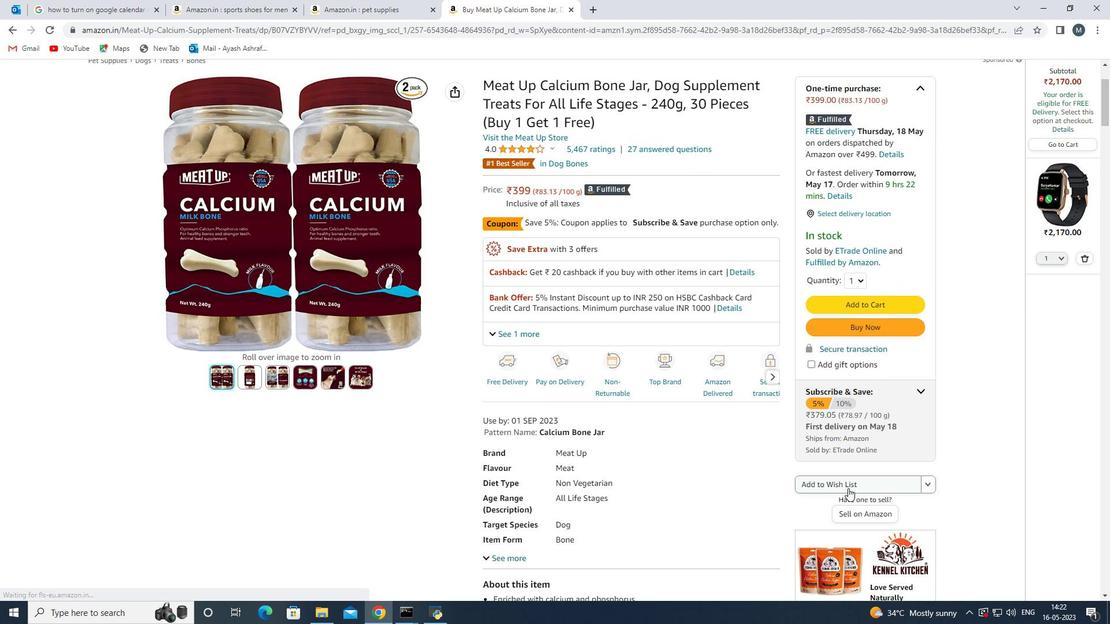 
Action: Mouse moved to (797, 146)
Screenshot: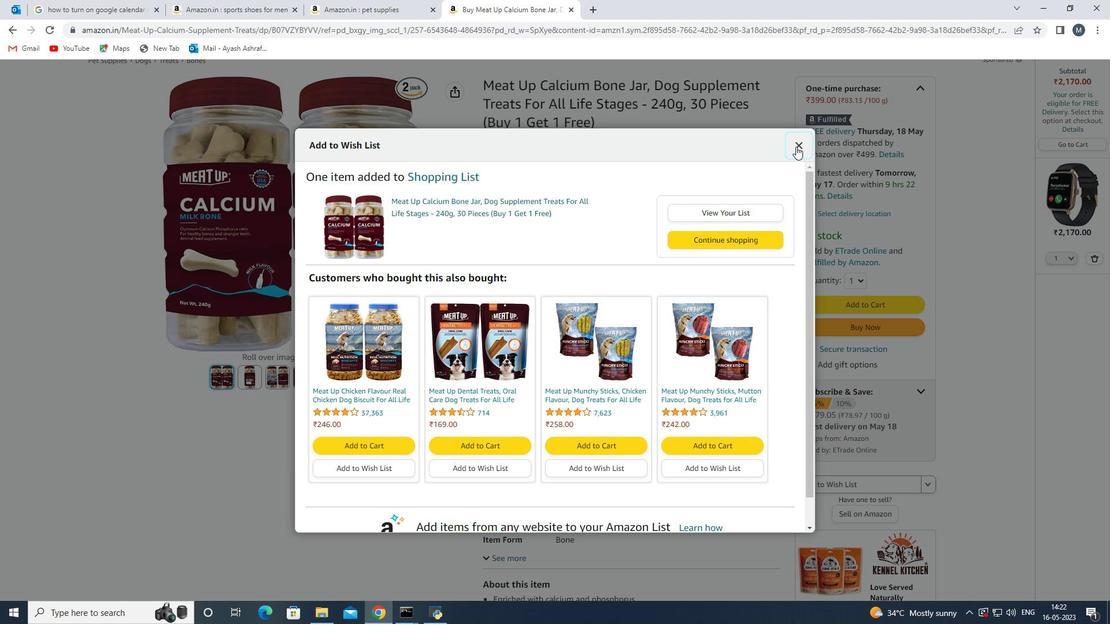 
Action: Mouse pressed left at (797, 146)
Screenshot: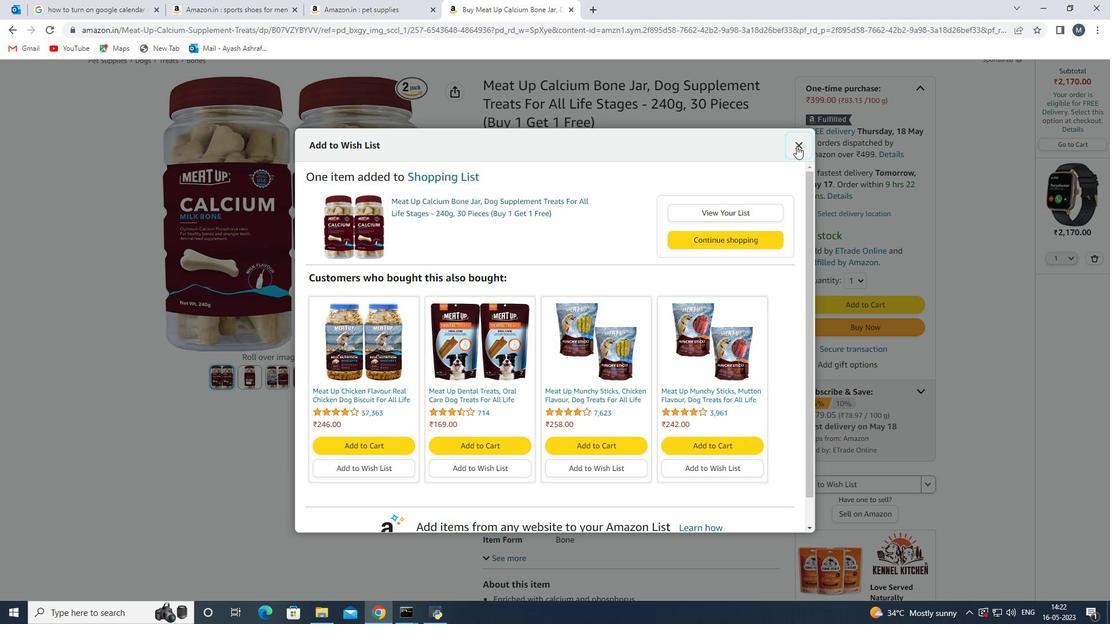 
Action: Mouse moved to (933, 485)
Screenshot: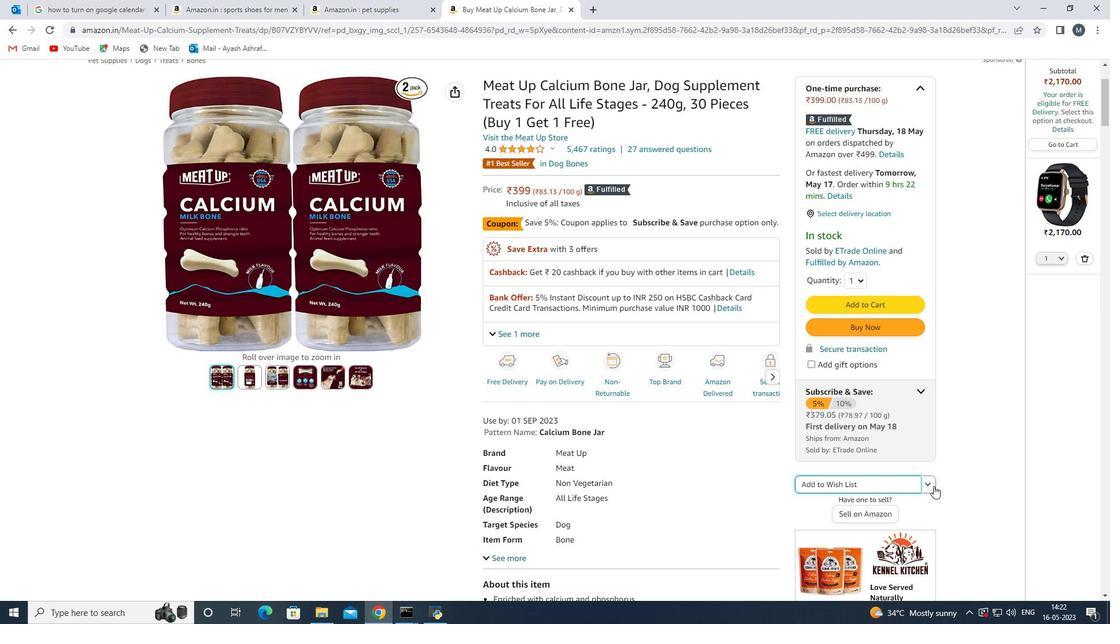 
Action: Mouse pressed left at (933, 485)
Screenshot: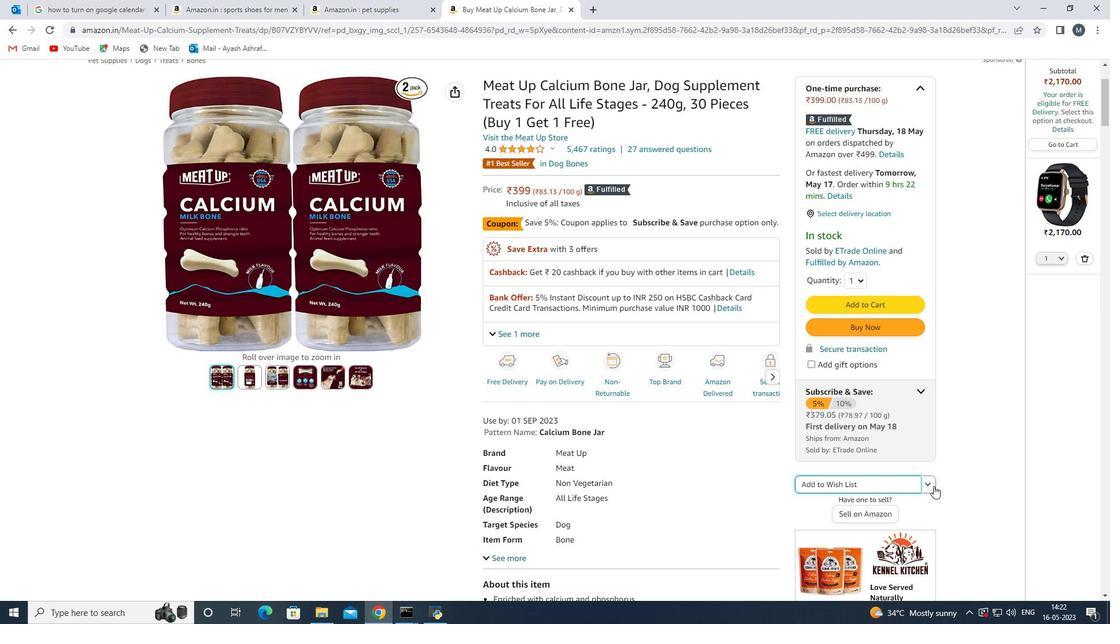 
Action: Mouse moved to (399, 362)
Screenshot: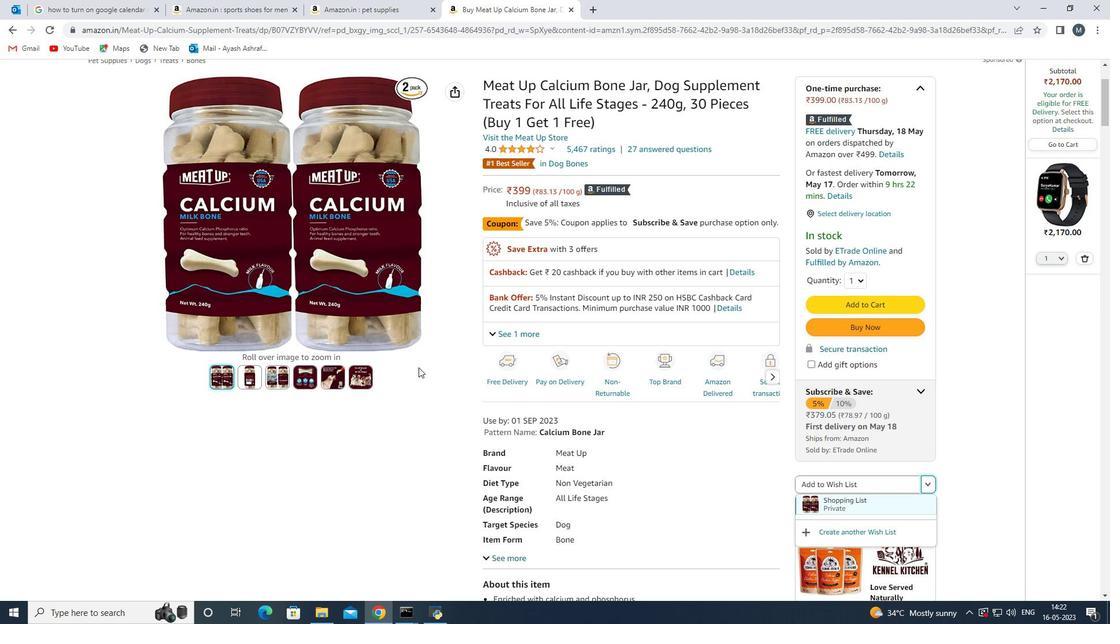 
Action: Mouse scrolled (399, 362) with delta (0, 0)
Screenshot: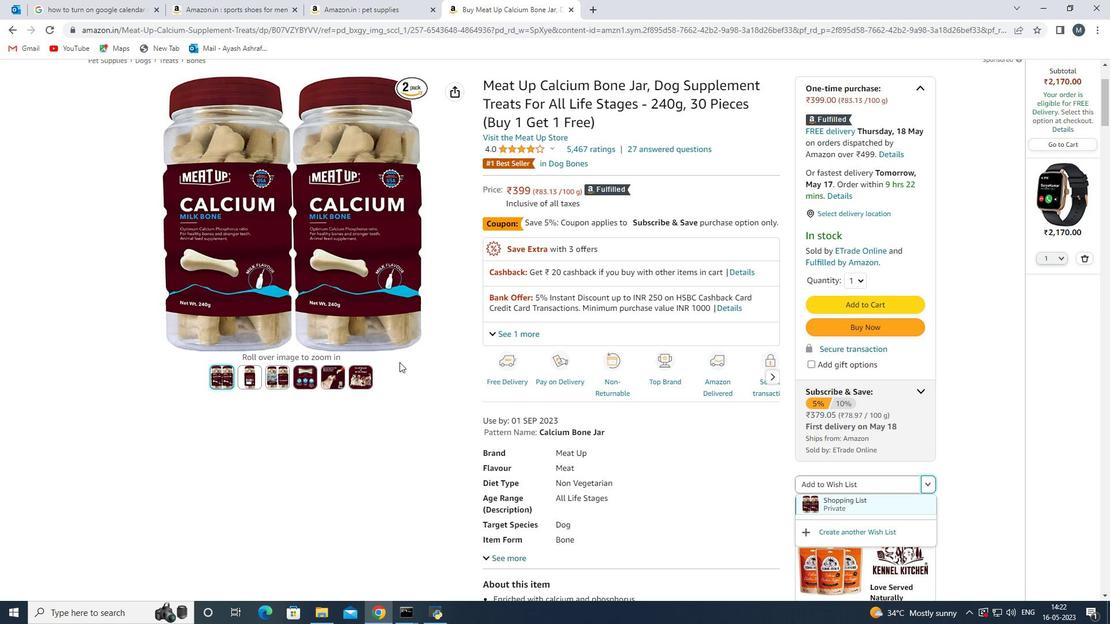 
Action: Mouse scrolled (399, 362) with delta (0, 0)
Screenshot: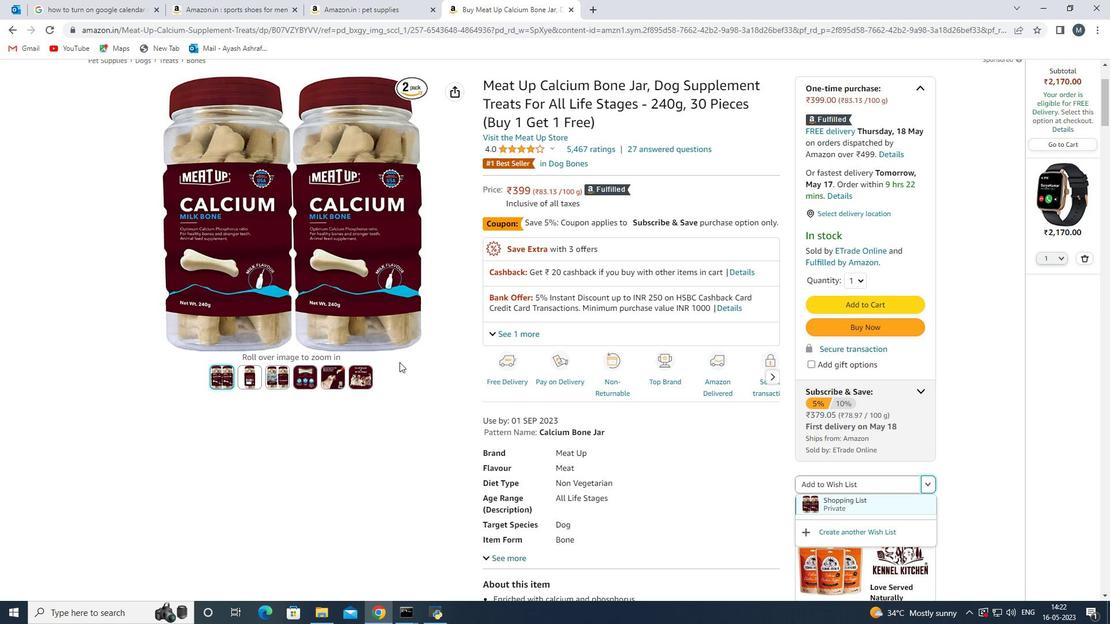 
Action: Mouse scrolled (399, 362) with delta (0, 0)
Screenshot: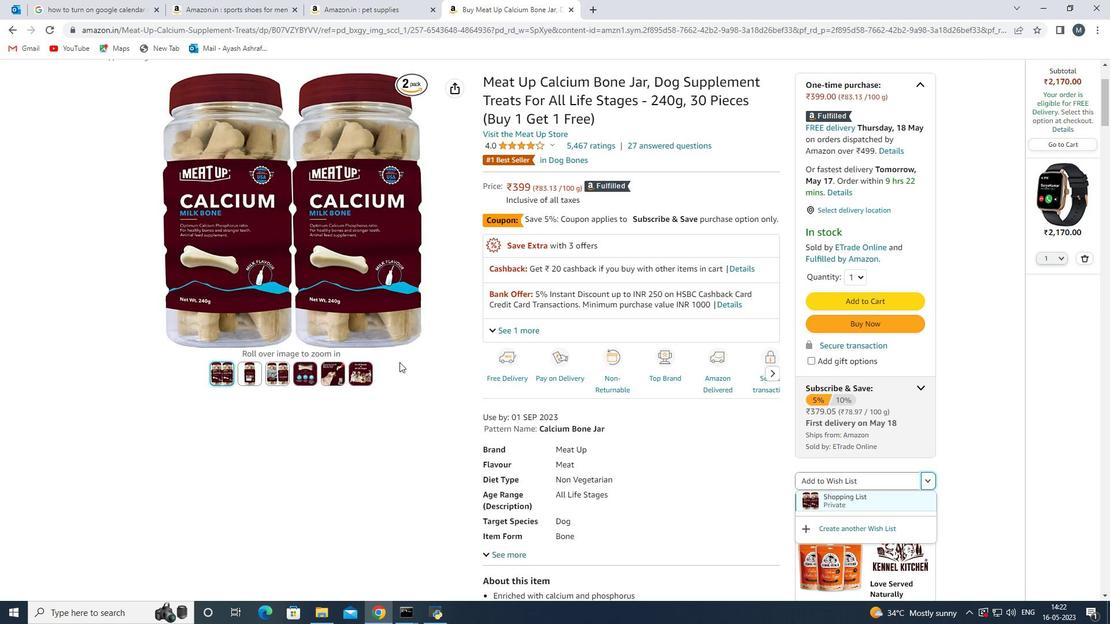 
Action: Mouse scrolled (399, 362) with delta (0, 0)
Screenshot: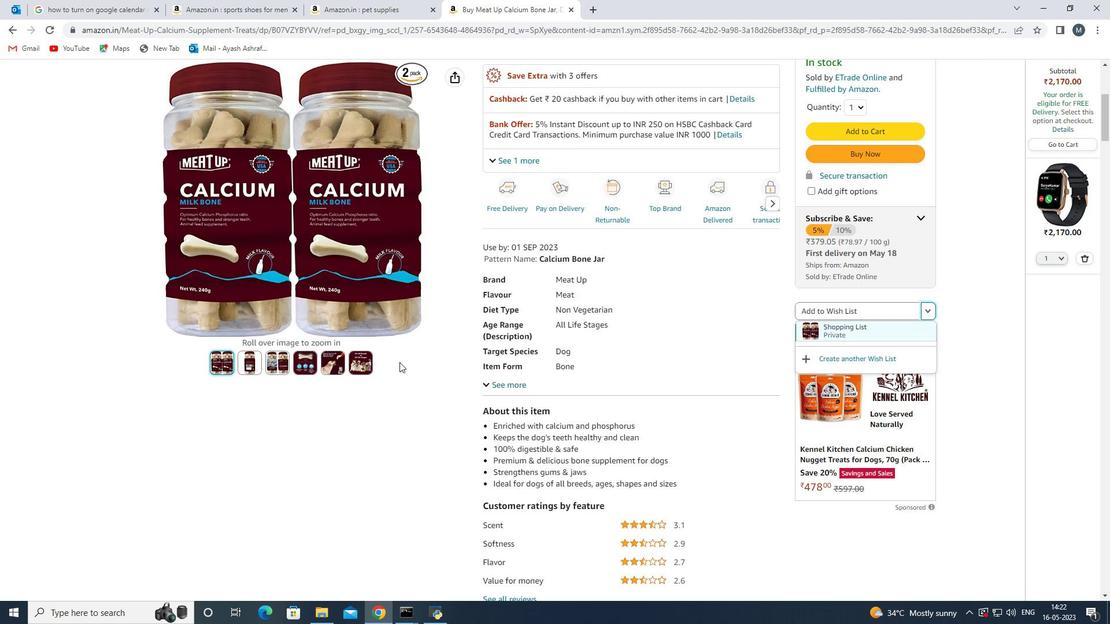 
Action: Mouse scrolled (399, 362) with delta (0, 0)
Screenshot: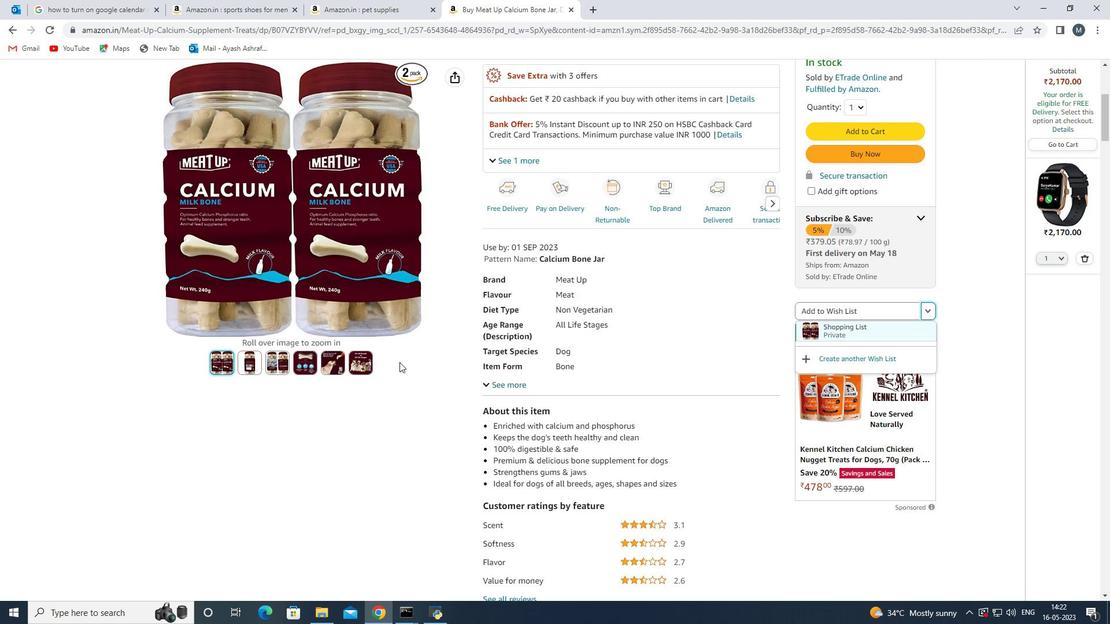 
Action: Mouse scrolled (399, 362) with delta (0, 0)
Screenshot: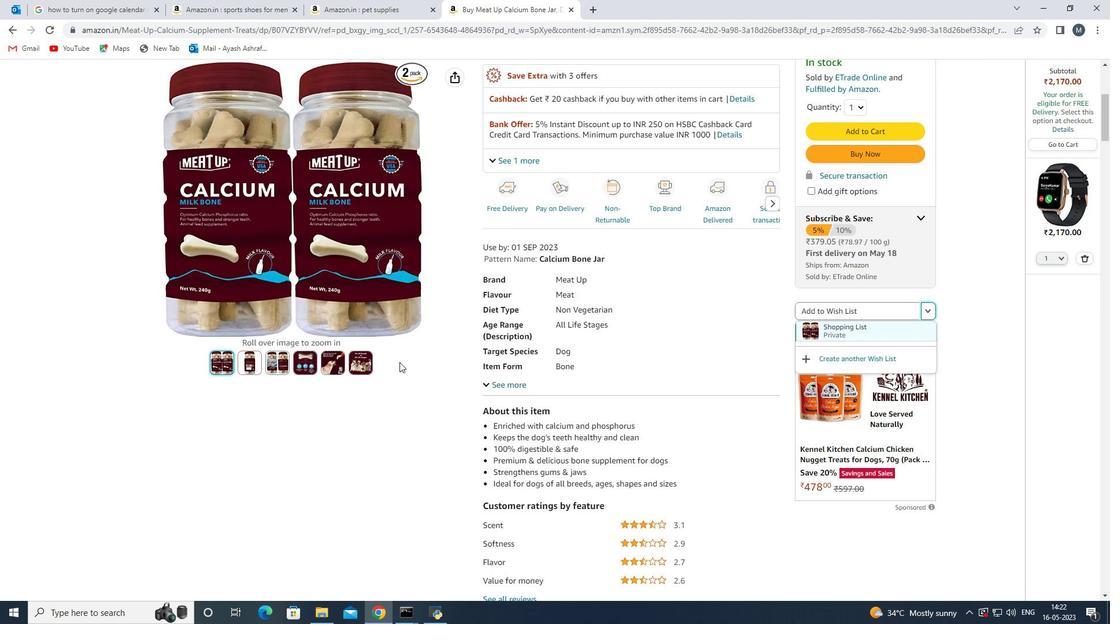 
Action: Mouse moved to (271, 358)
Screenshot: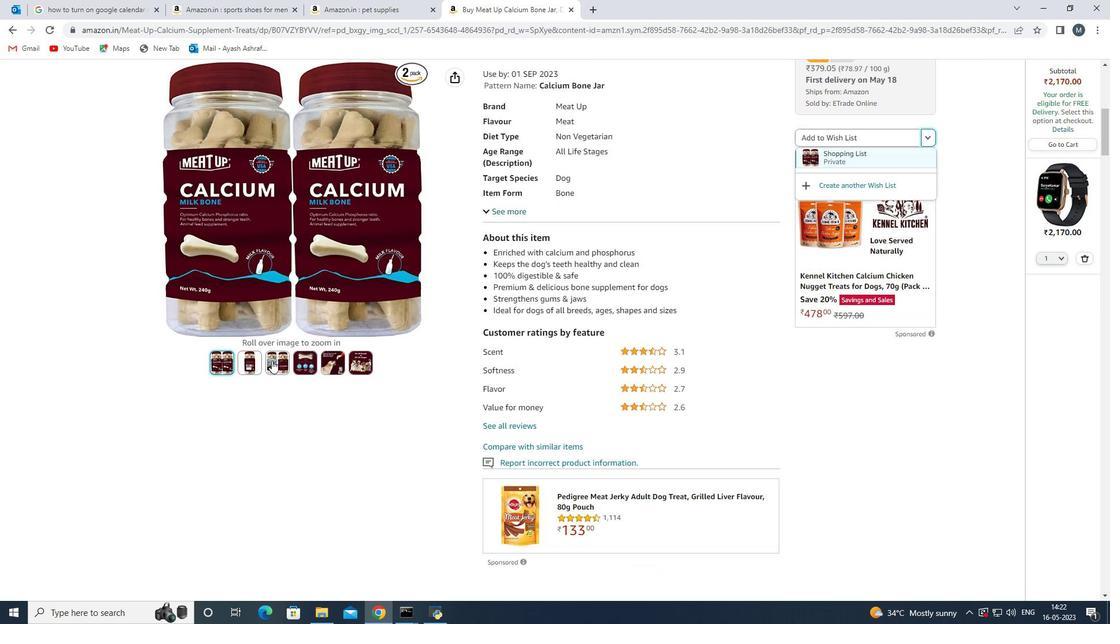 
Action: Mouse scrolled (271, 358) with delta (0, 0)
Screenshot: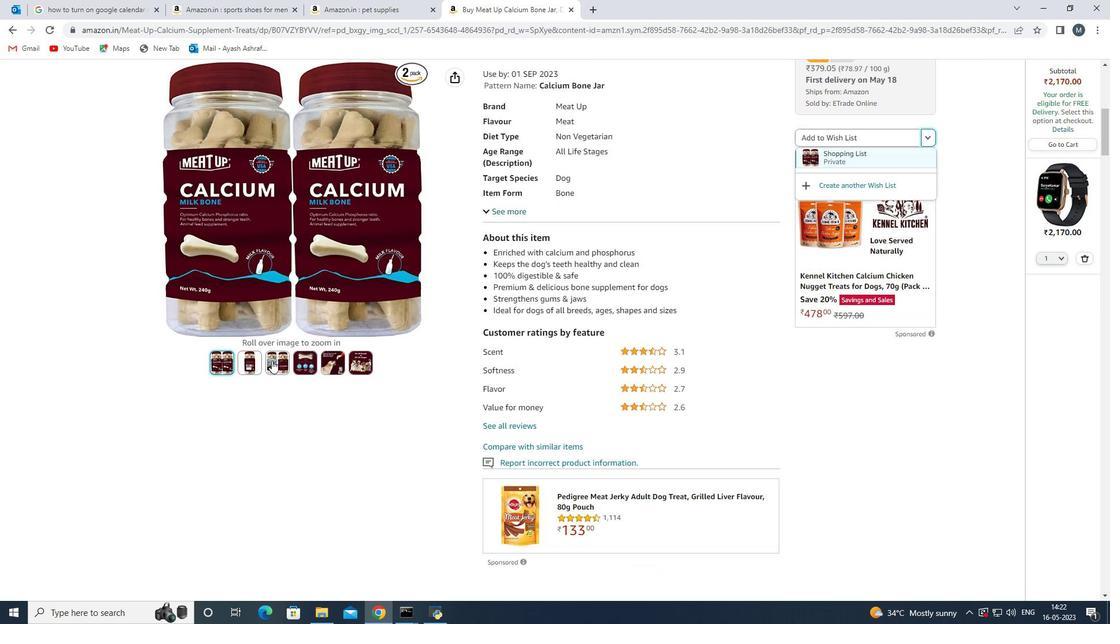 
Action: Mouse scrolled (271, 358) with delta (0, 0)
Screenshot: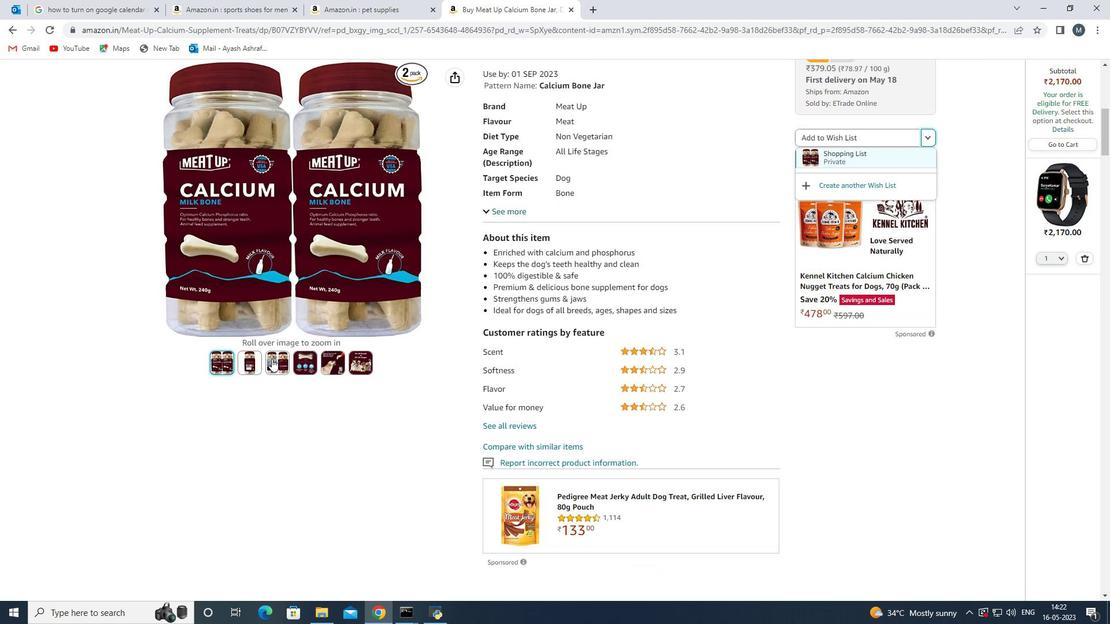 
Action: Mouse scrolled (271, 358) with delta (0, 0)
Screenshot: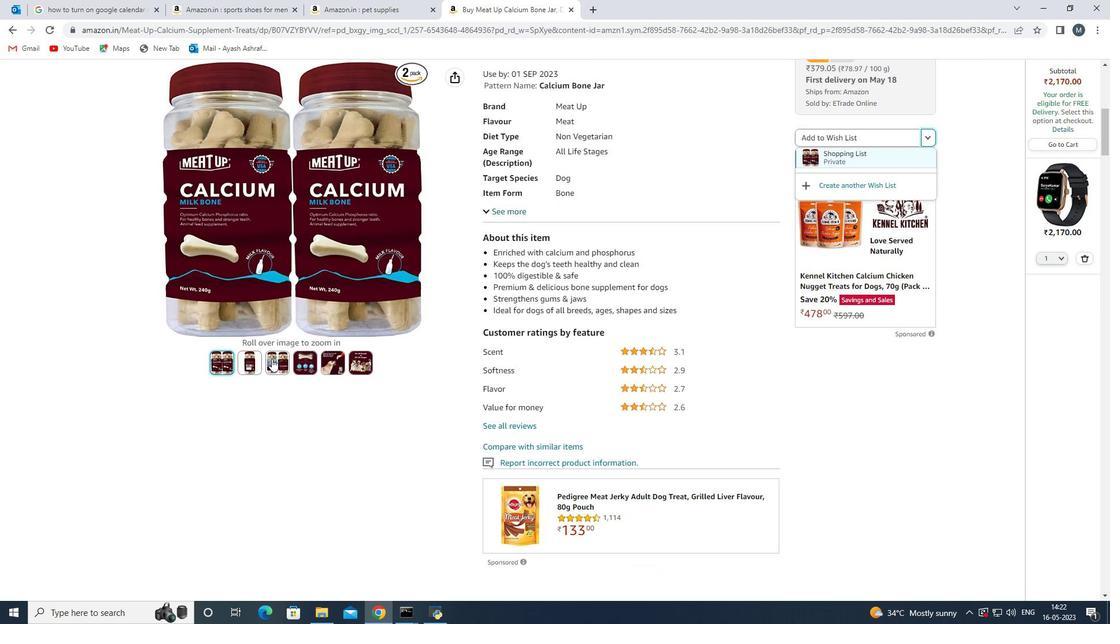 
Action: Mouse scrolled (271, 358) with delta (0, 0)
Screenshot: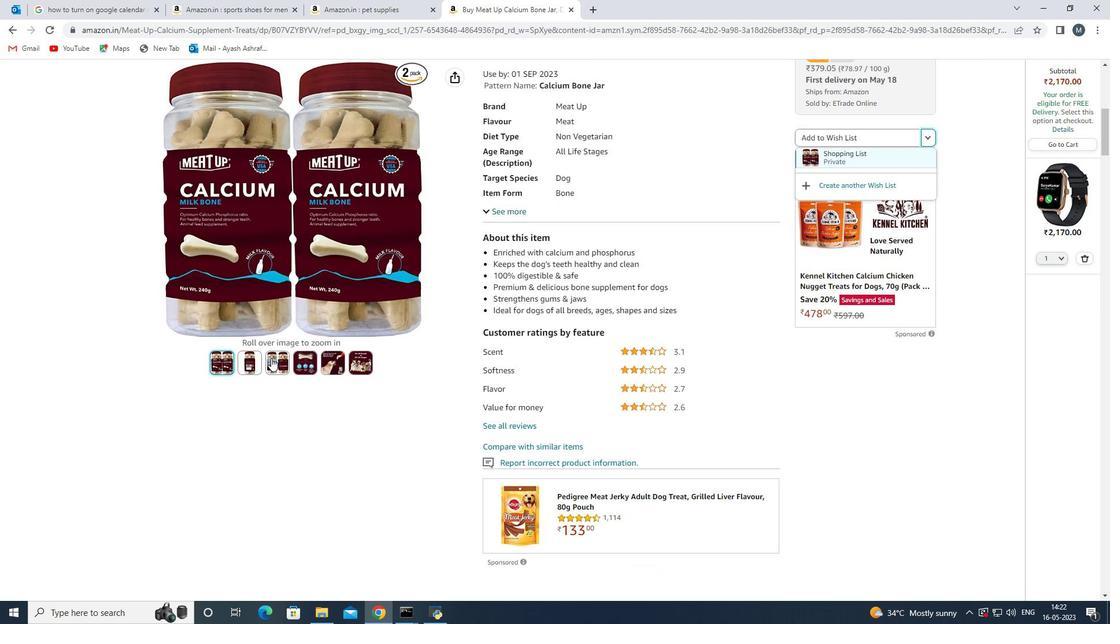 
Action: Mouse moved to (271, 356)
Screenshot: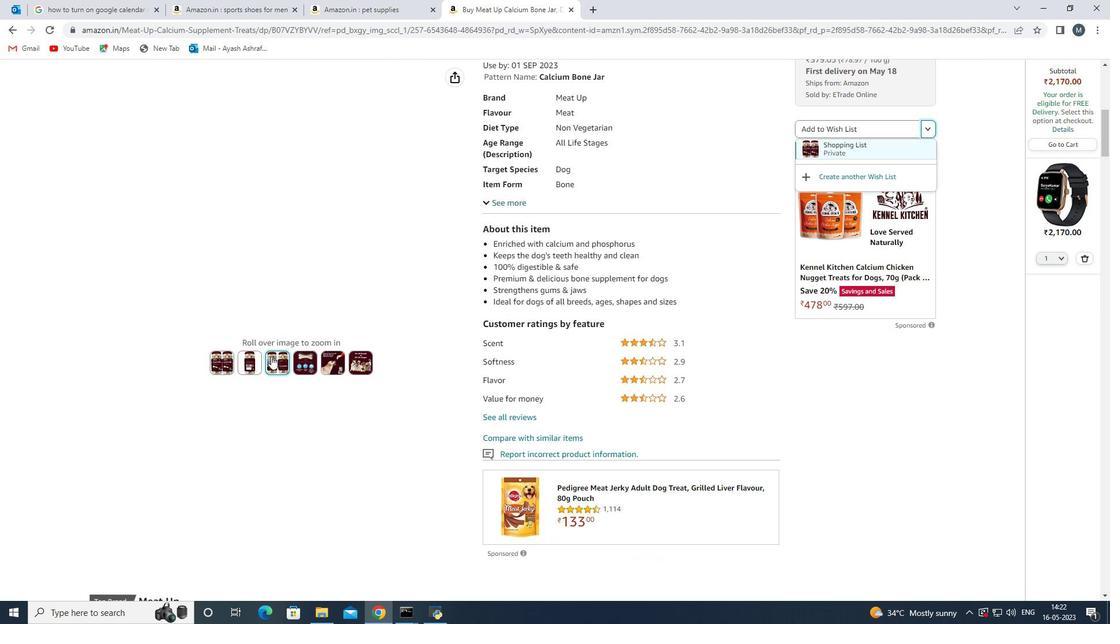 
Action: Mouse scrolled (271, 356) with delta (0, 0)
Screenshot: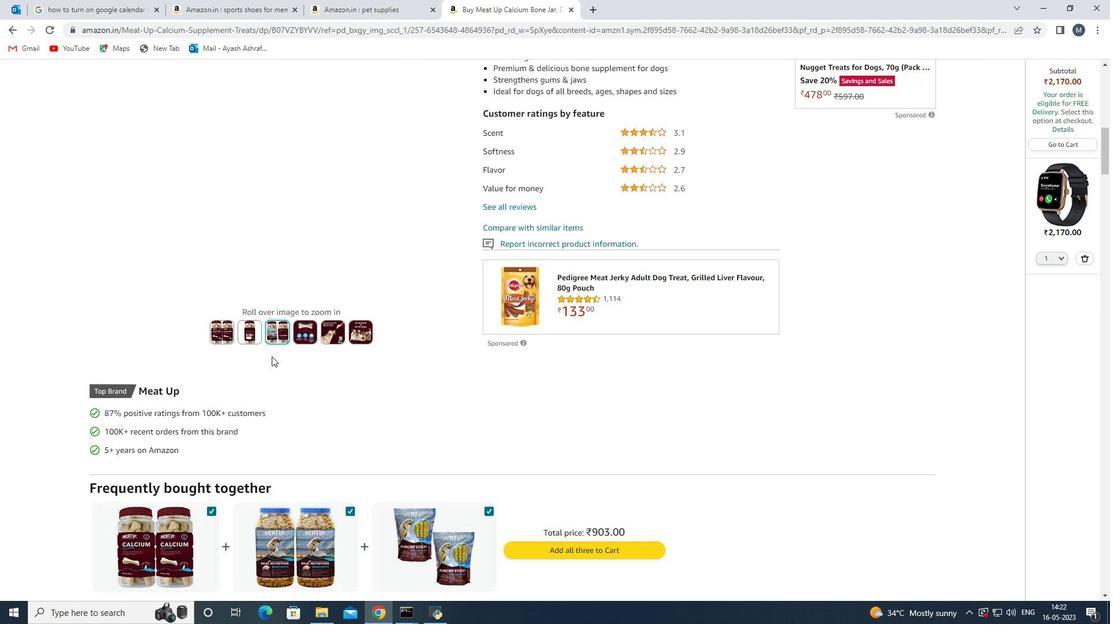 
Action: Mouse scrolled (271, 356) with delta (0, 0)
Screenshot: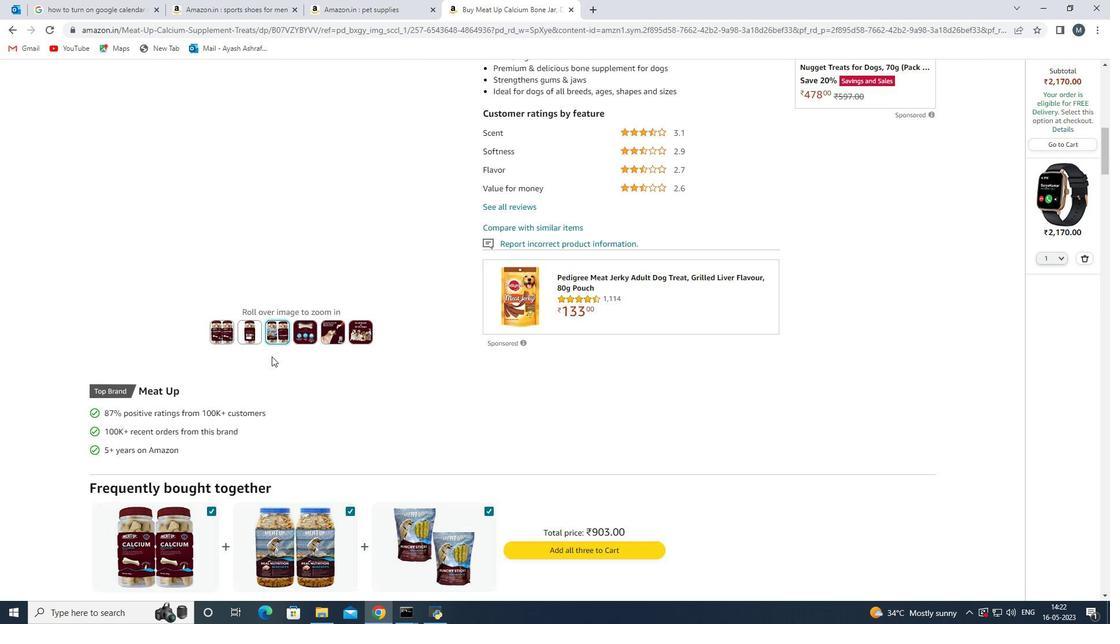 
Action: Mouse scrolled (271, 356) with delta (0, 0)
Screenshot: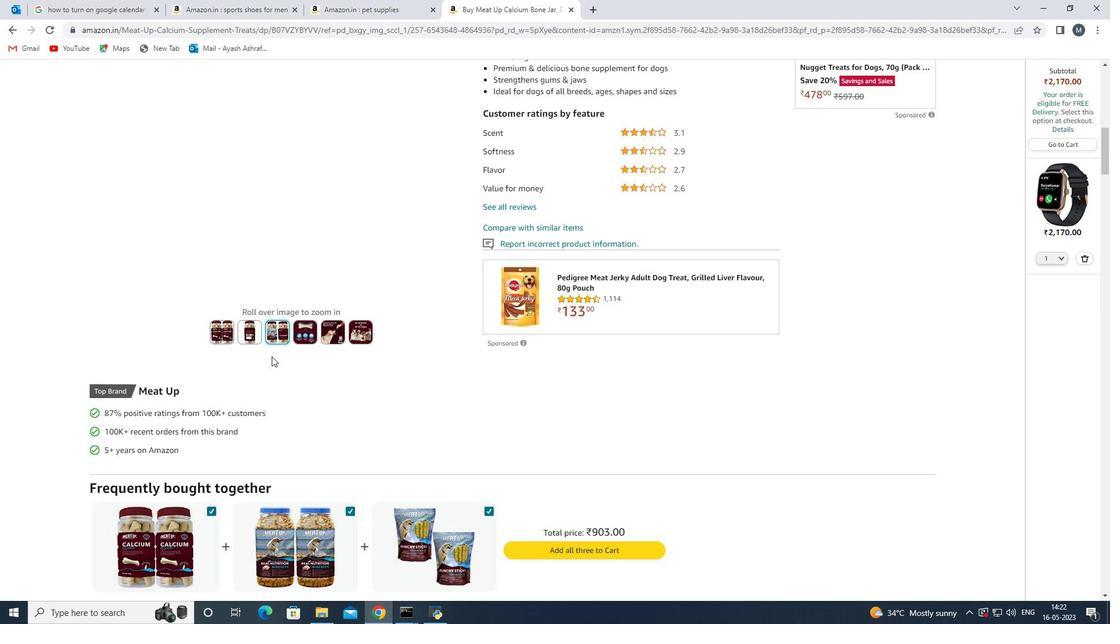 
Action: Mouse moved to (271, 356)
Screenshot: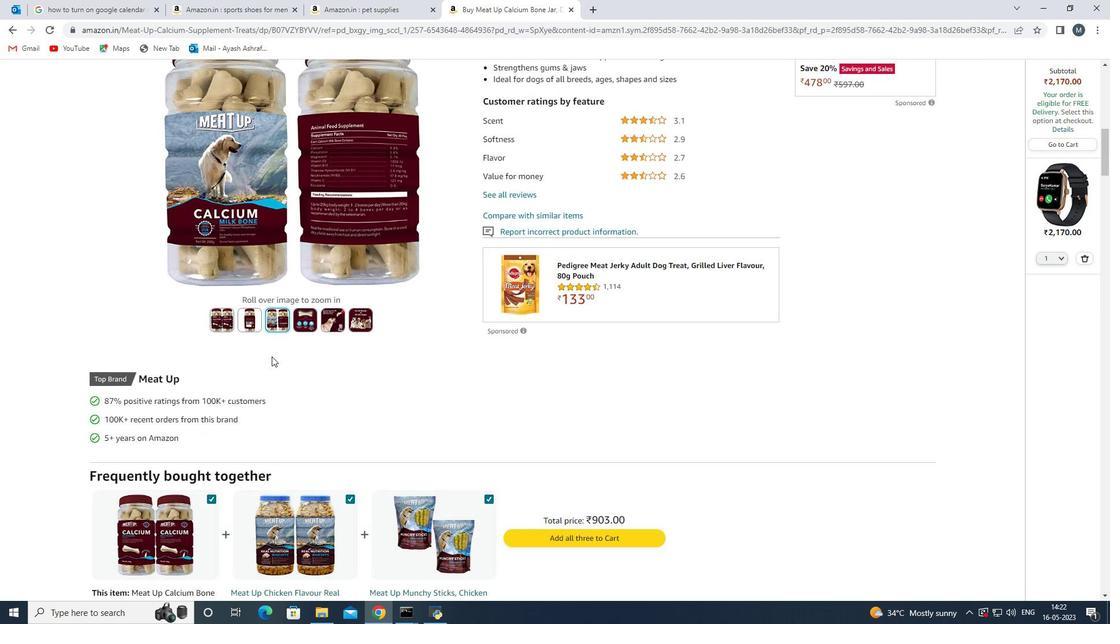 
Action: Mouse scrolled (271, 356) with delta (0, 0)
Screenshot: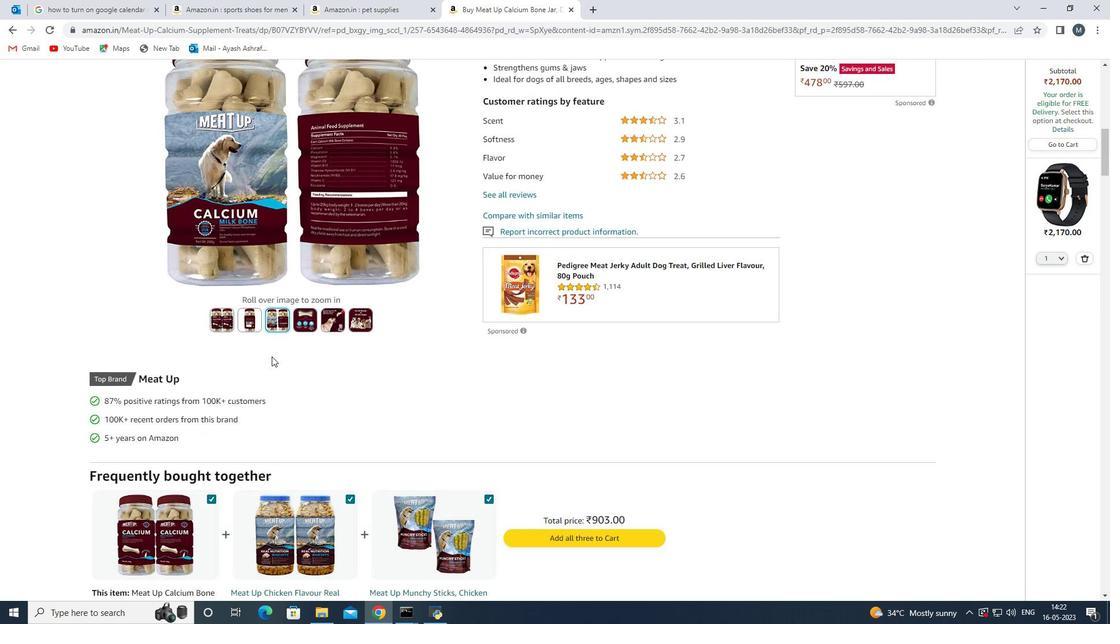 
Action: Mouse moved to (435, 330)
Screenshot: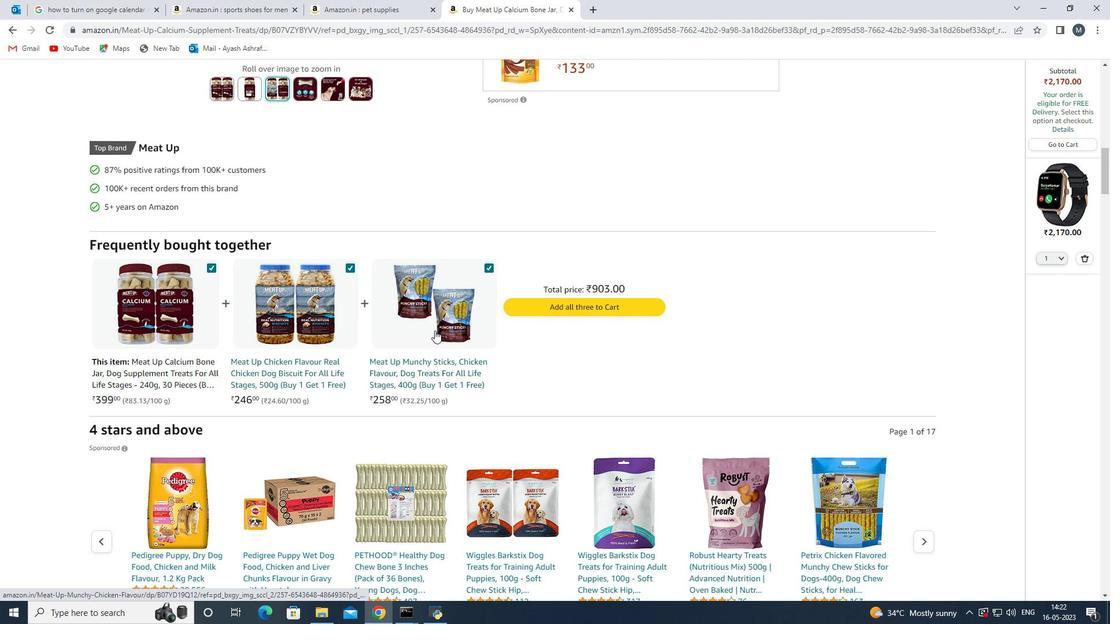 
Action: Mouse pressed left at (435, 330)
Screenshot: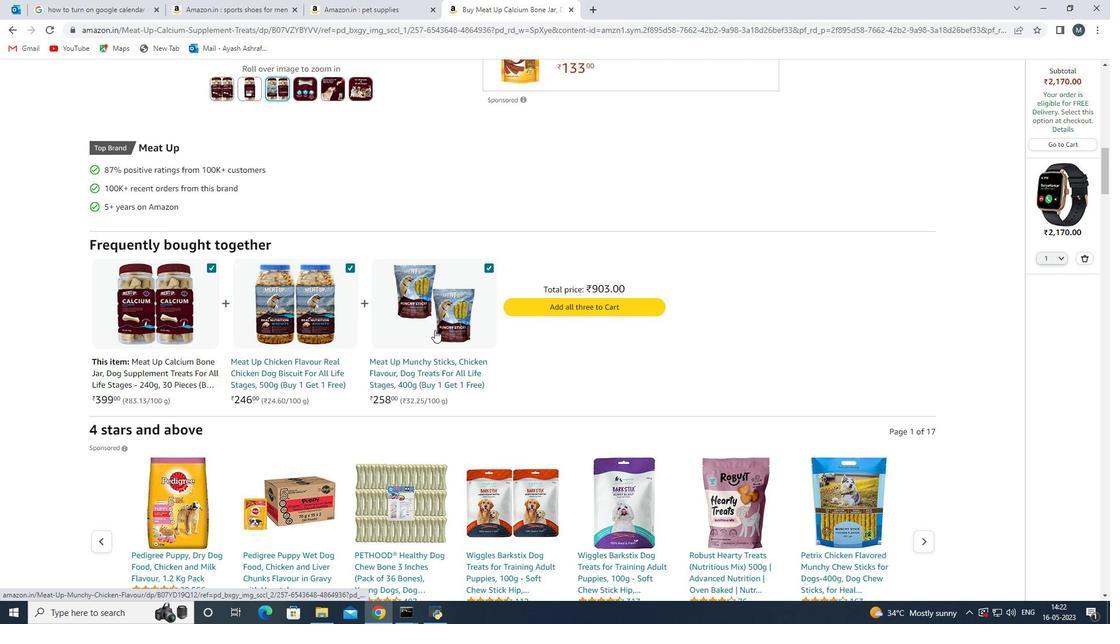 
Action: Mouse moved to (889, 385)
Screenshot: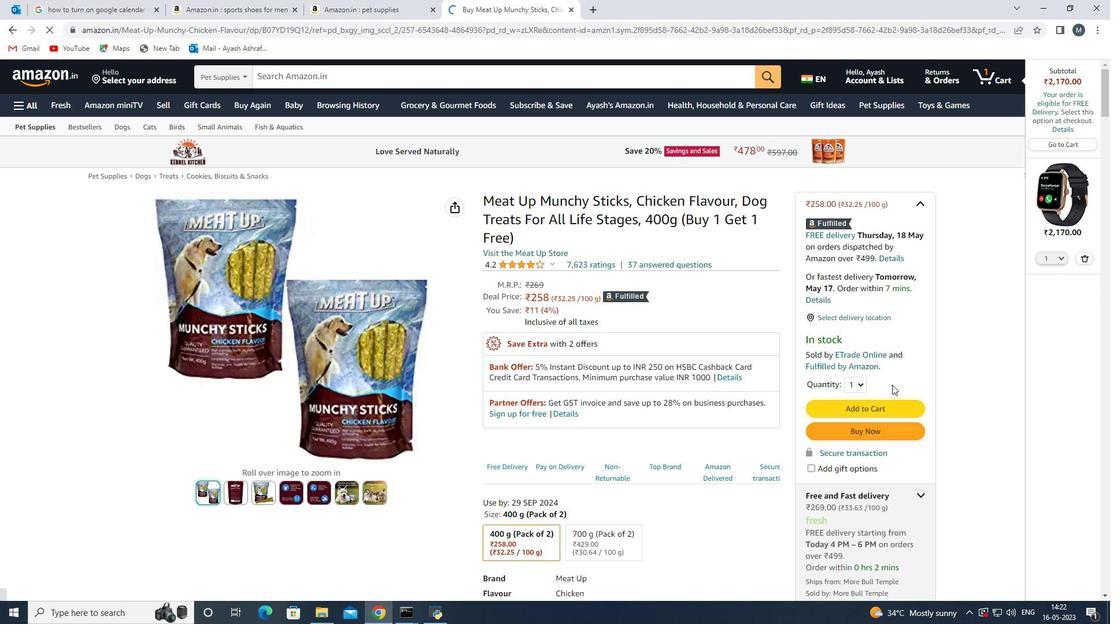 
Action: Mouse scrolled (889, 384) with delta (0, 0)
Screenshot: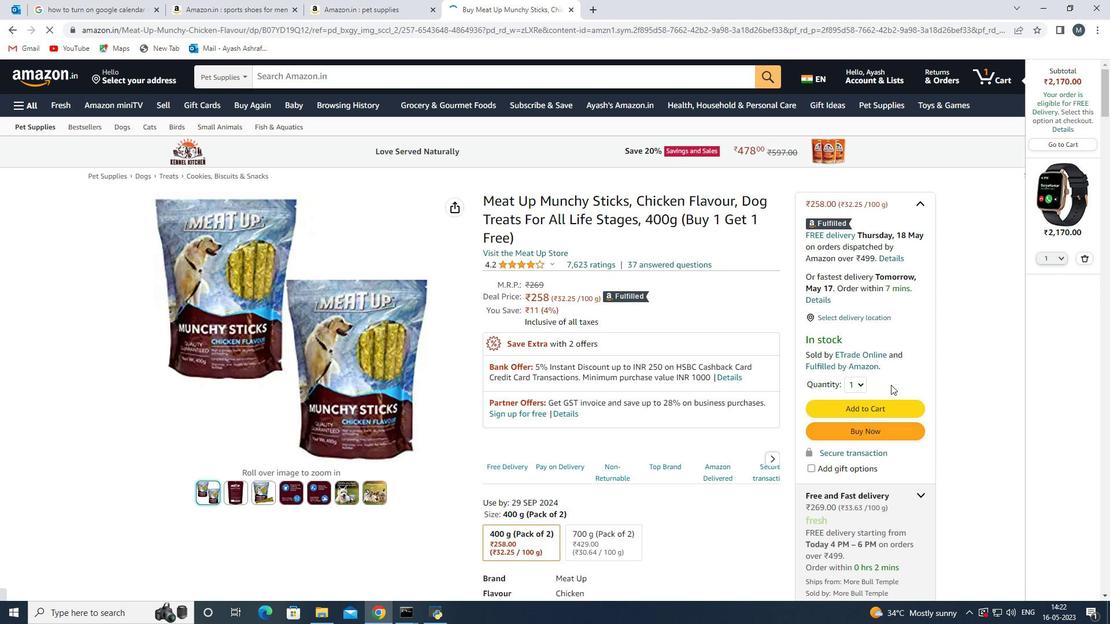 
Action: Mouse moved to (887, 385)
Screenshot: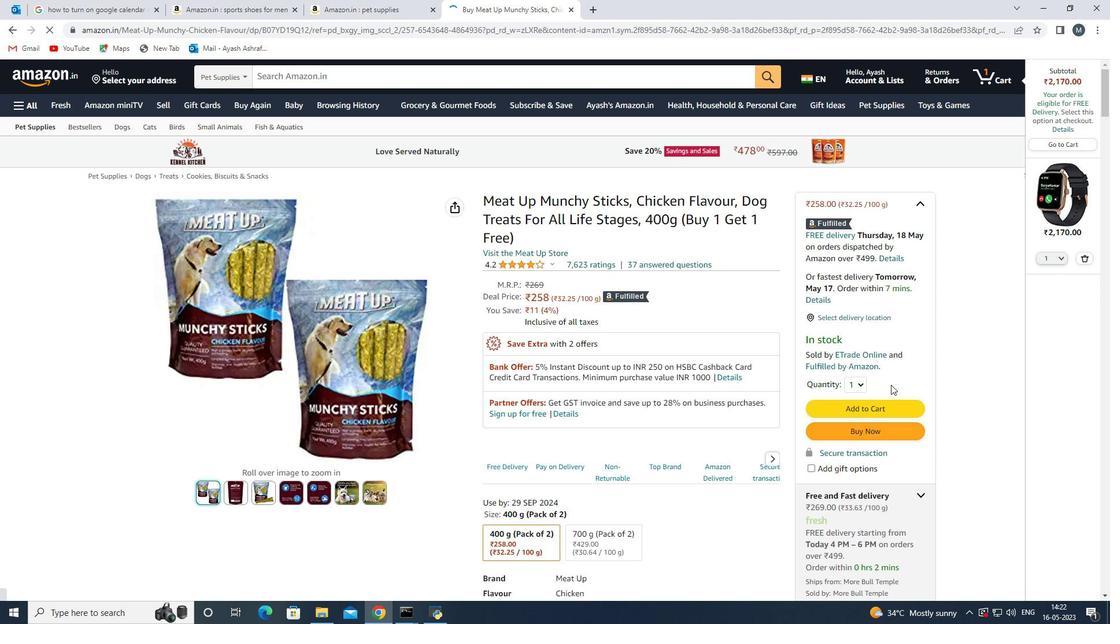 
Action: Mouse scrolled (887, 385) with delta (0, 0)
Screenshot: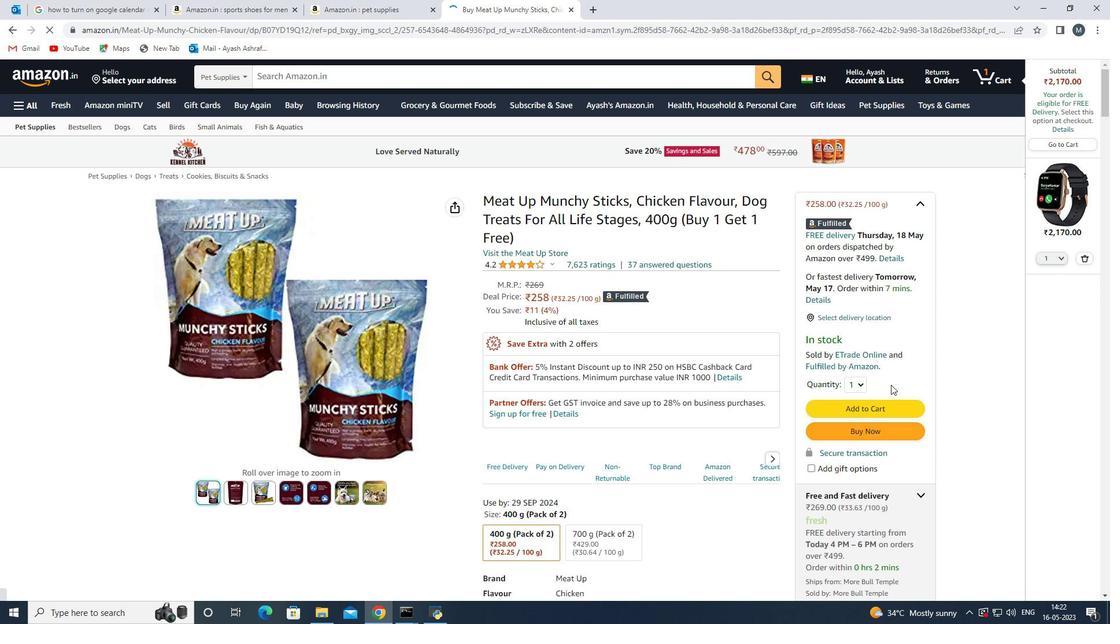 
Action: Mouse moved to (860, 387)
Screenshot: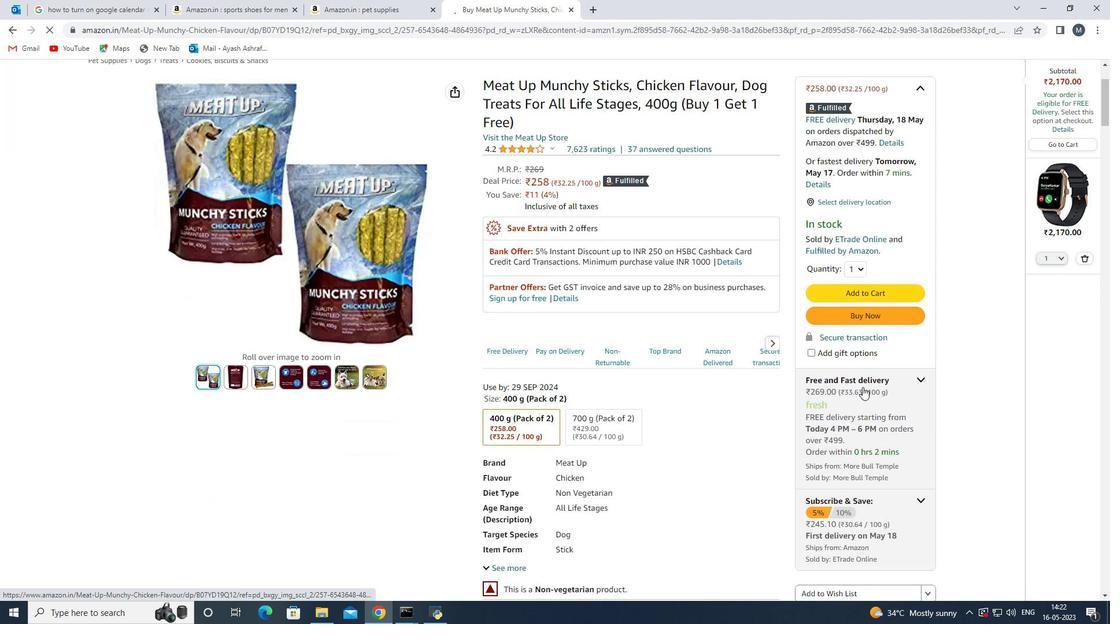 
Action: Mouse scrolled (860, 387) with delta (0, 0)
Screenshot: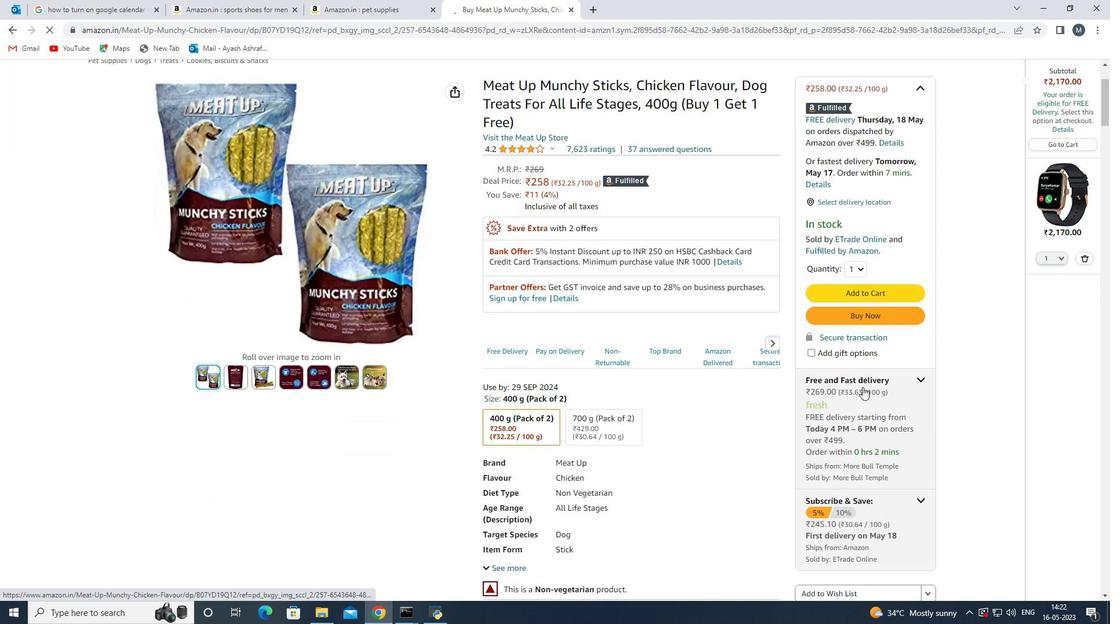 
Action: Mouse scrolled (860, 387) with delta (0, 0)
Screenshot: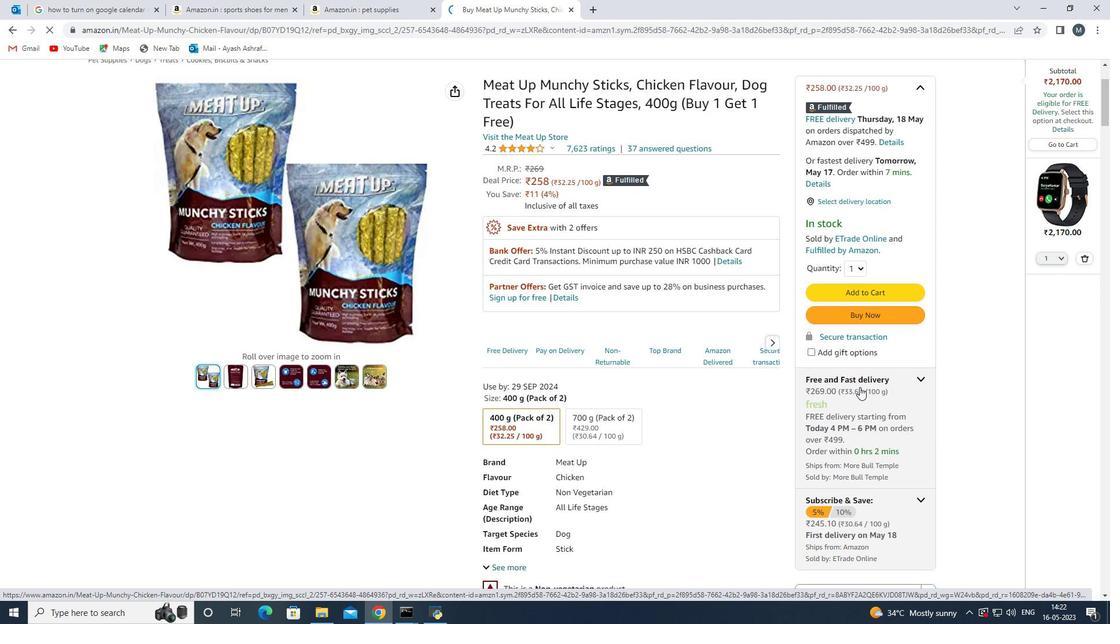 
Action: Mouse scrolled (860, 387) with delta (0, 0)
Screenshot: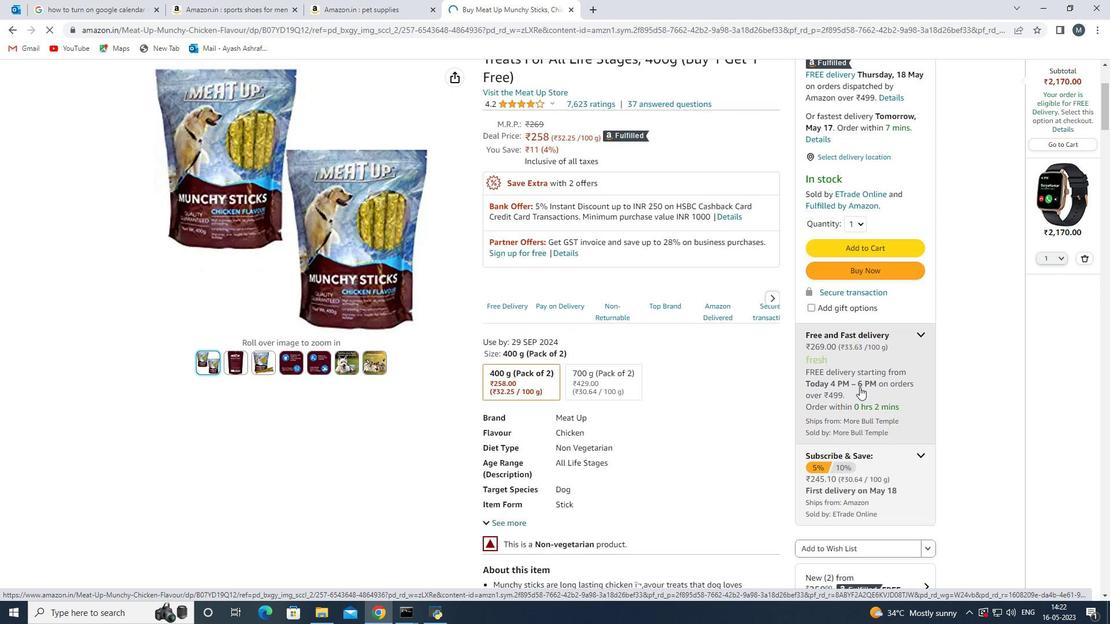 
Action: Mouse moved to (848, 422)
Screenshot: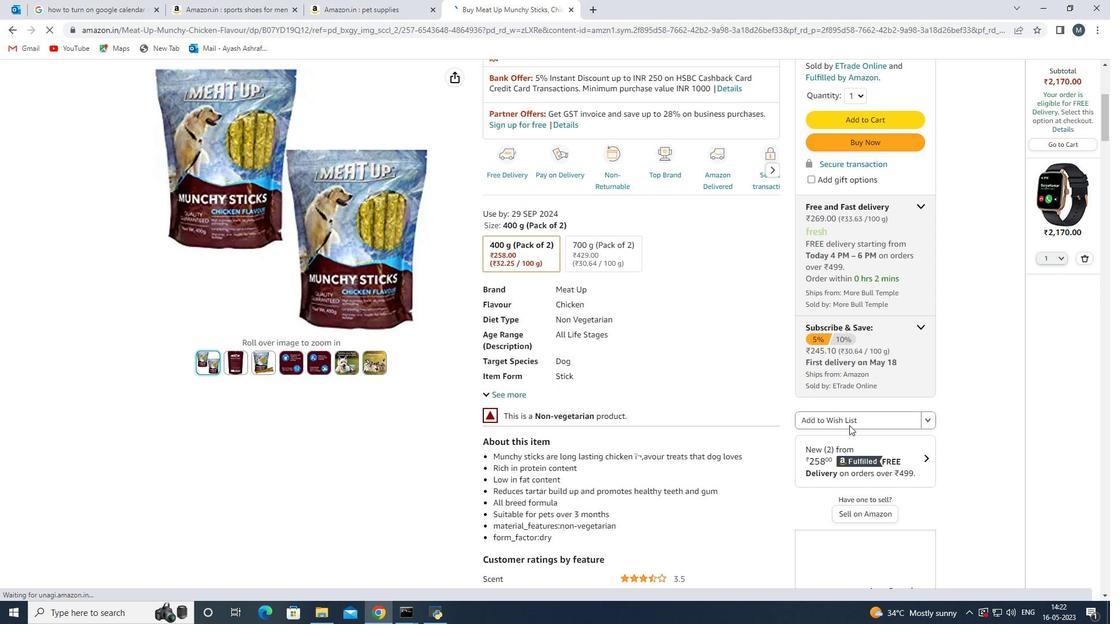 
Action: Mouse pressed left at (848, 422)
Screenshot: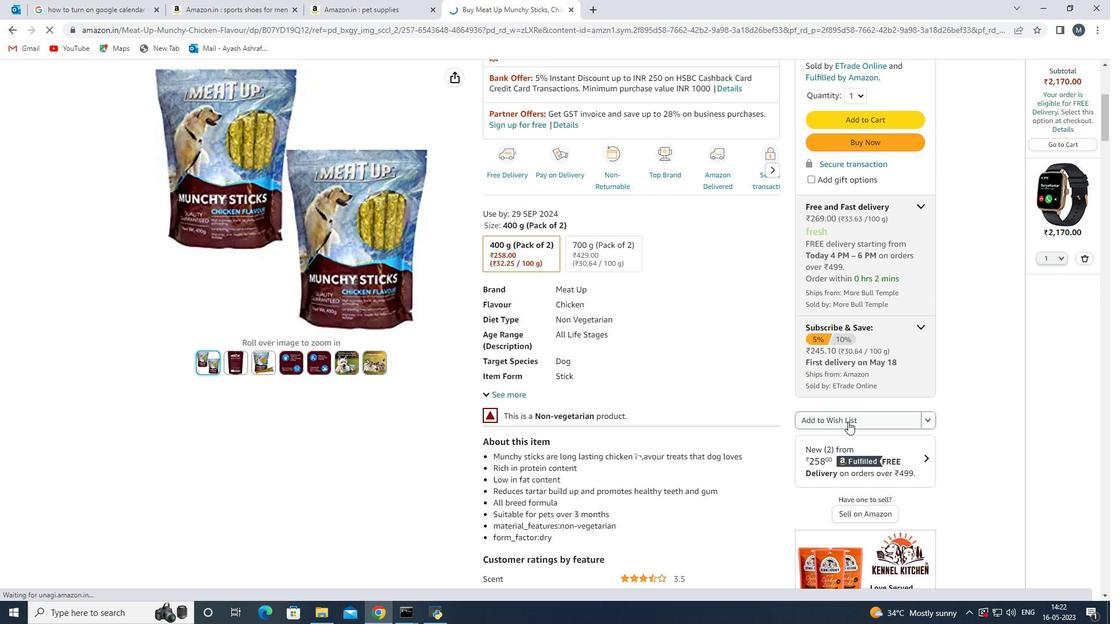 
Action: Mouse moved to (621, 417)
Screenshot: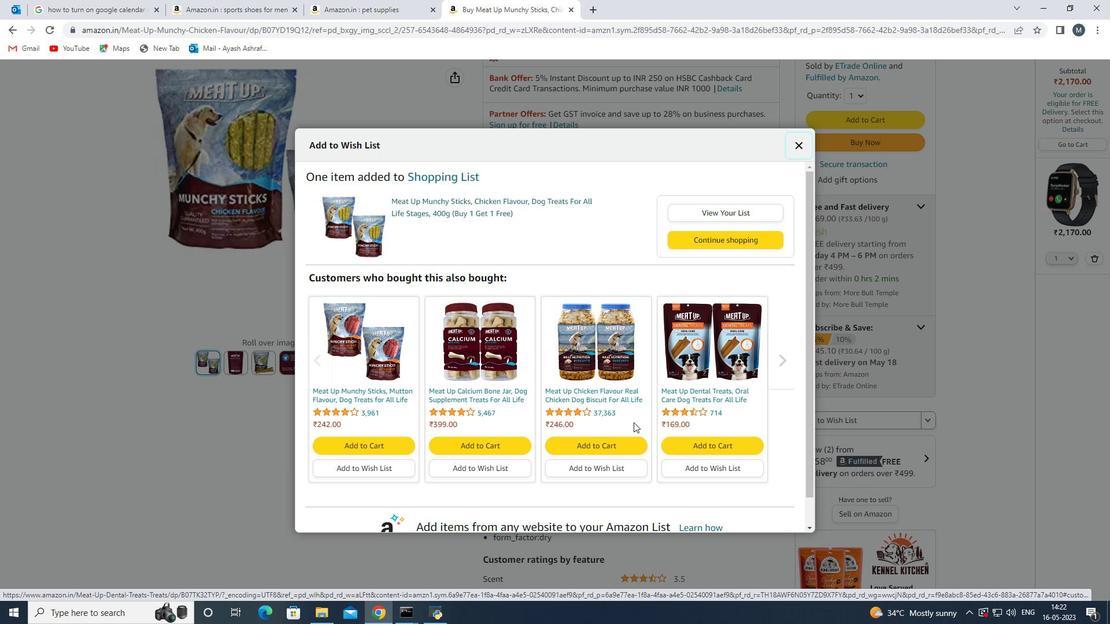 
Action: Mouse scrolled (621, 416) with delta (0, 0)
Screenshot: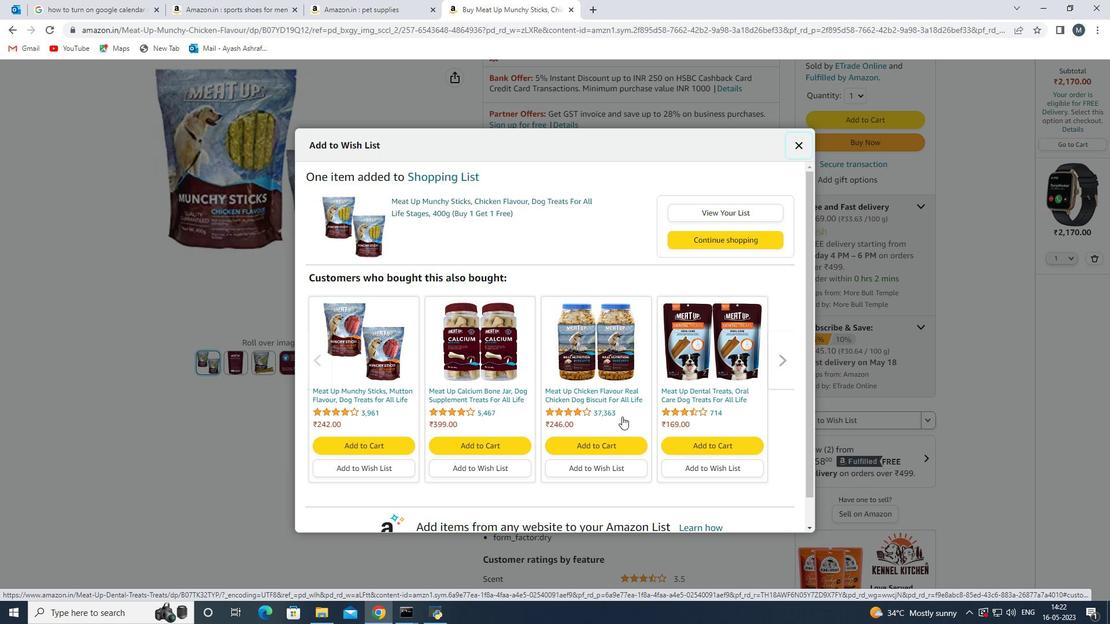 
Action: Mouse scrolled (621, 416) with delta (0, 0)
Screenshot: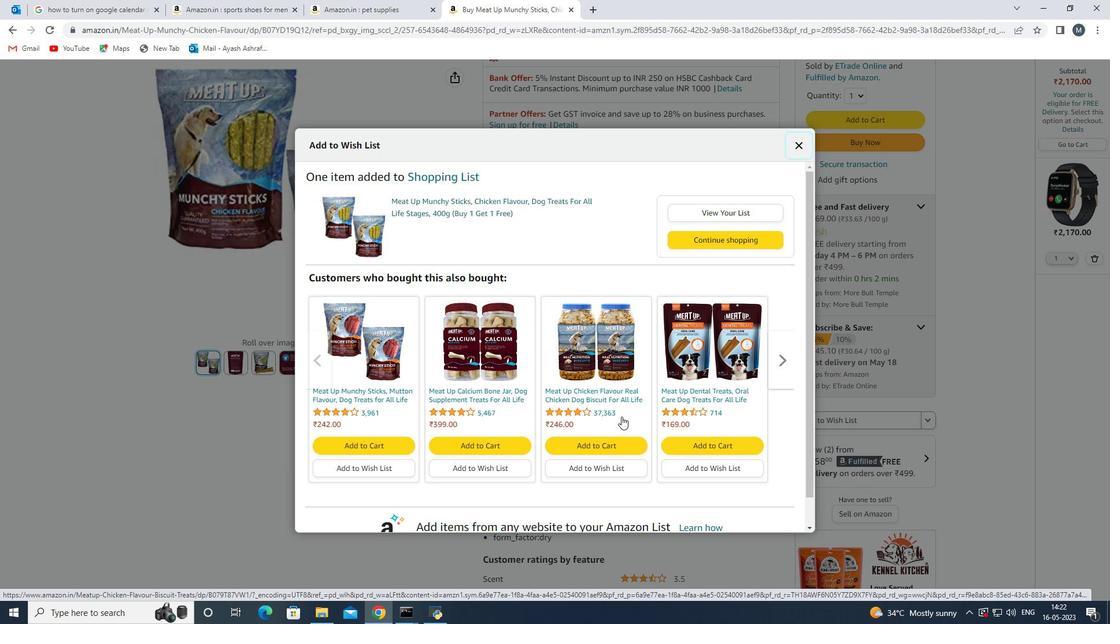 
Action: Mouse moved to (676, 351)
Screenshot: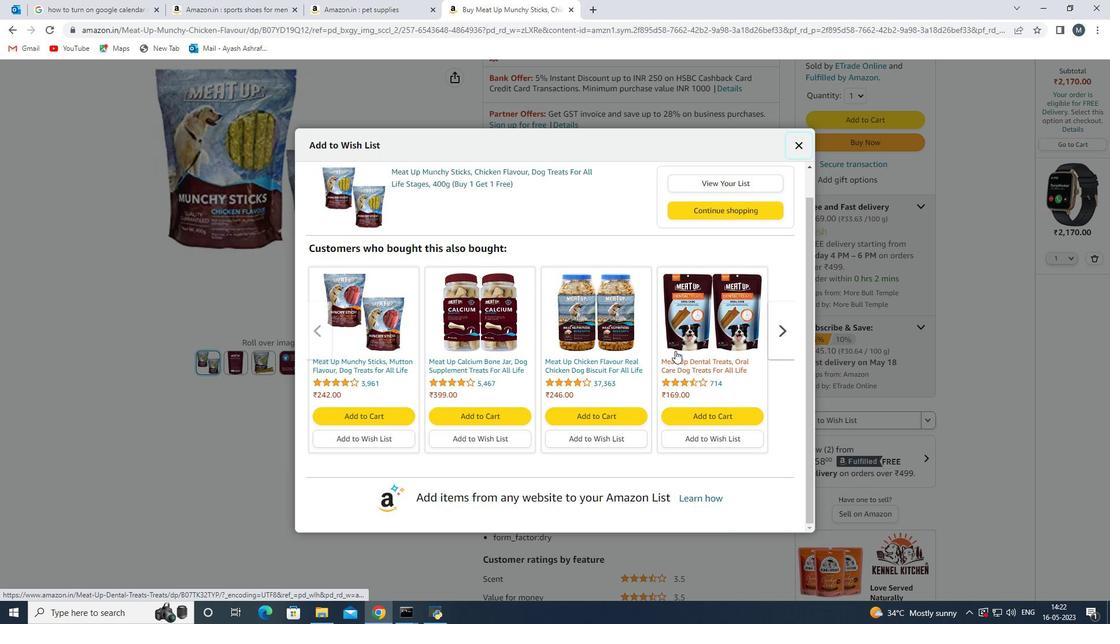 
